 Task: Create custom labels for message previews related to specific projects.
Action: Mouse moved to (867, 51)
Screenshot: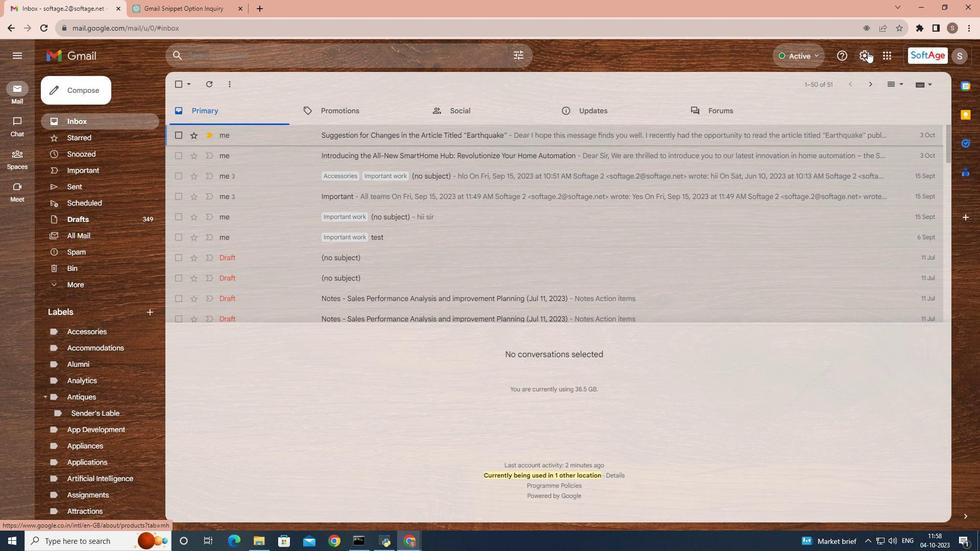 
Action: Mouse pressed left at (867, 51)
Screenshot: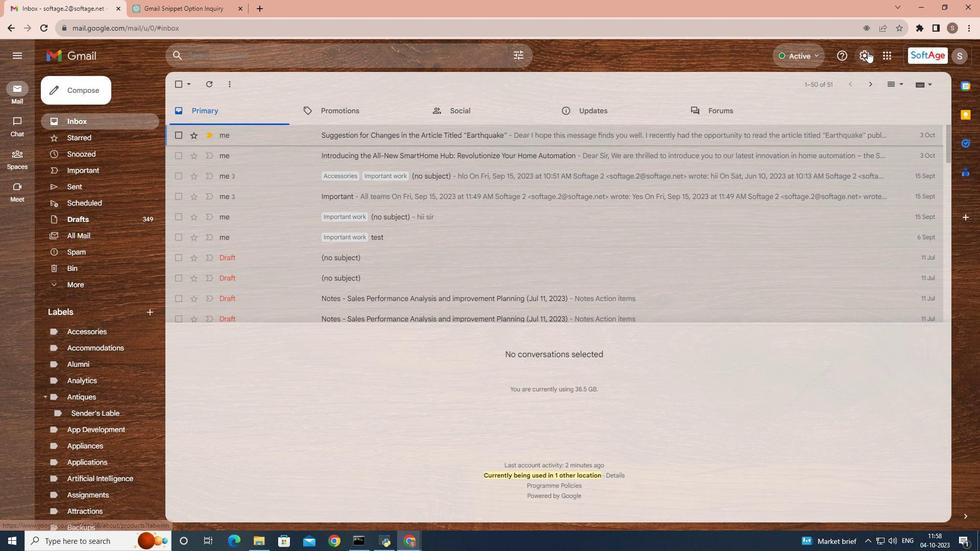 
Action: Mouse moved to (845, 106)
Screenshot: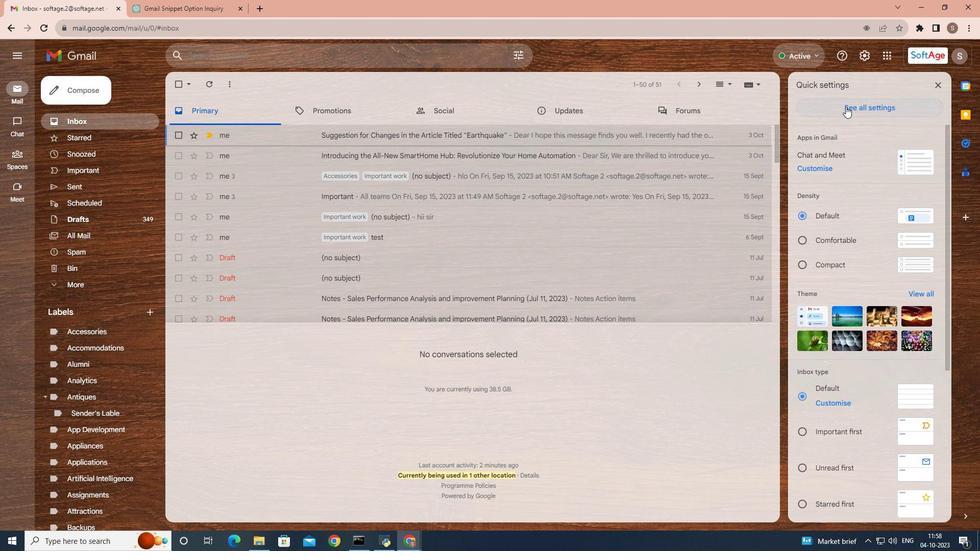 
Action: Mouse pressed left at (845, 106)
Screenshot: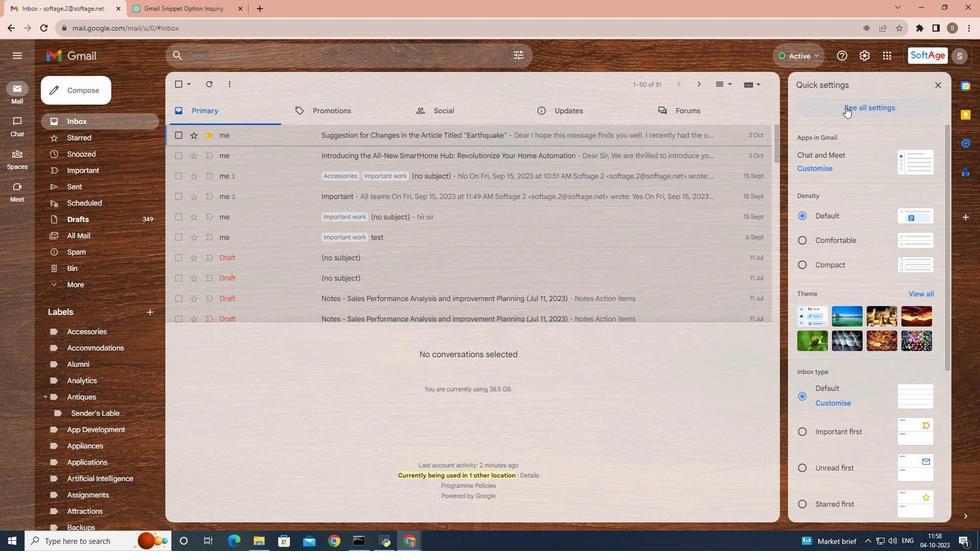
Action: Mouse moved to (228, 104)
Screenshot: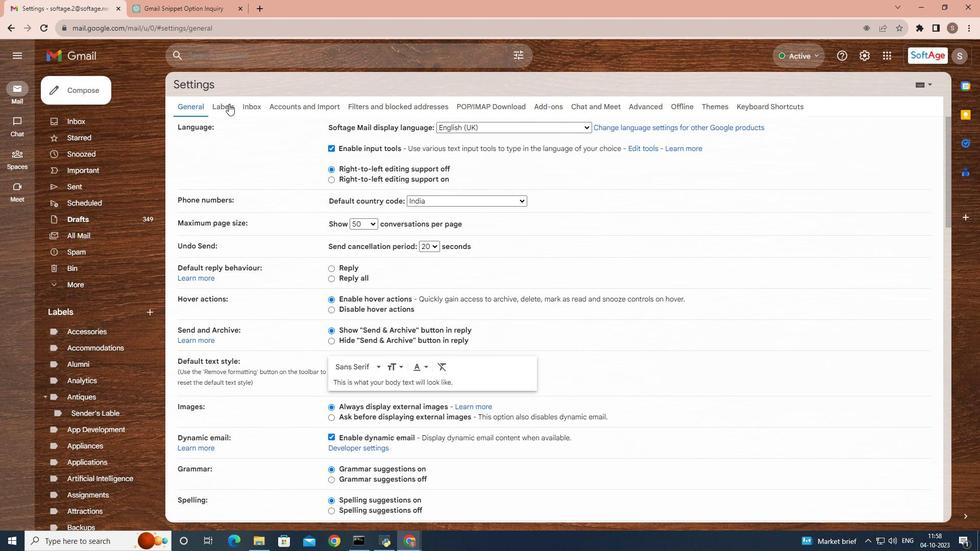 
Action: Mouse pressed left at (228, 104)
Screenshot: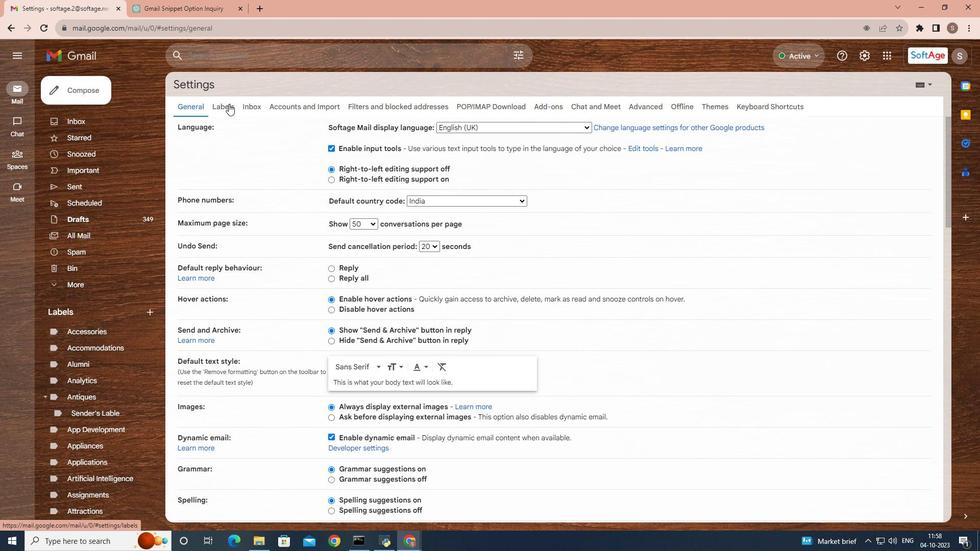 
Action: Mouse moved to (246, 254)
Screenshot: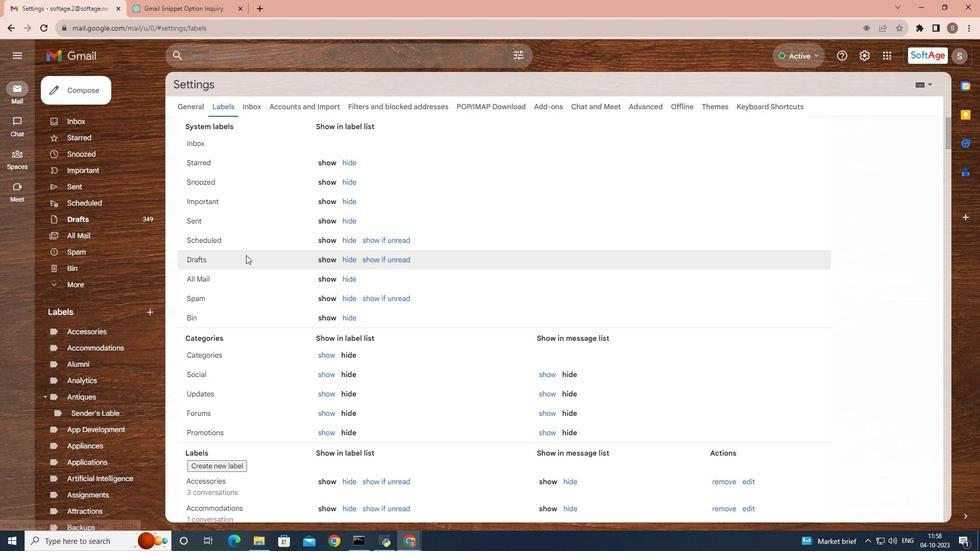 
Action: Mouse scrolled (246, 254) with delta (0, 0)
Screenshot: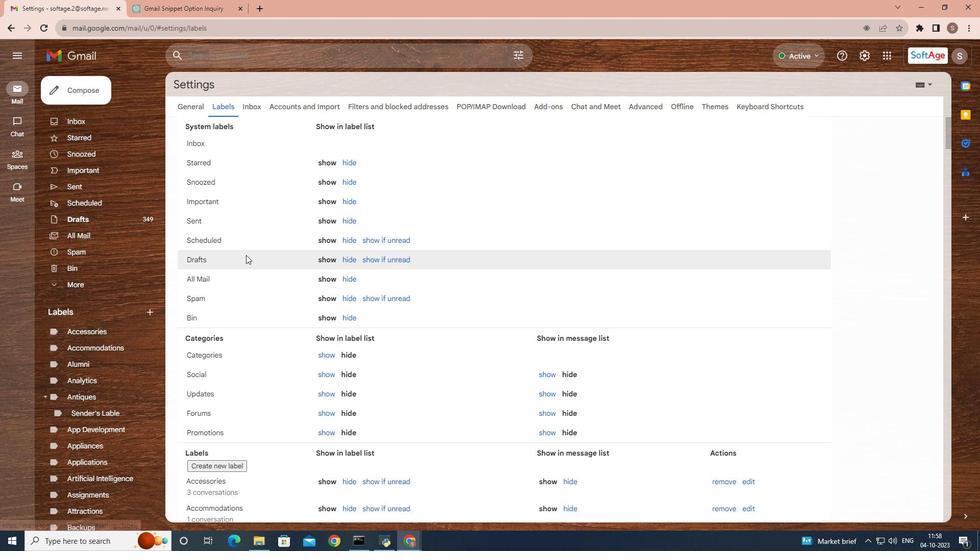 
Action: Mouse moved to (246, 255)
Screenshot: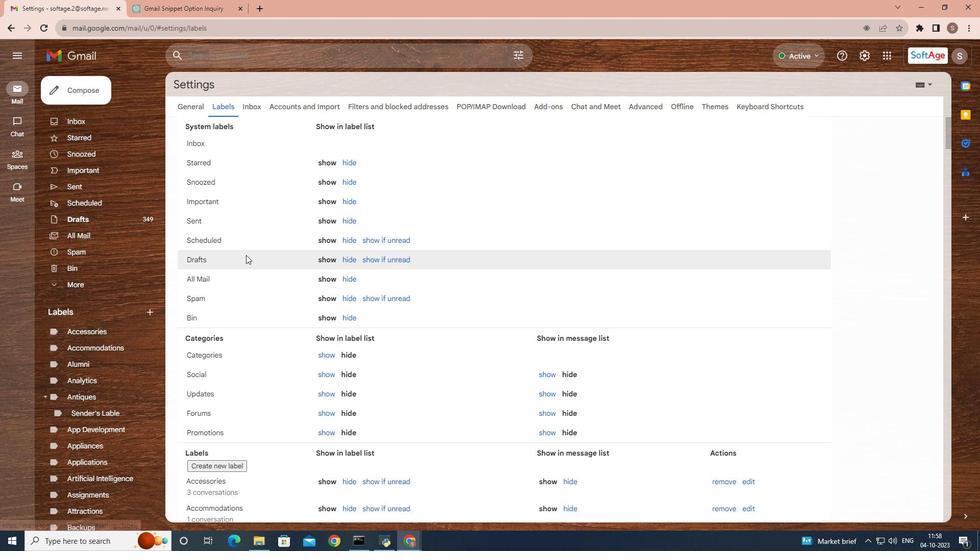 
Action: Mouse scrolled (246, 254) with delta (0, 0)
Screenshot: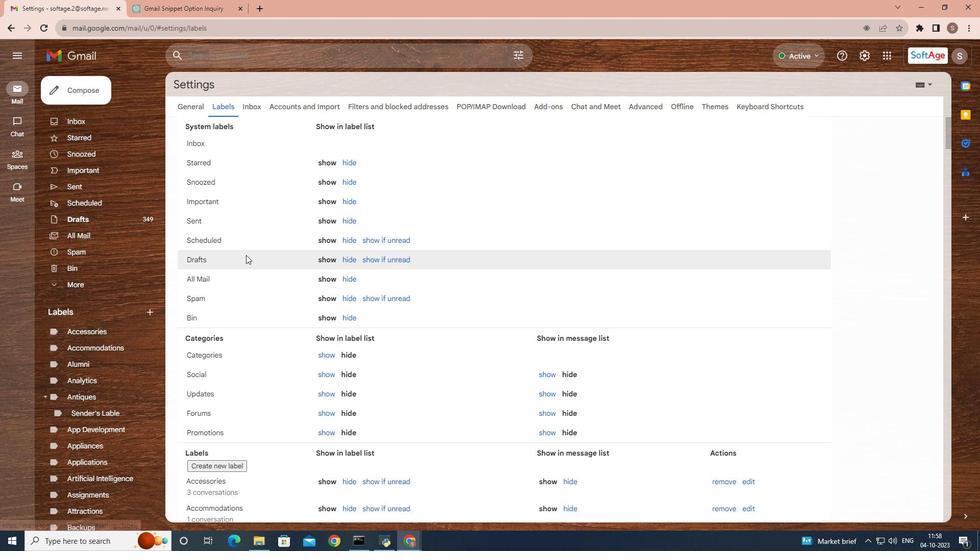 
Action: Mouse moved to (246, 255)
Screenshot: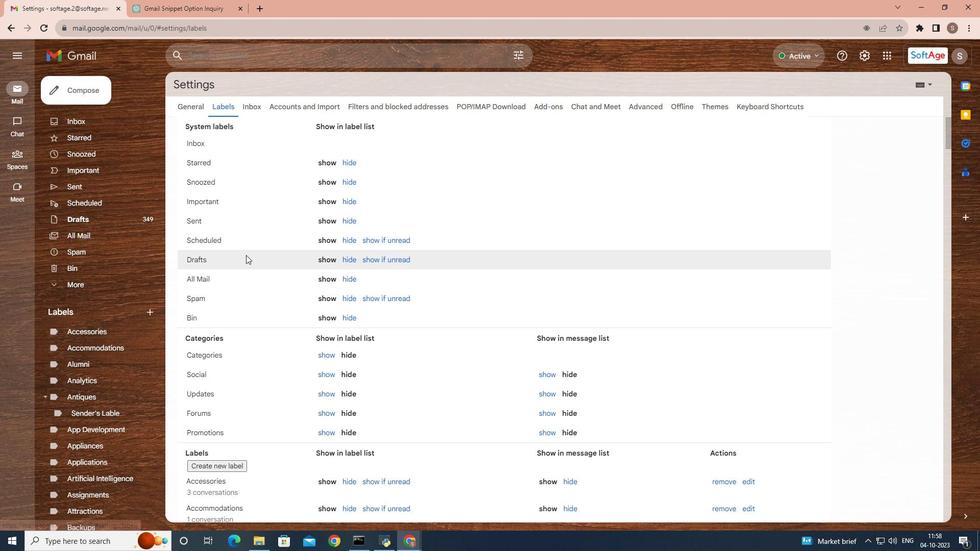 
Action: Mouse scrolled (246, 254) with delta (0, 0)
Screenshot: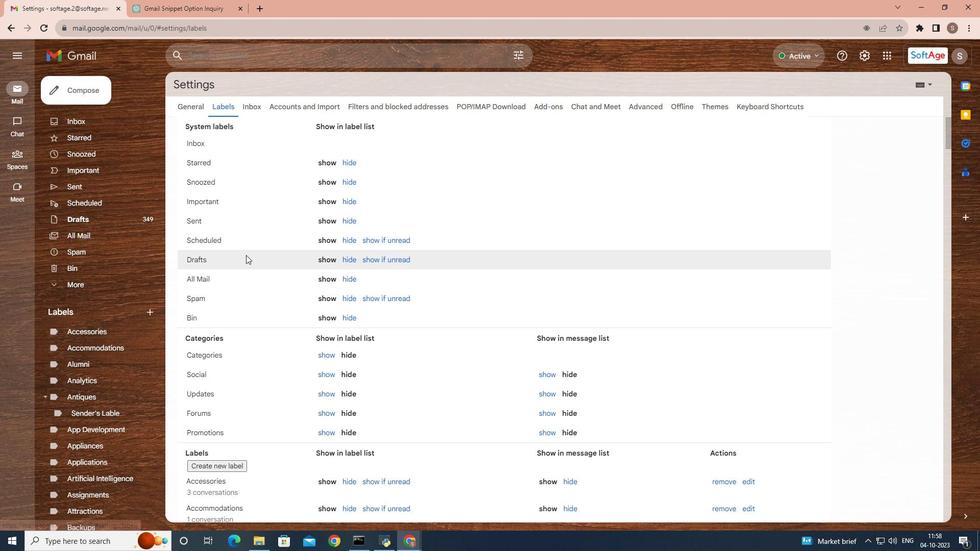 
Action: Mouse scrolled (246, 254) with delta (0, 0)
Screenshot: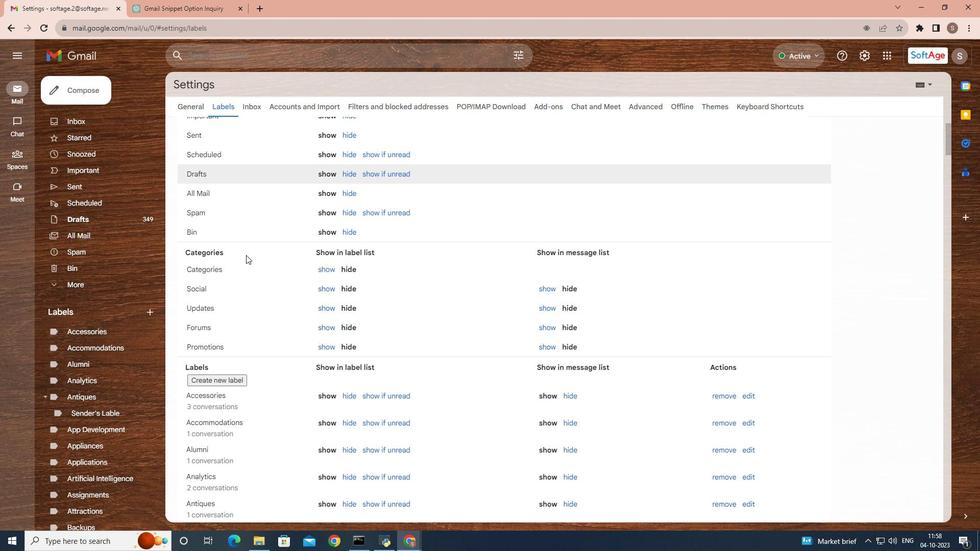 
Action: Mouse scrolled (246, 254) with delta (0, 0)
Screenshot: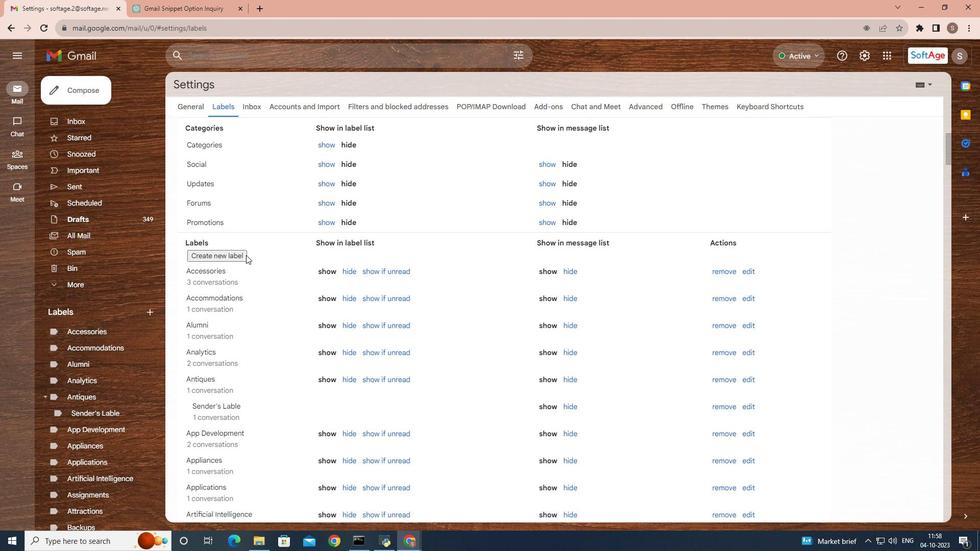 
Action: Mouse scrolled (246, 254) with delta (0, 0)
Screenshot: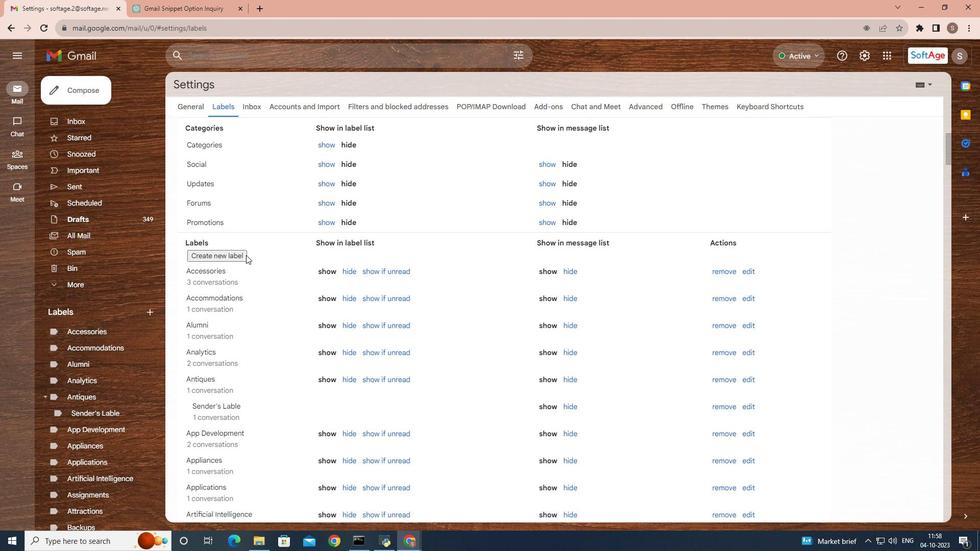 
Action: Mouse scrolled (246, 254) with delta (0, 0)
Screenshot: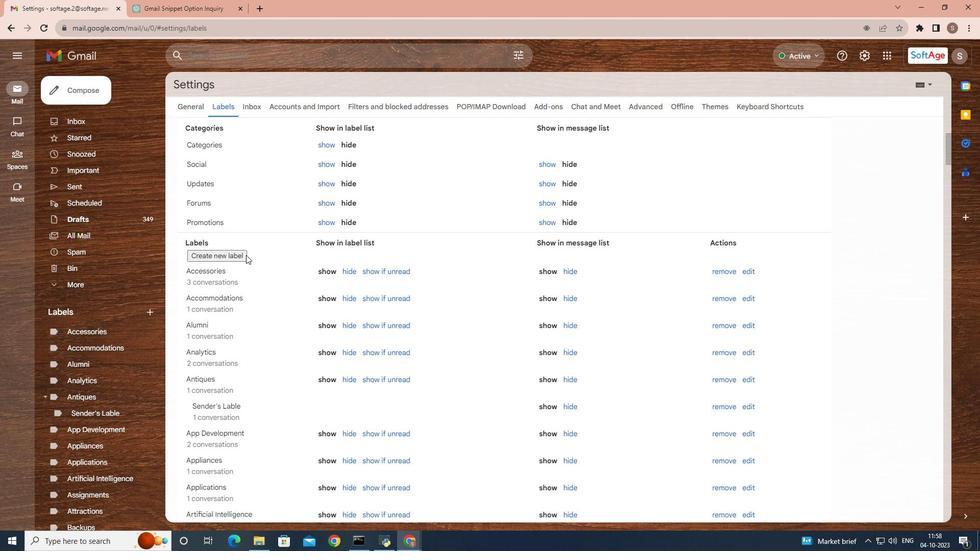 
Action: Mouse scrolled (246, 254) with delta (0, 0)
Screenshot: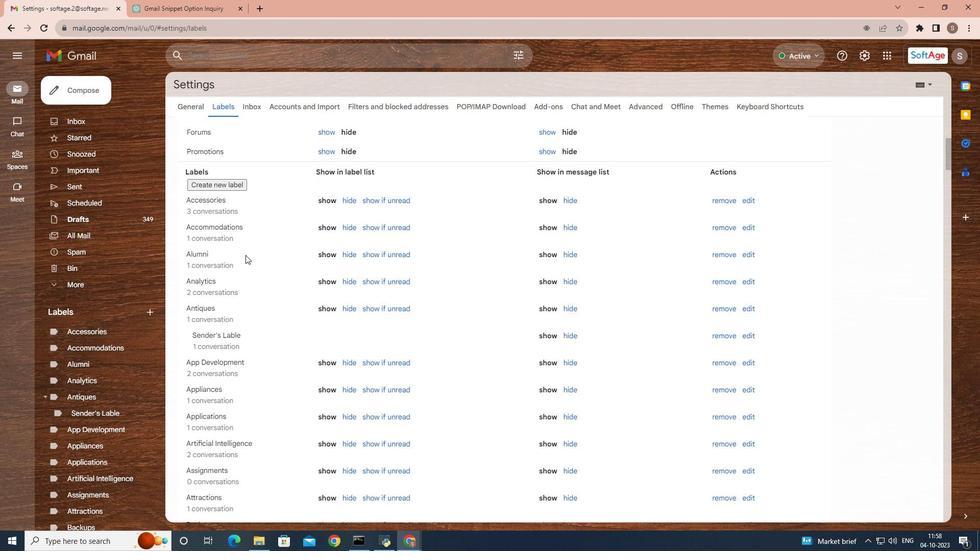 
Action: Mouse scrolled (246, 254) with delta (0, 0)
Screenshot: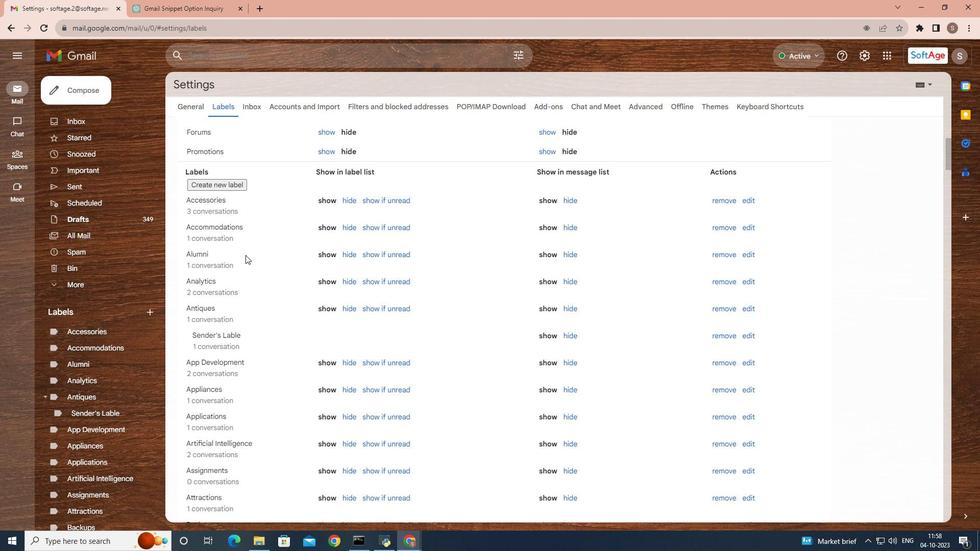 
Action: Mouse moved to (245, 255)
Screenshot: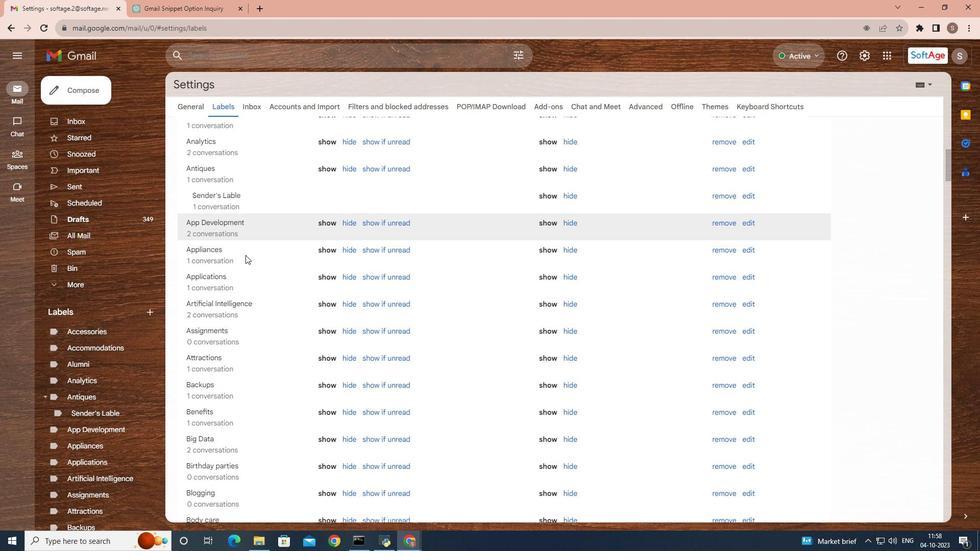 
Action: Mouse scrolled (245, 255) with delta (0, 0)
Screenshot: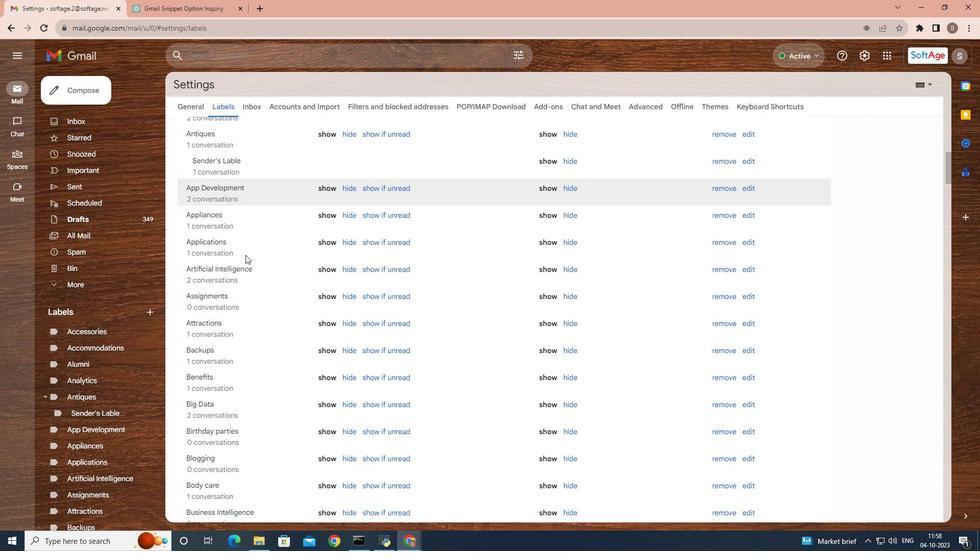 
Action: Mouse scrolled (245, 255) with delta (0, 0)
Screenshot: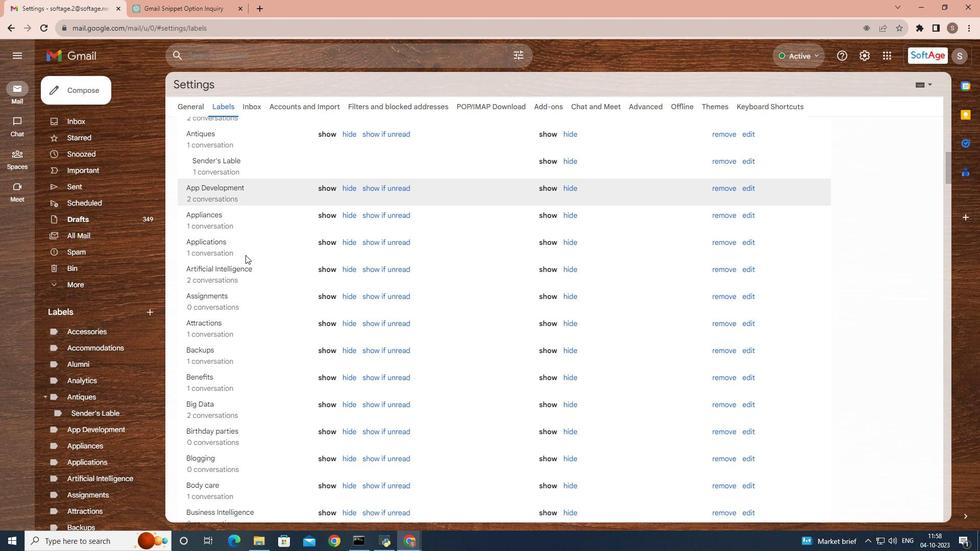
Action: Mouse scrolled (245, 255) with delta (0, 0)
Screenshot: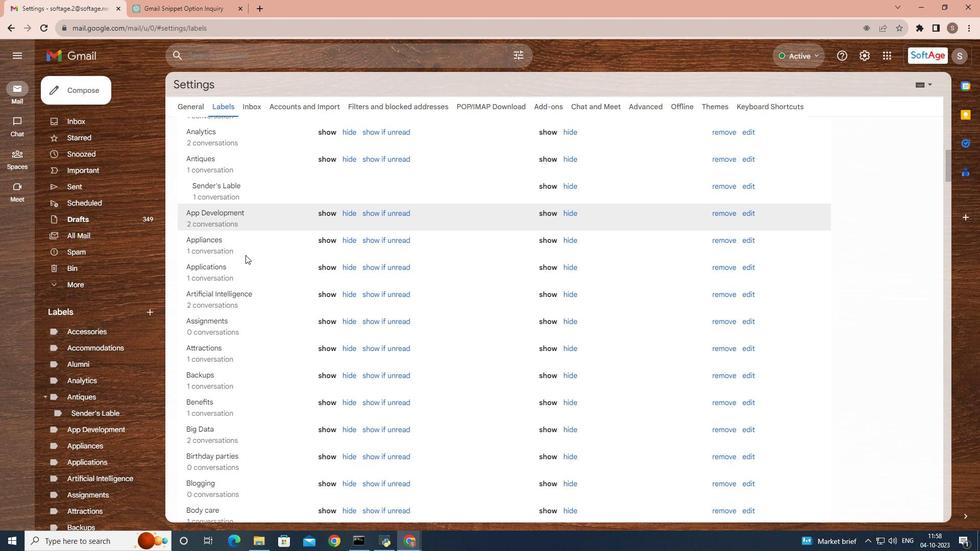 
Action: Mouse scrolled (245, 255) with delta (0, 0)
Screenshot: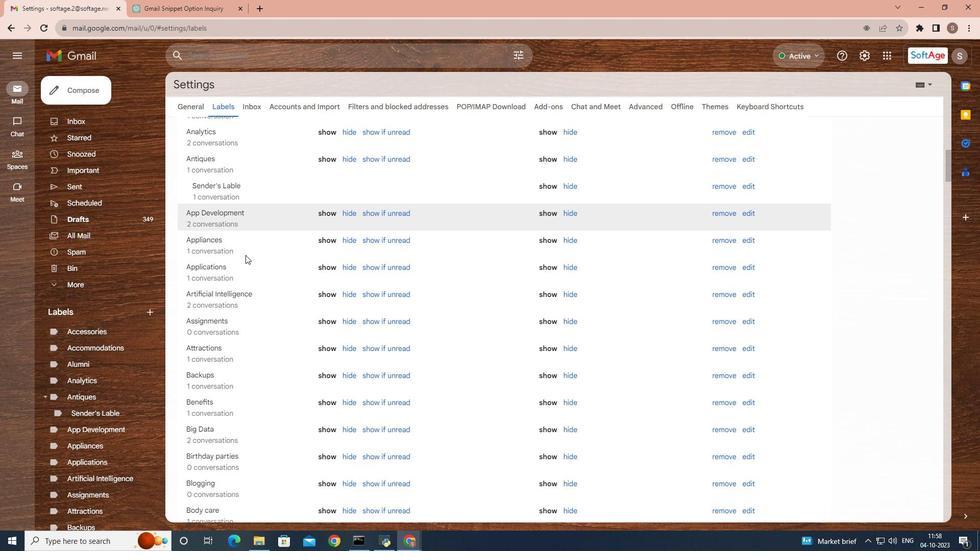 
Action: Mouse moved to (229, 206)
Screenshot: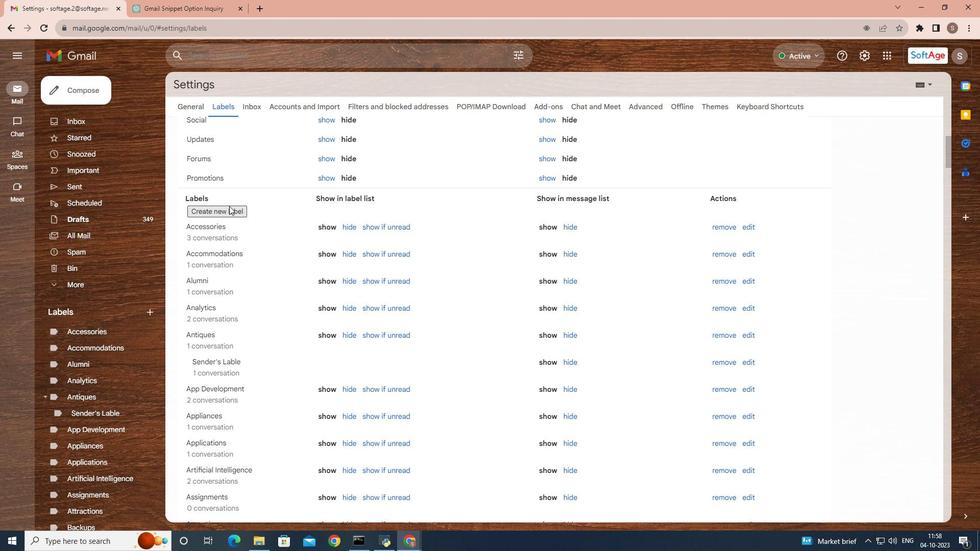 
Action: Mouse pressed left at (229, 206)
Screenshot: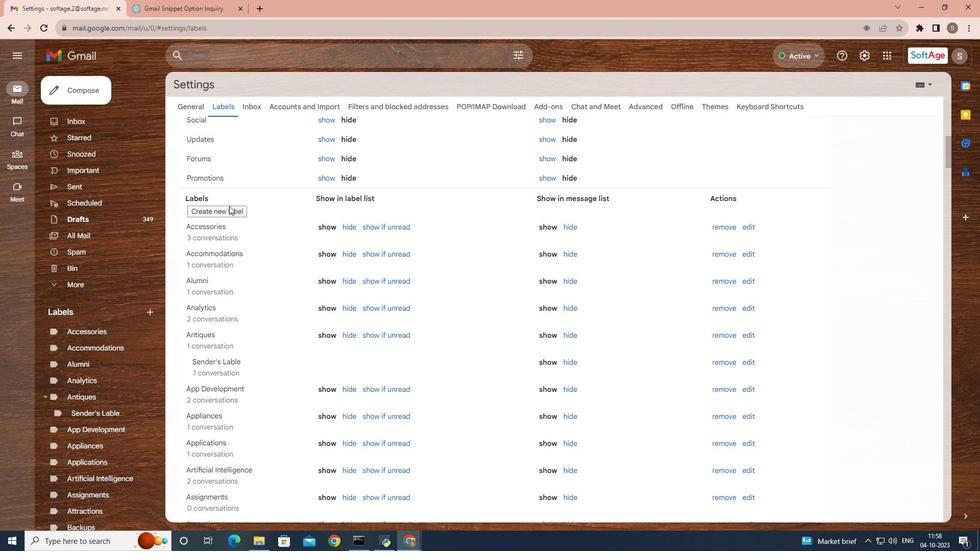 
Action: Mouse moved to (441, 274)
Screenshot: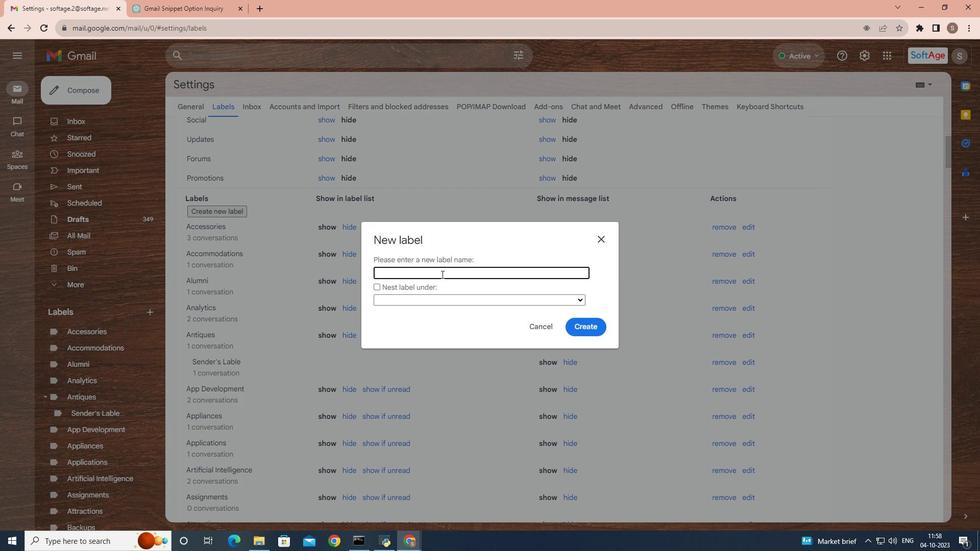 
Action: Key pressed <Key.caps_lock>P<Key.caps_lock>roject<Key.space><Key.caps_lock>W<Key.caps_lock>ork<Key.space>
Screenshot: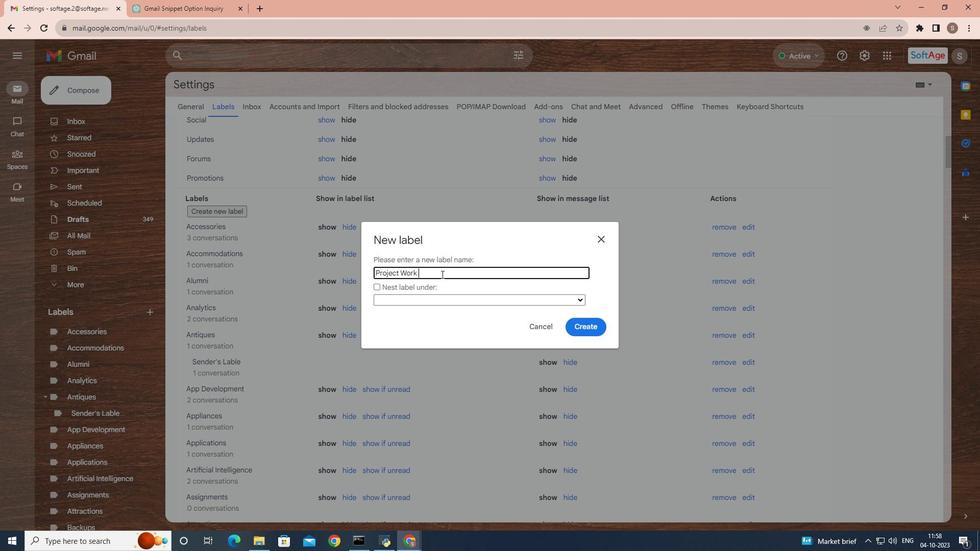 
Action: Mouse moved to (403, 285)
Screenshot: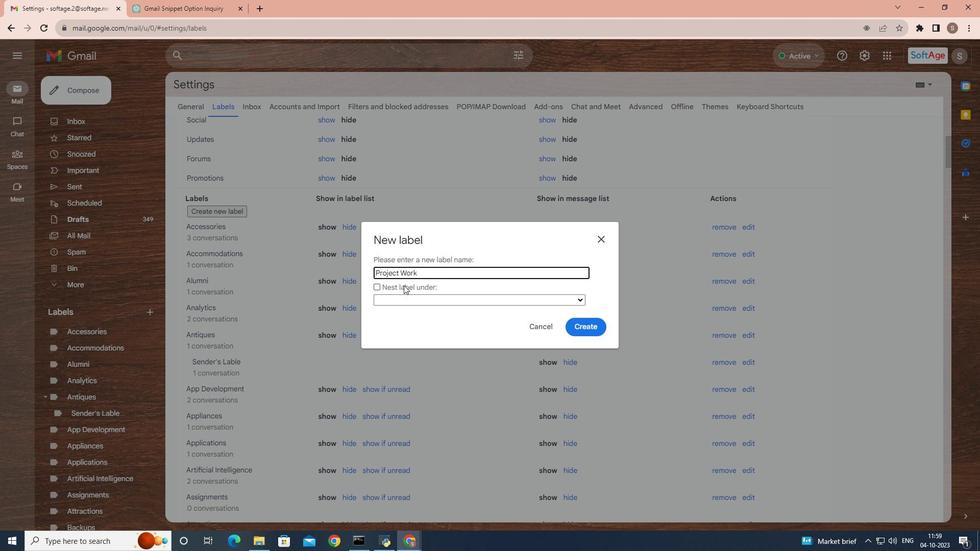 
Action: Mouse pressed left at (403, 285)
Screenshot: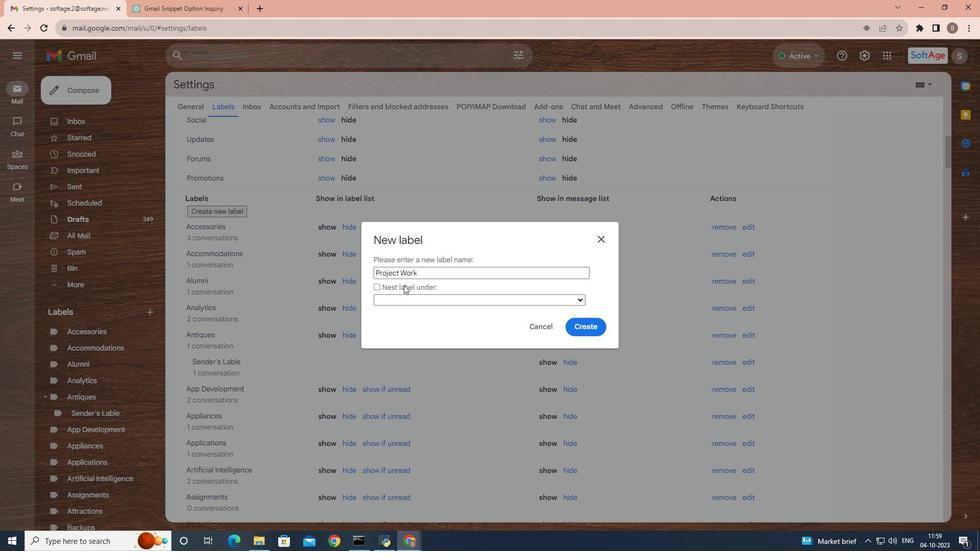 
Action: Mouse moved to (398, 301)
Screenshot: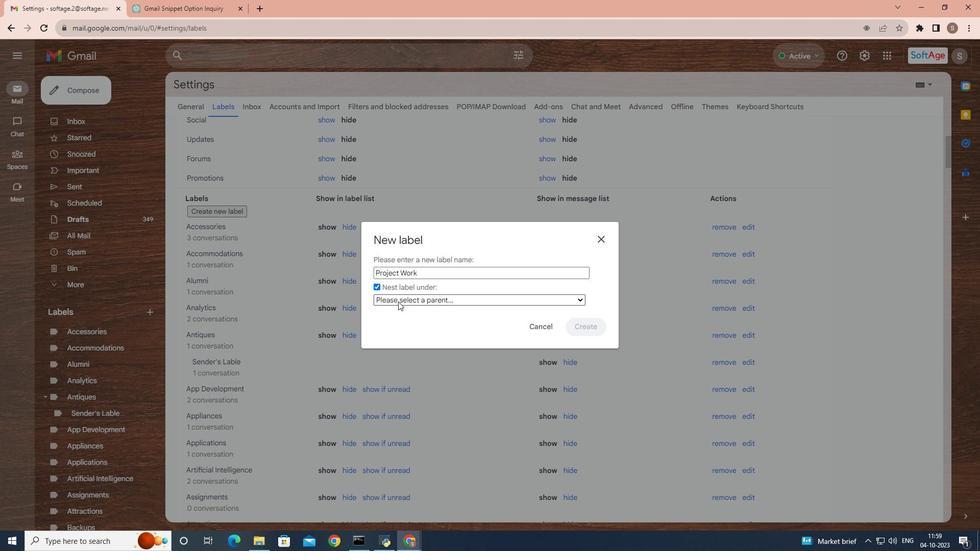 
Action: Mouse pressed left at (398, 301)
Screenshot: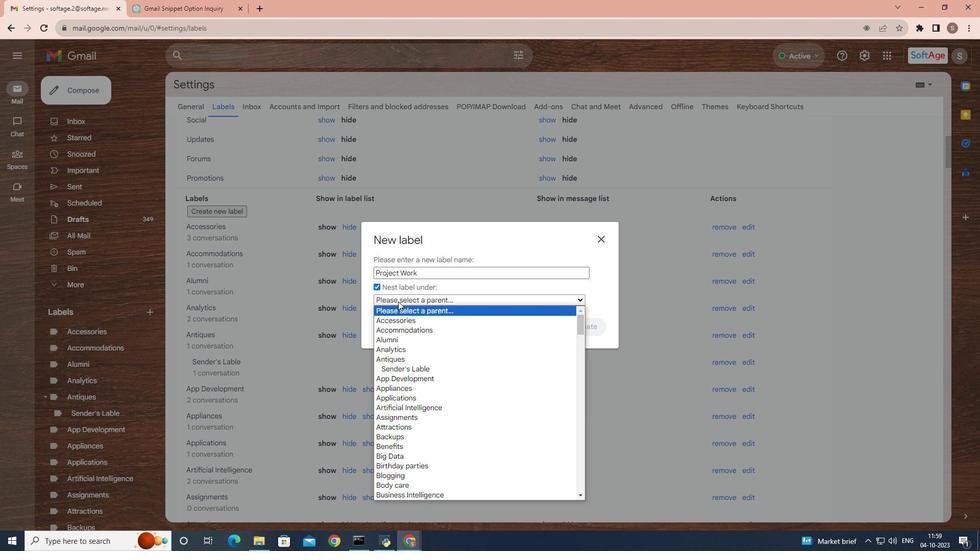 
Action: Mouse moved to (386, 395)
Screenshot: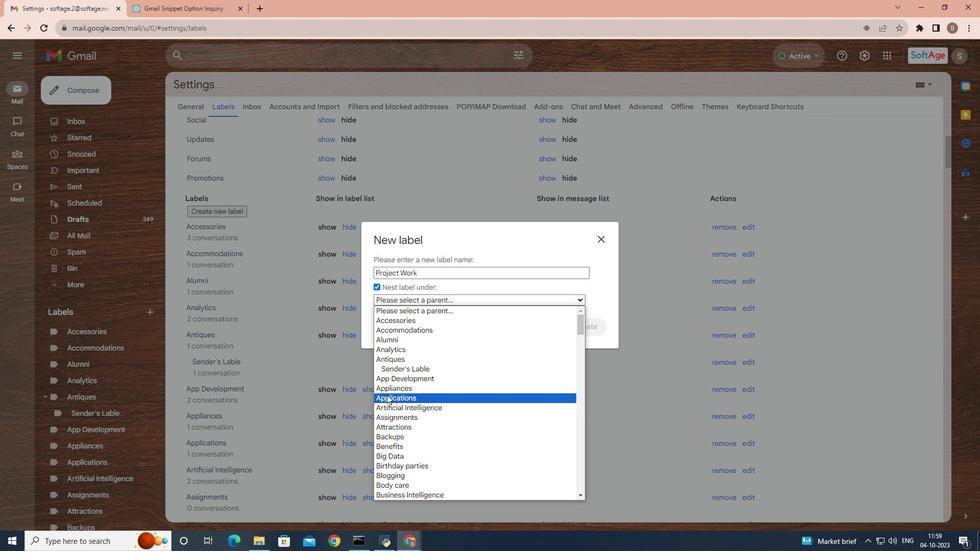 
Action: Mouse scrolled (386, 394) with delta (0, 0)
Screenshot: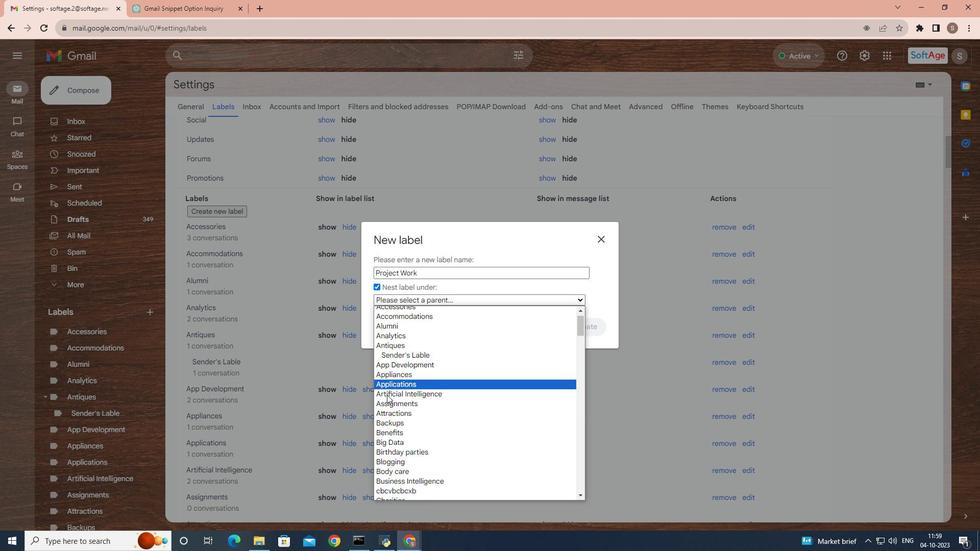 
Action: Mouse scrolled (386, 394) with delta (0, 0)
Screenshot: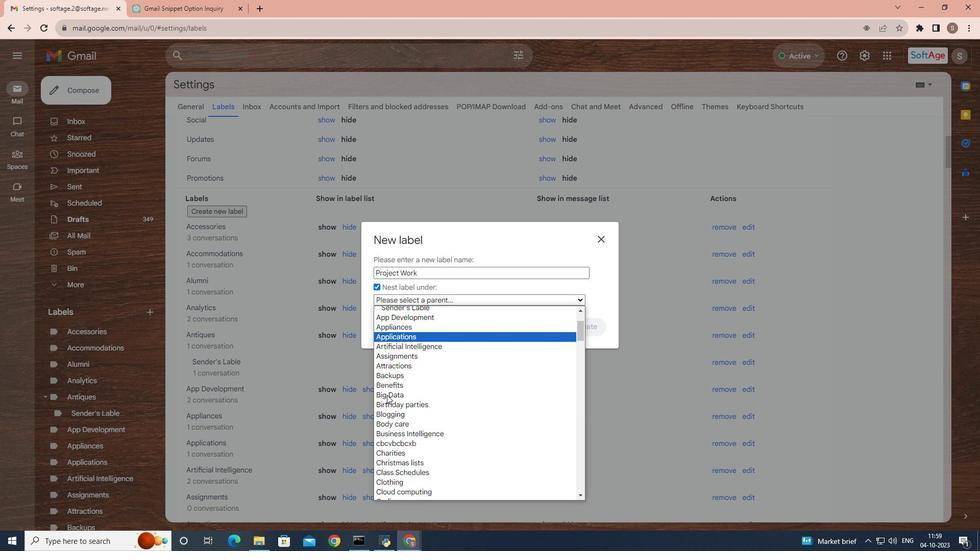 
Action: Mouse moved to (390, 382)
Screenshot: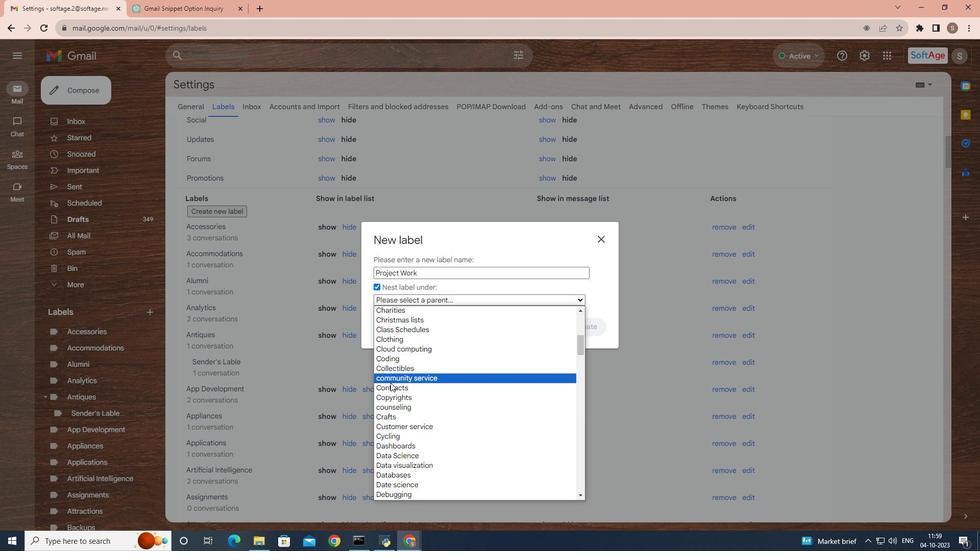 
Action: Mouse scrolled (390, 383) with delta (0, 0)
Screenshot: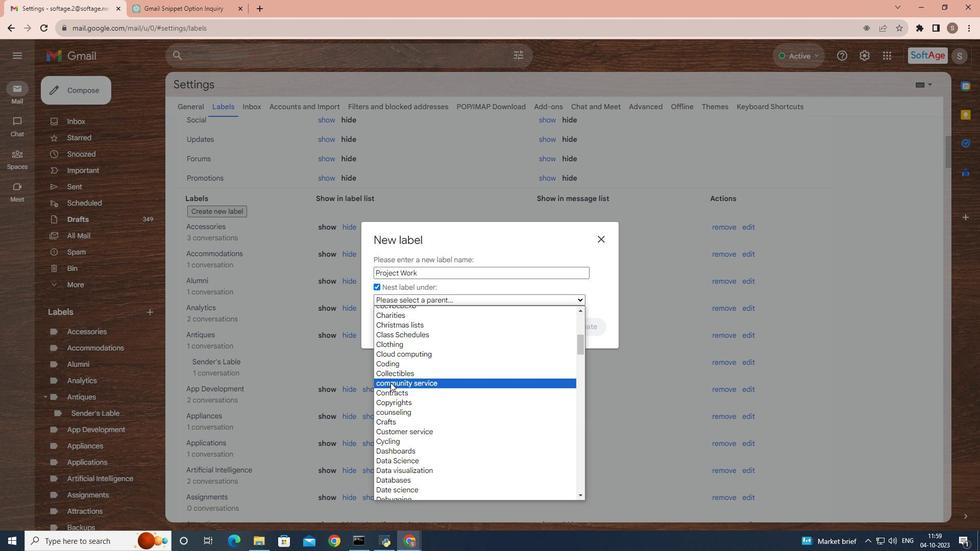
Action: Mouse moved to (377, 434)
Screenshot: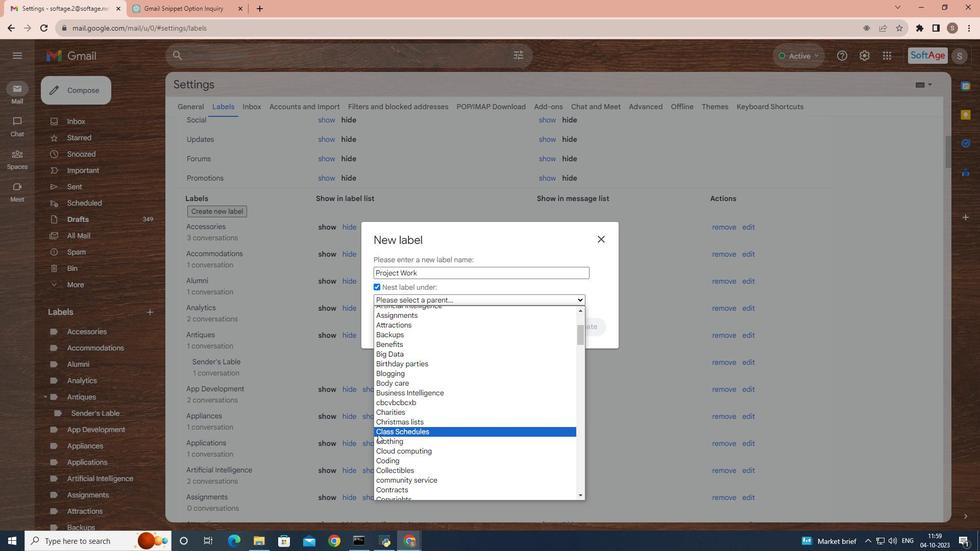 
Action: Mouse pressed left at (377, 434)
Screenshot: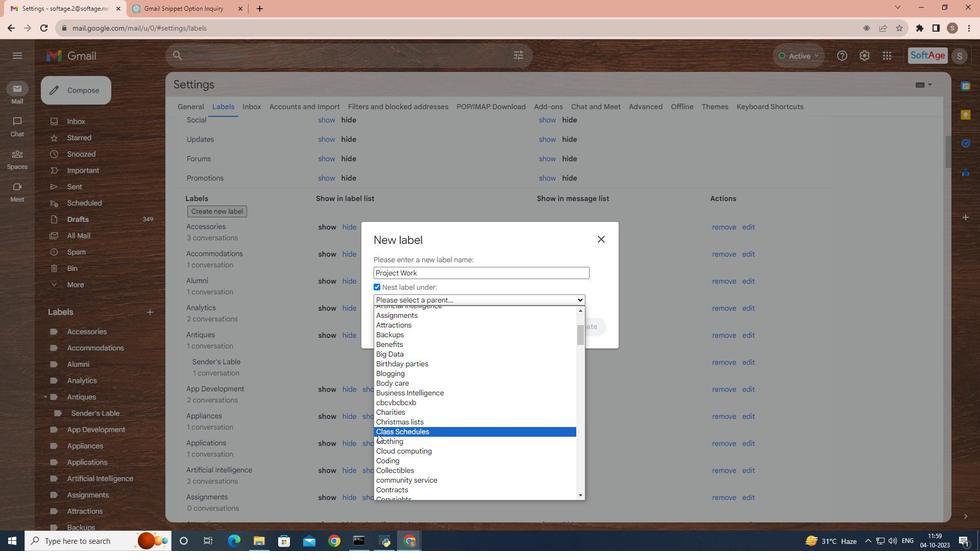 
Action: Mouse moved to (591, 328)
Screenshot: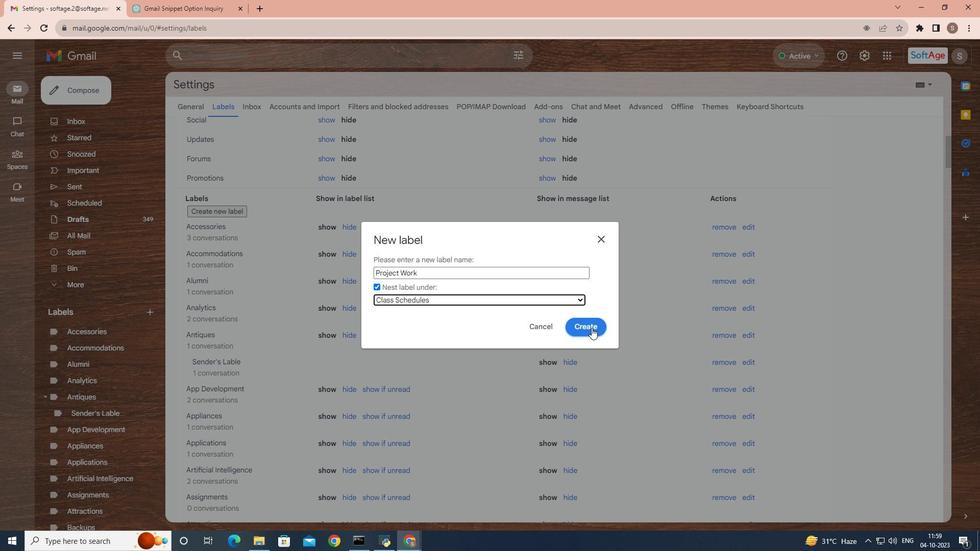 
Action: Mouse pressed left at (591, 328)
Screenshot: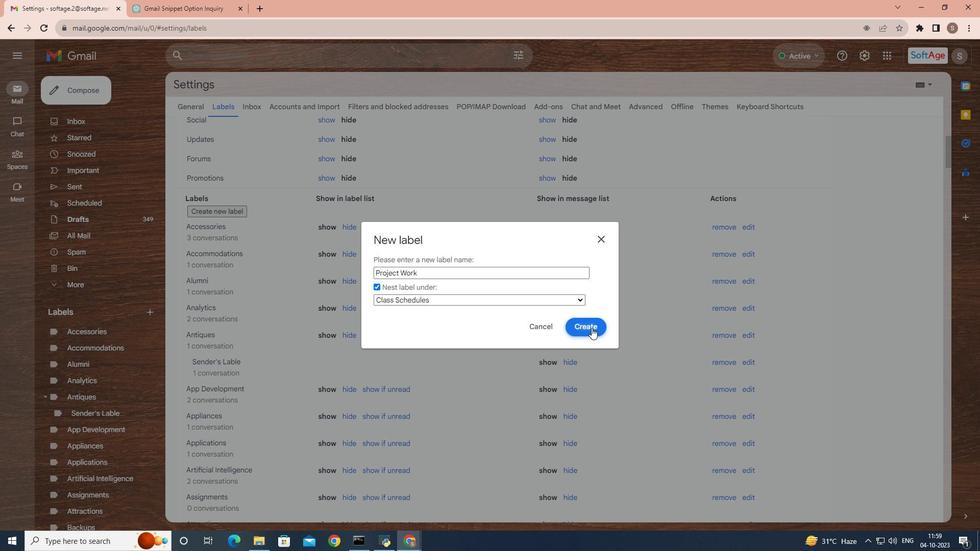 
Action: Mouse moved to (233, 210)
Screenshot: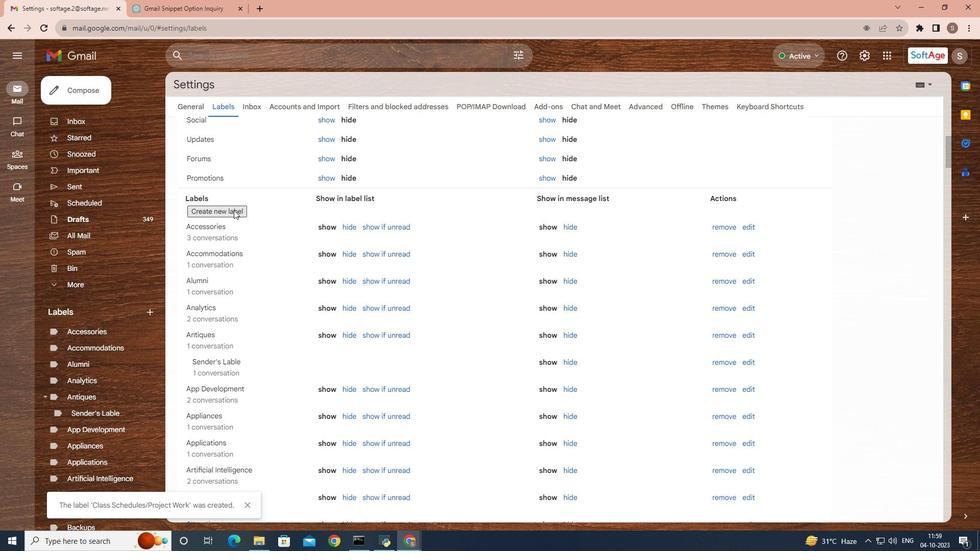 
Action: Mouse pressed left at (233, 210)
Screenshot: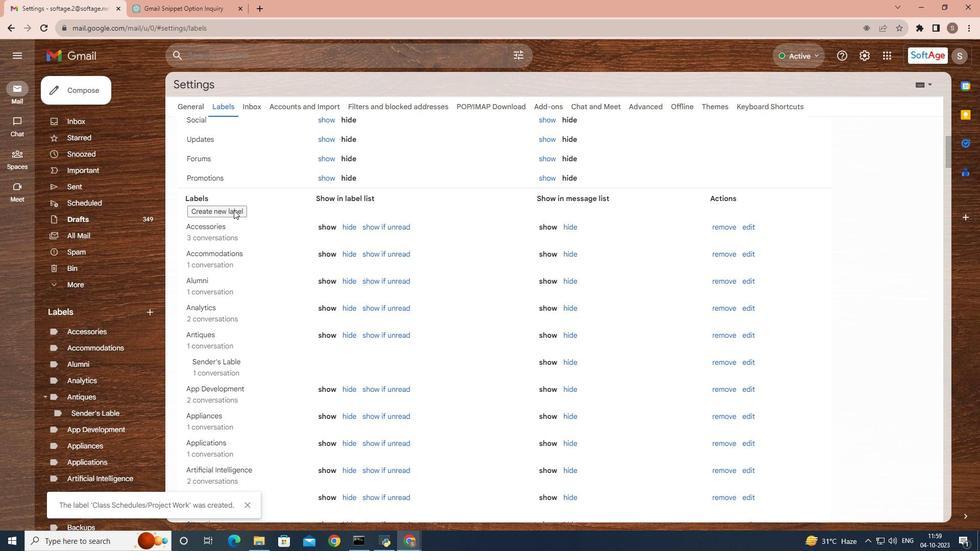 
Action: Mouse moved to (417, 266)
Screenshot: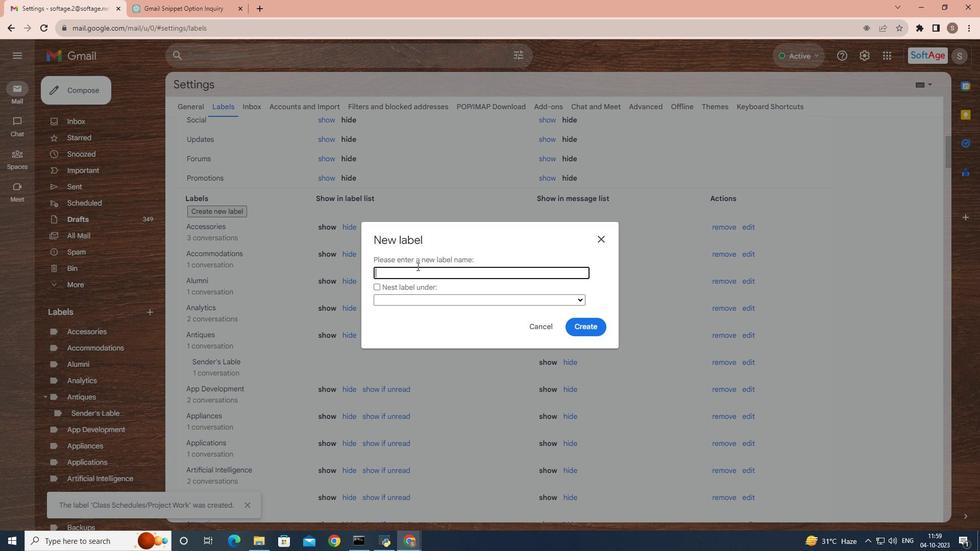 
Action: Key pressed <Key.caps_lock>E<Key.caps_lock>xam<Key.space><Key.caps_lock>S<Key.caps_lock>chedules
Screenshot: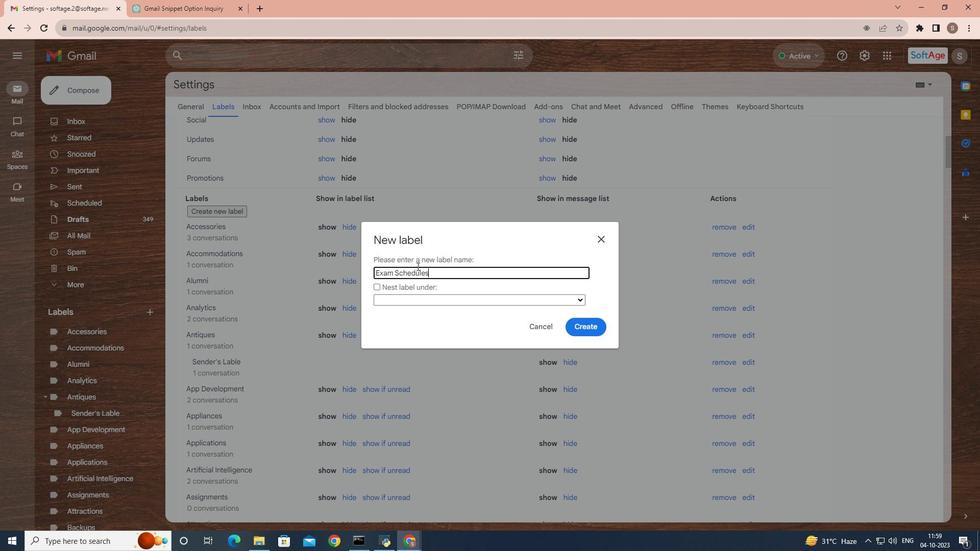 
Action: Mouse moved to (409, 284)
Screenshot: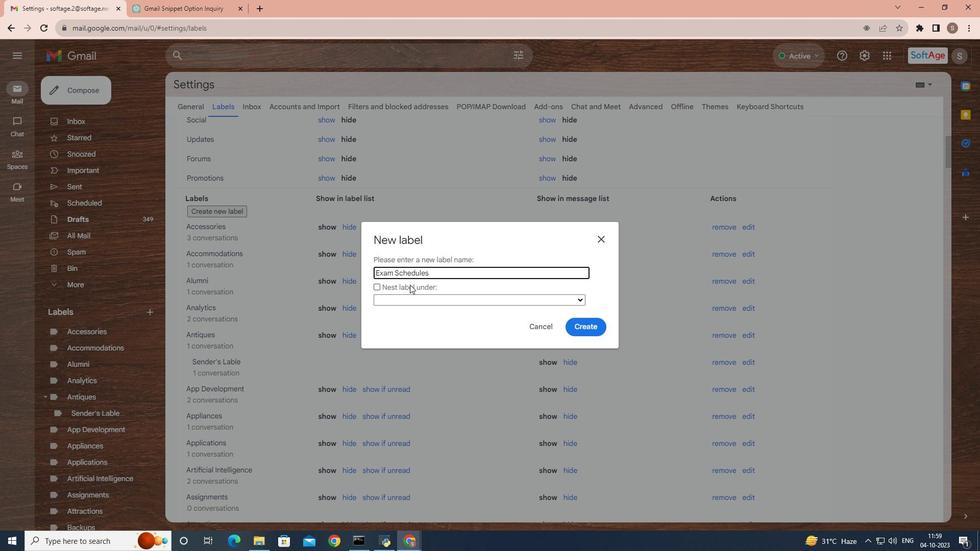 
Action: Mouse pressed left at (409, 284)
Screenshot: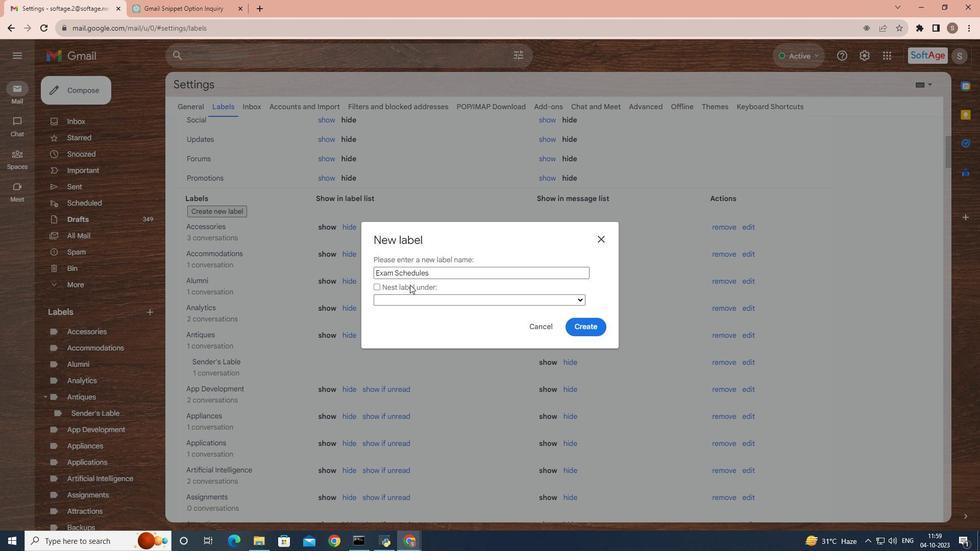 
Action: Mouse moved to (405, 298)
Screenshot: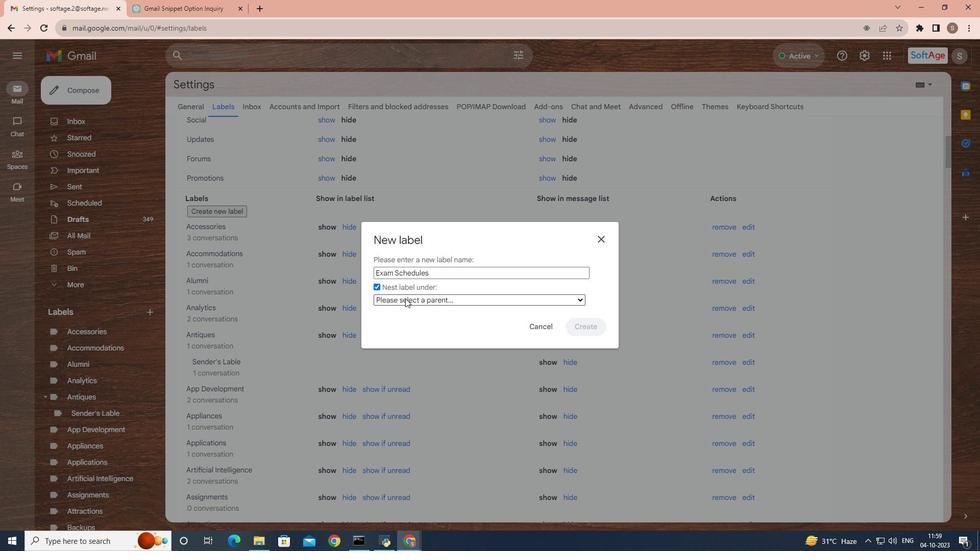 
Action: Mouse pressed left at (405, 298)
Screenshot: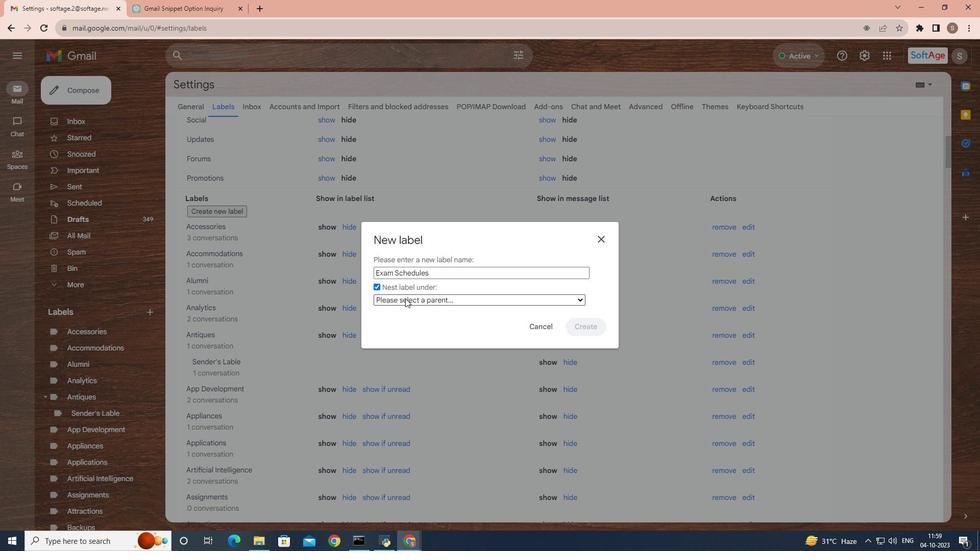 
Action: Mouse moved to (409, 427)
Screenshot: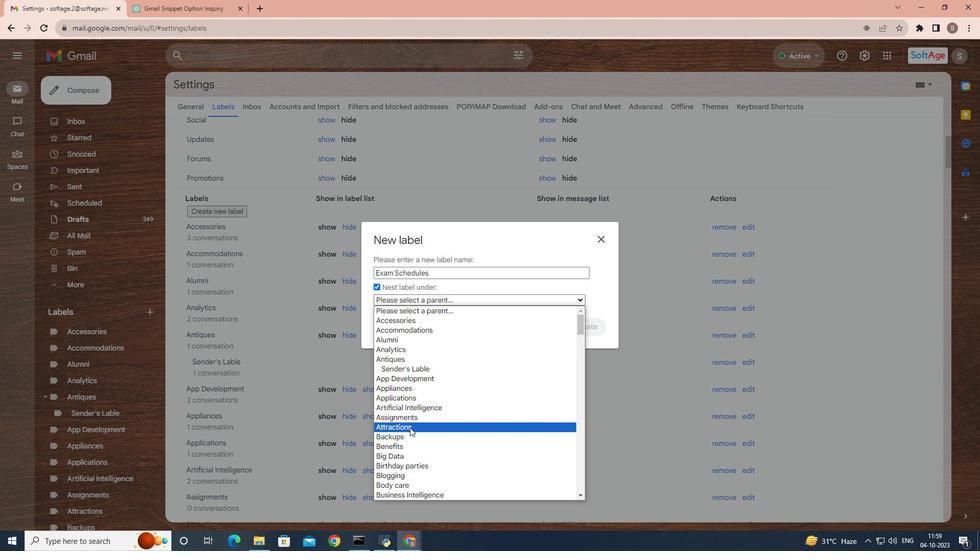 
Action: Mouse scrolled (409, 427) with delta (0, 0)
Screenshot: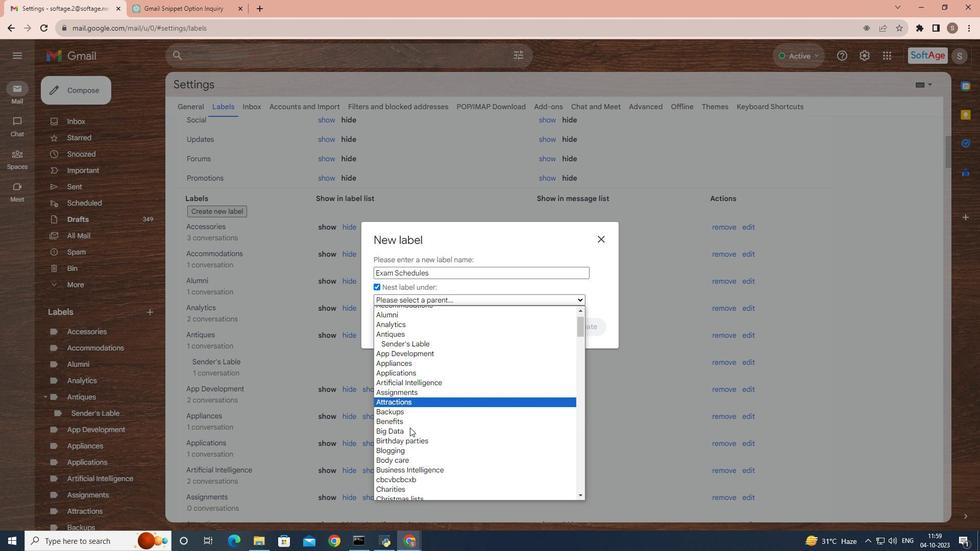 
Action: Mouse moved to (410, 428)
Screenshot: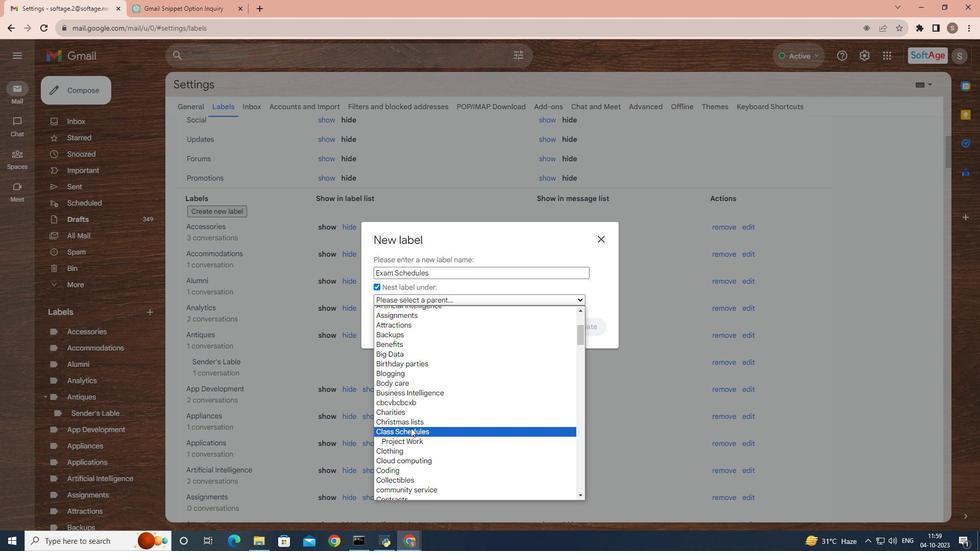 
Action: Mouse pressed left at (410, 428)
Screenshot: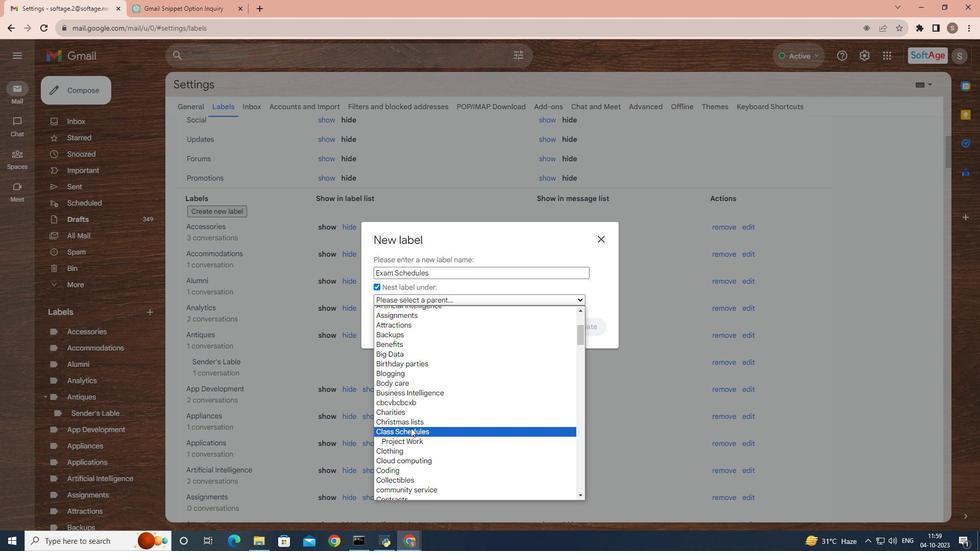 
Action: Mouse moved to (592, 329)
Screenshot: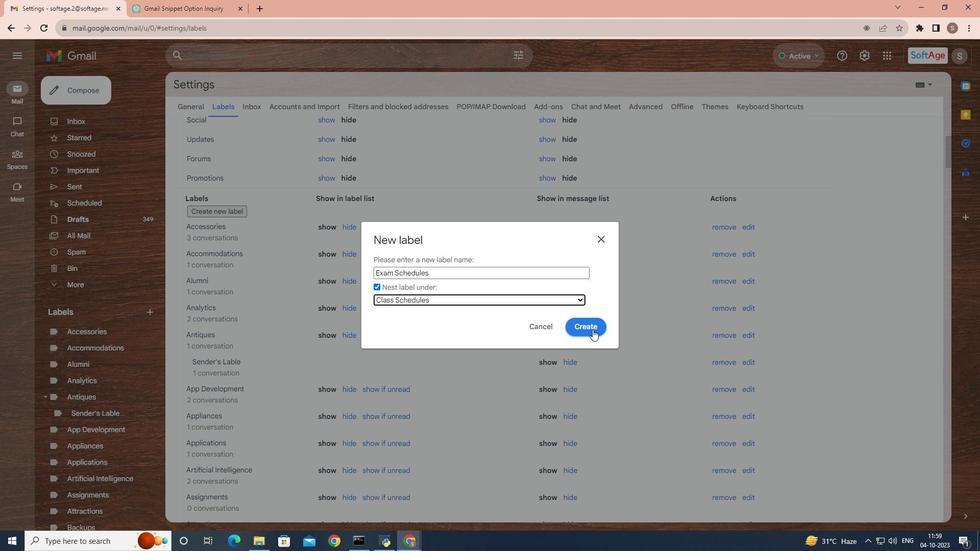 
Action: Mouse pressed left at (592, 329)
Screenshot: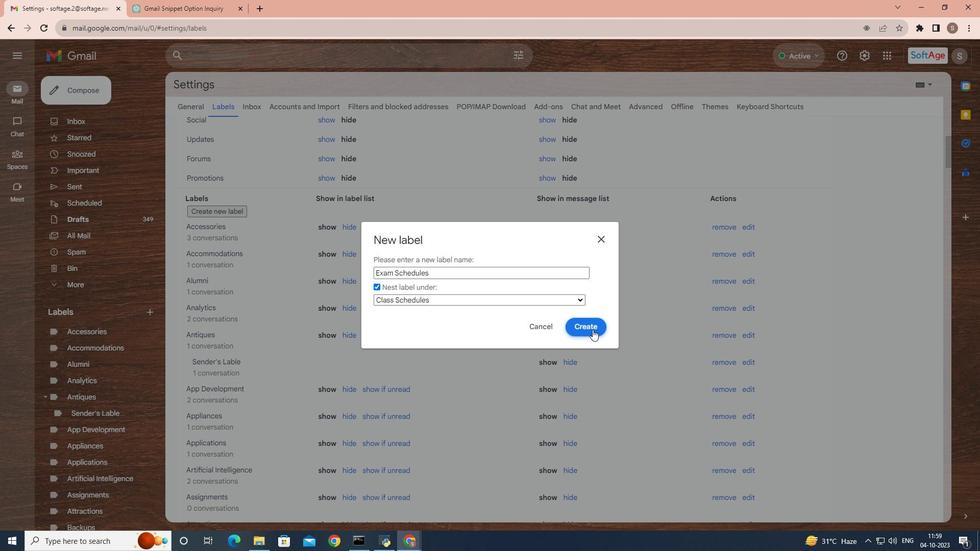 
Action: Mouse moved to (209, 214)
Screenshot: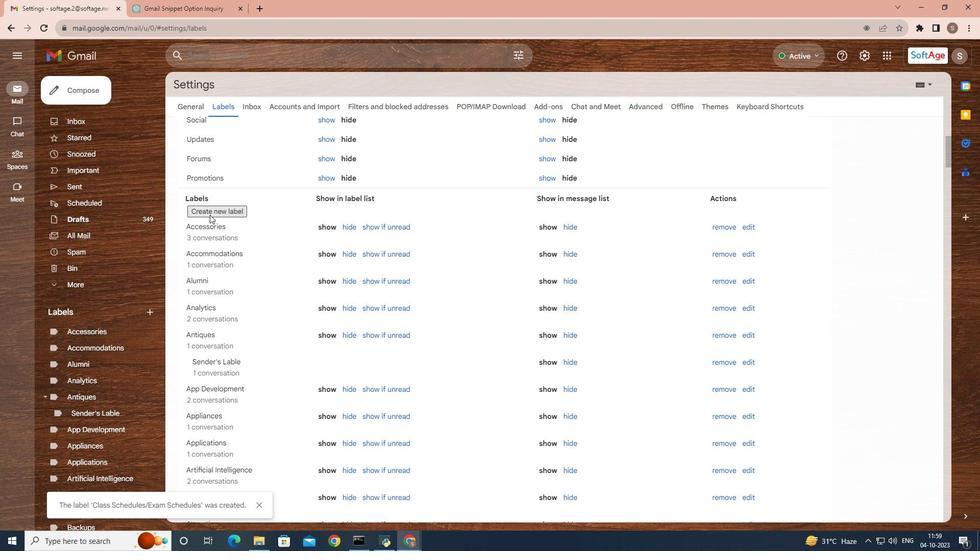 
Action: Mouse pressed left at (209, 214)
Screenshot: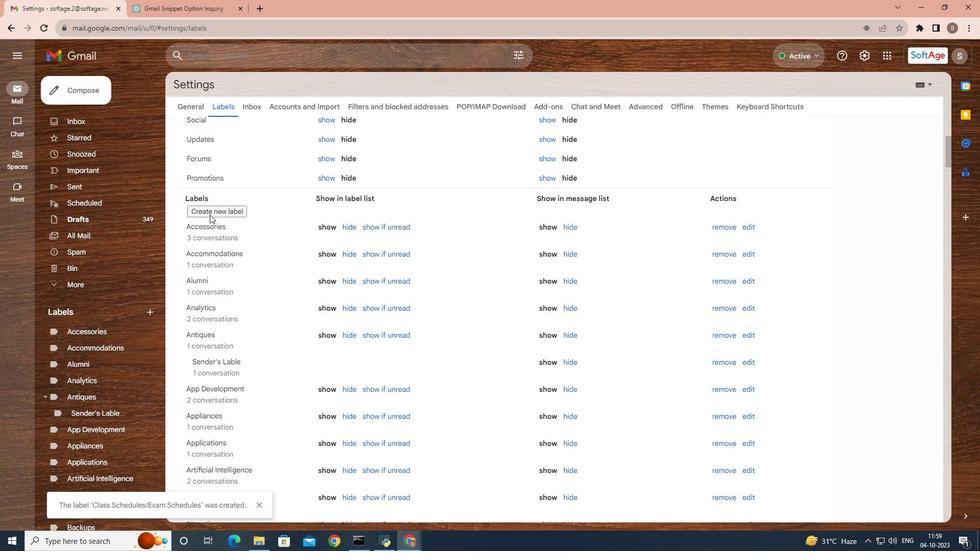 
Action: Mouse moved to (461, 276)
Screenshot: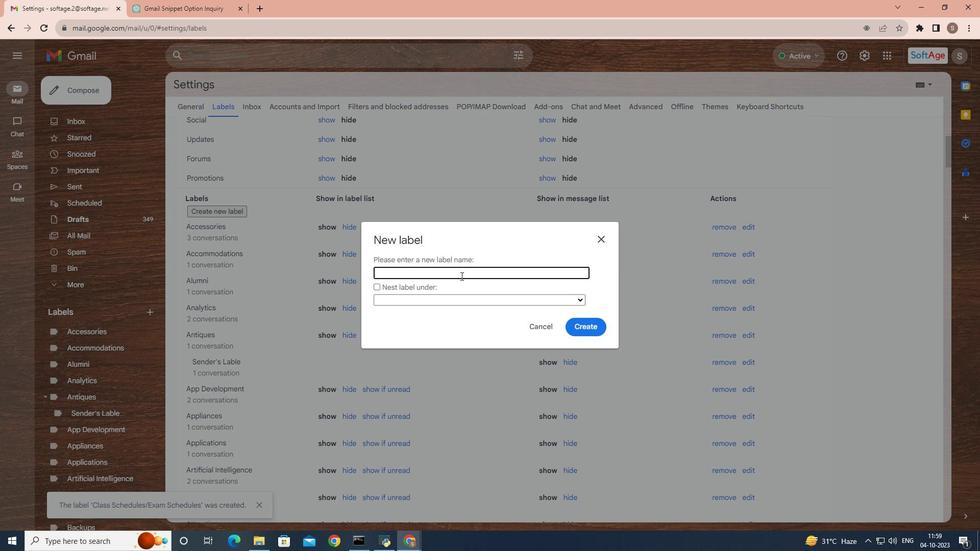 
Action: Key pressed <Key.caps_lock>M<Key.caps_lock>ar<Key.backspace><Key.backspace><Key.backspace><Key.backspace><Key.caps_lock>L<Key.caps_lock>ists<Key.space>of<Key.space><Key.caps_lock>M<Key.caps_lock>arks
Screenshot: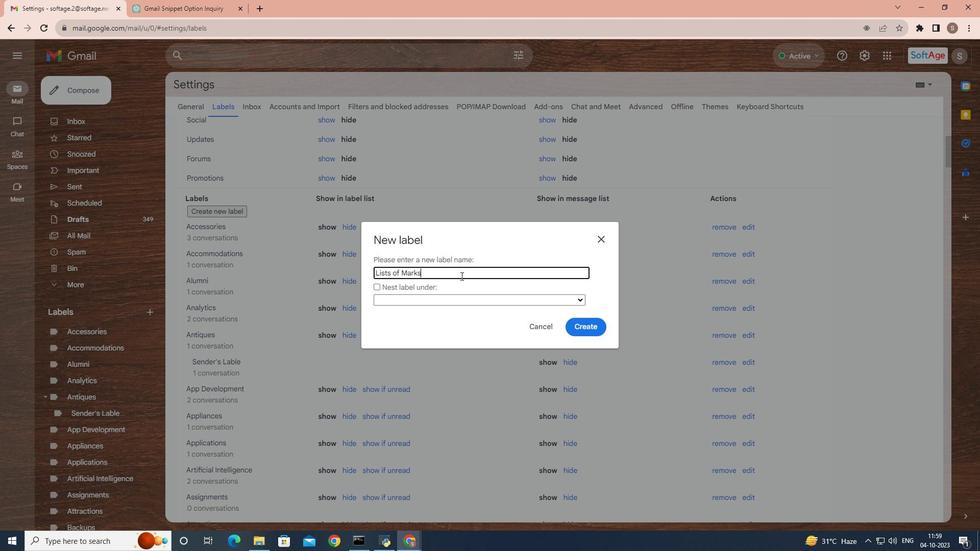 
Action: Mouse moved to (408, 288)
Screenshot: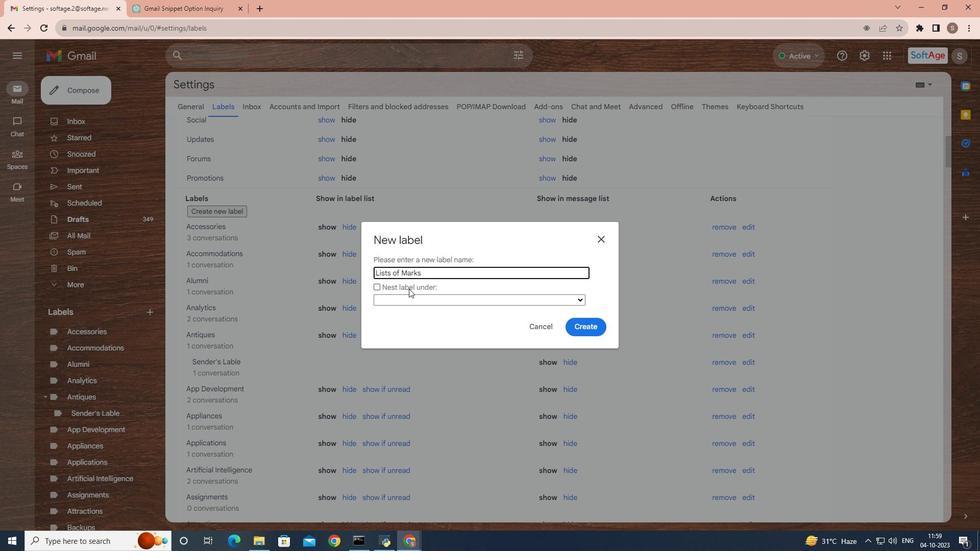 
Action: Mouse pressed left at (408, 288)
Screenshot: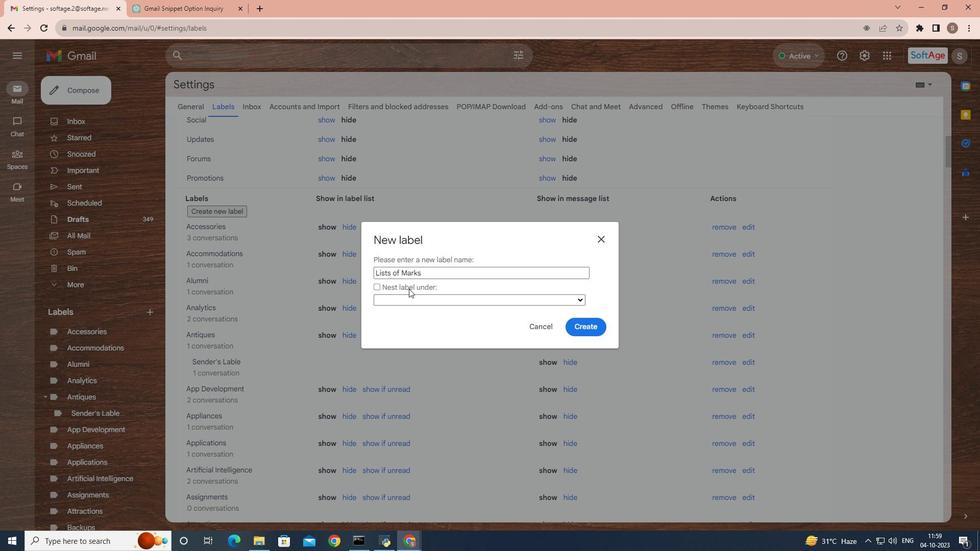 
Action: Mouse moved to (408, 300)
Screenshot: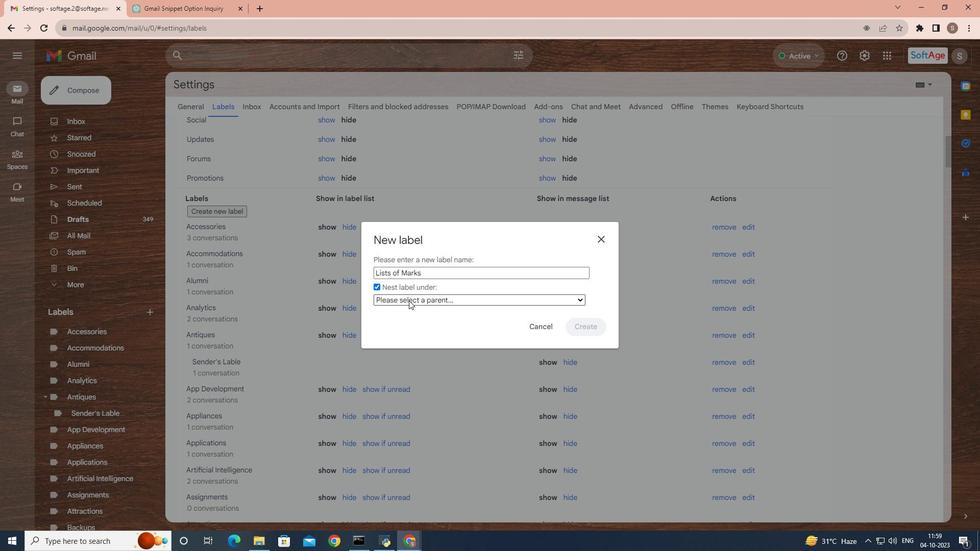 
Action: Mouse pressed left at (408, 300)
Screenshot: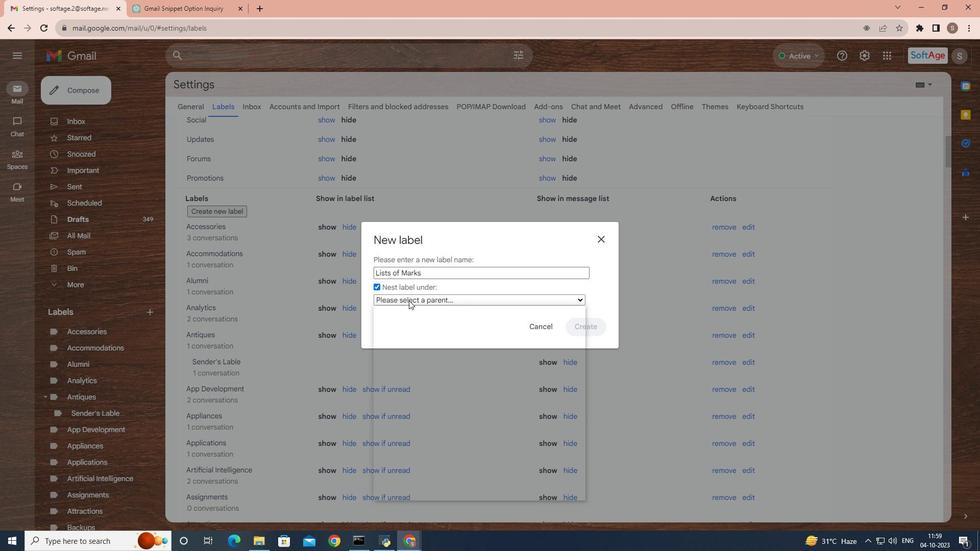 
Action: Mouse moved to (395, 408)
Screenshot: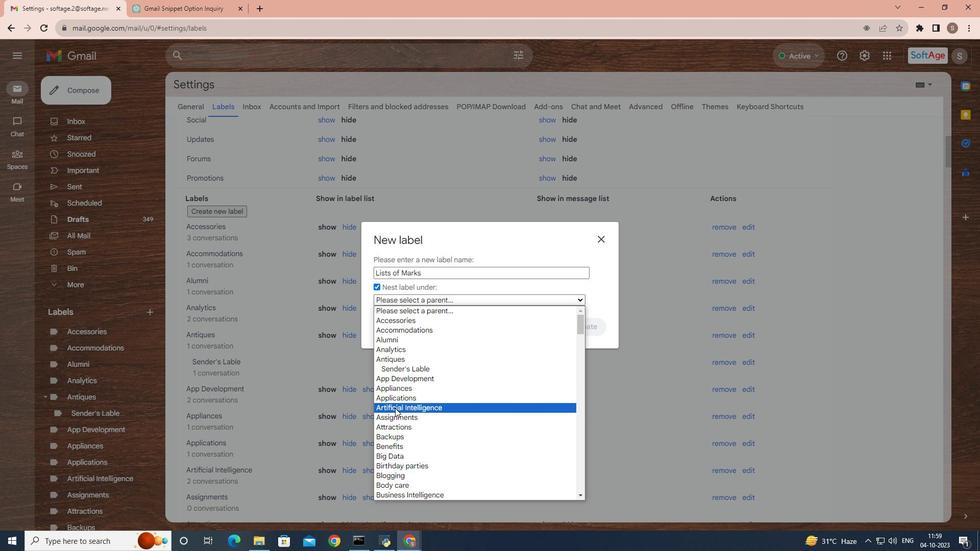 
Action: Mouse scrolled (395, 407) with delta (0, 0)
Screenshot: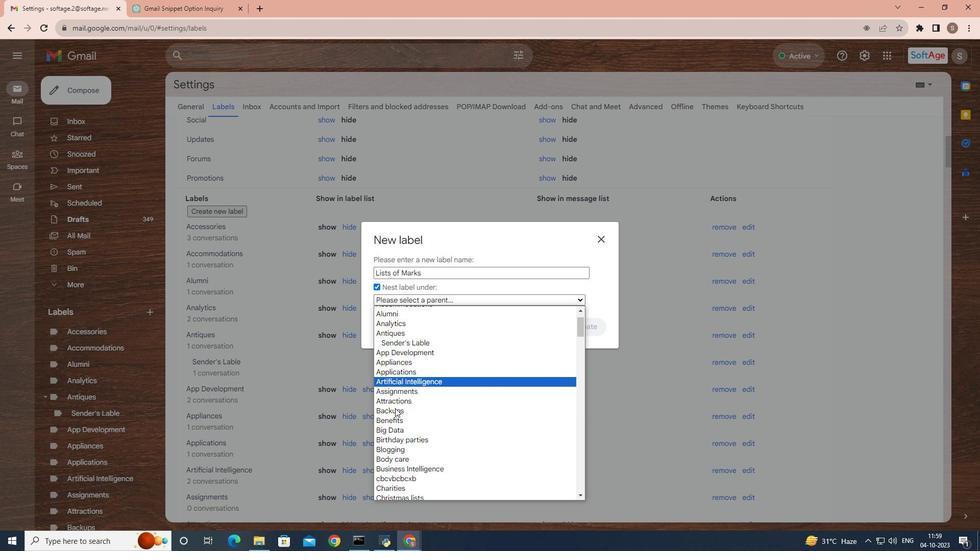 
Action: Mouse scrolled (395, 407) with delta (0, 0)
Screenshot: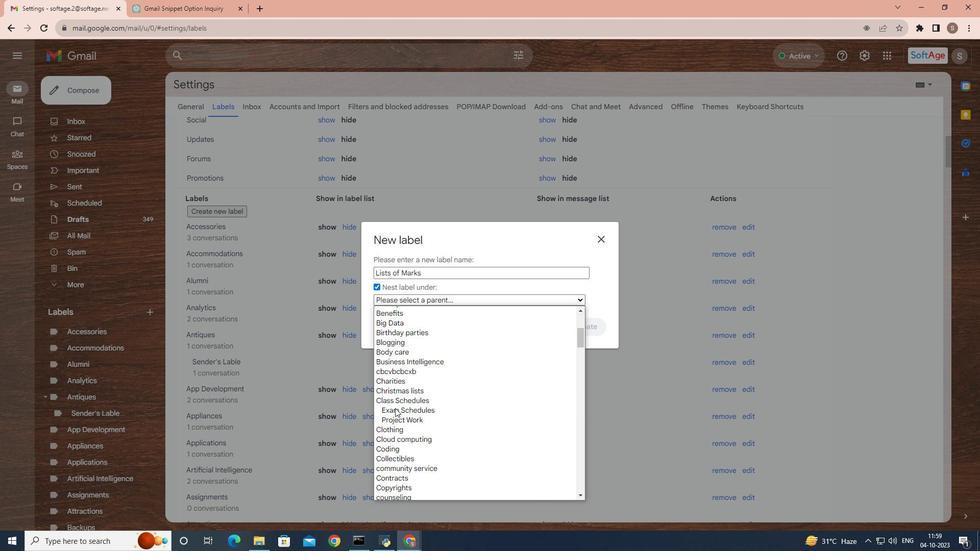 
Action: Mouse scrolled (395, 407) with delta (0, 0)
Screenshot: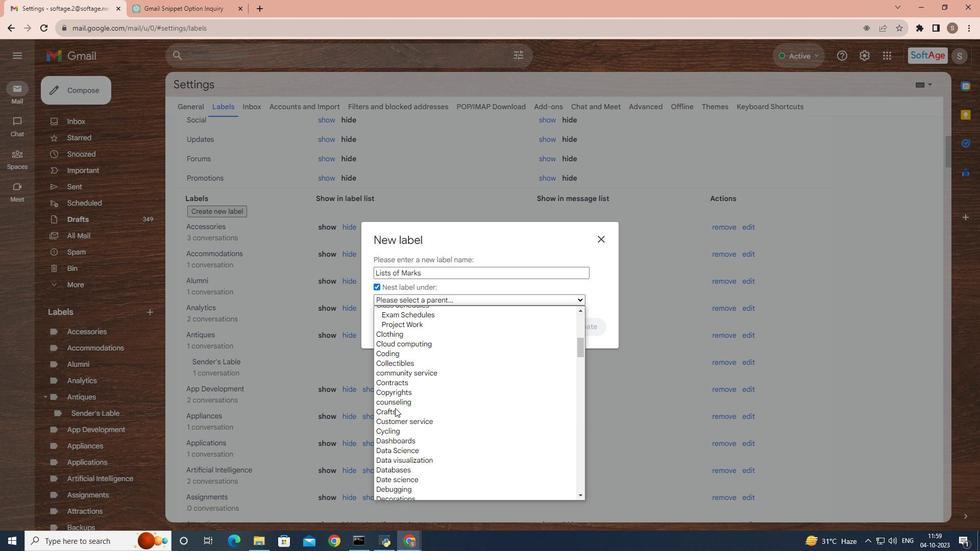 
Action: Mouse scrolled (395, 408) with delta (0, 0)
Screenshot: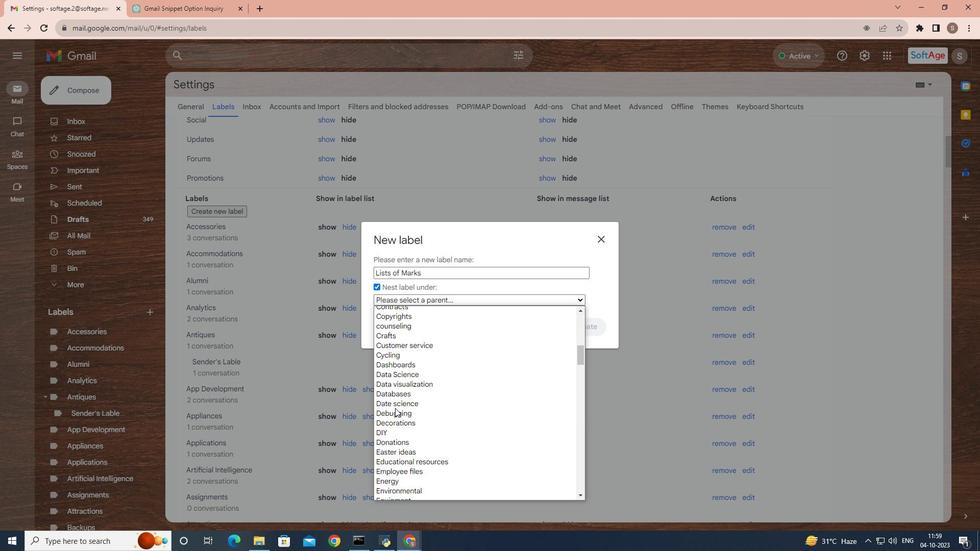 
Action: Mouse scrolled (395, 408) with delta (0, 0)
Screenshot: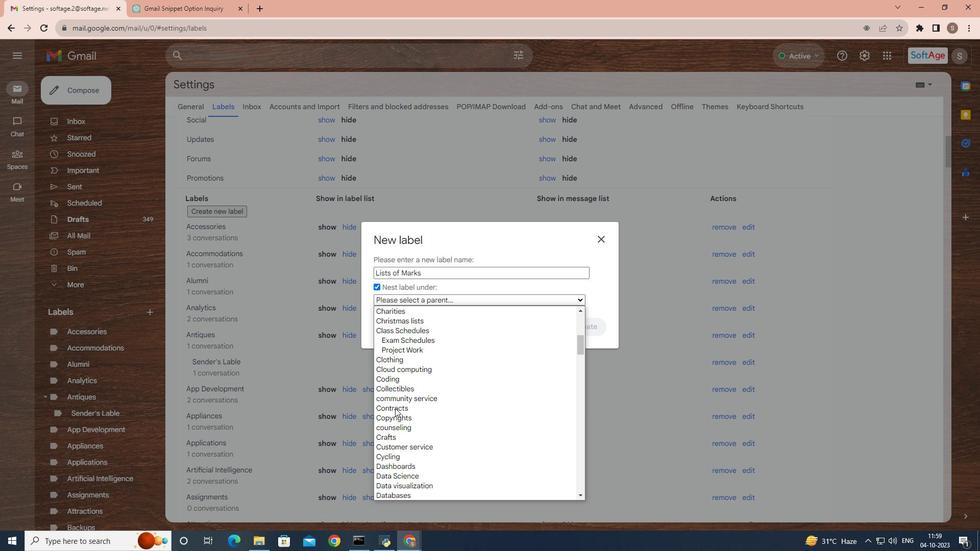 
Action: Mouse moved to (395, 407)
Screenshot: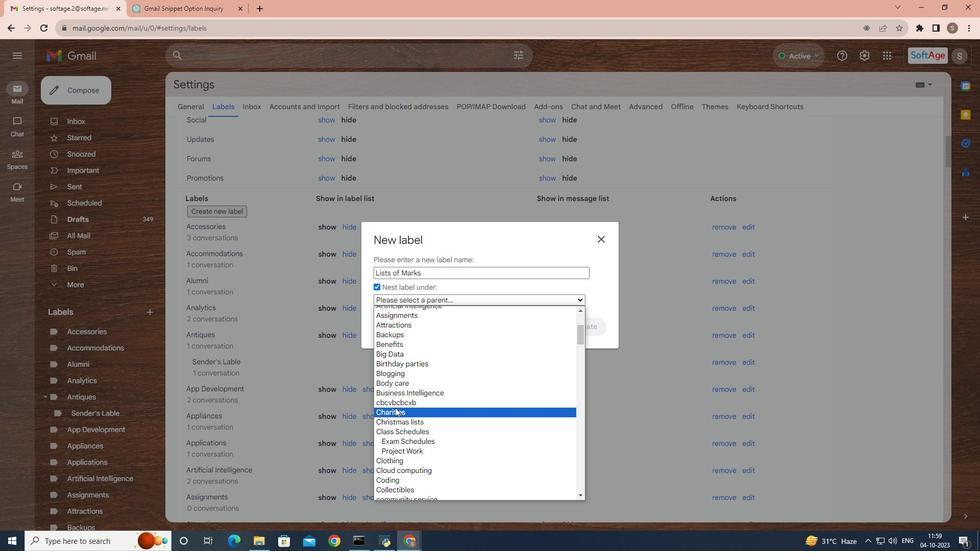 
Action: Mouse scrolled (395, 407) with delta (0, 0)
Screenshot: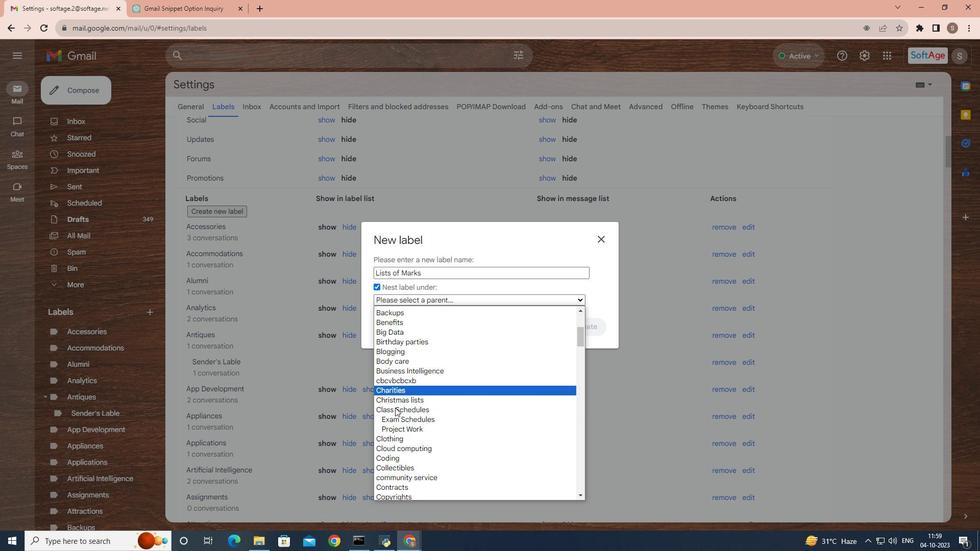 
Action: Mouse moved to (406, 328)
Screenshot: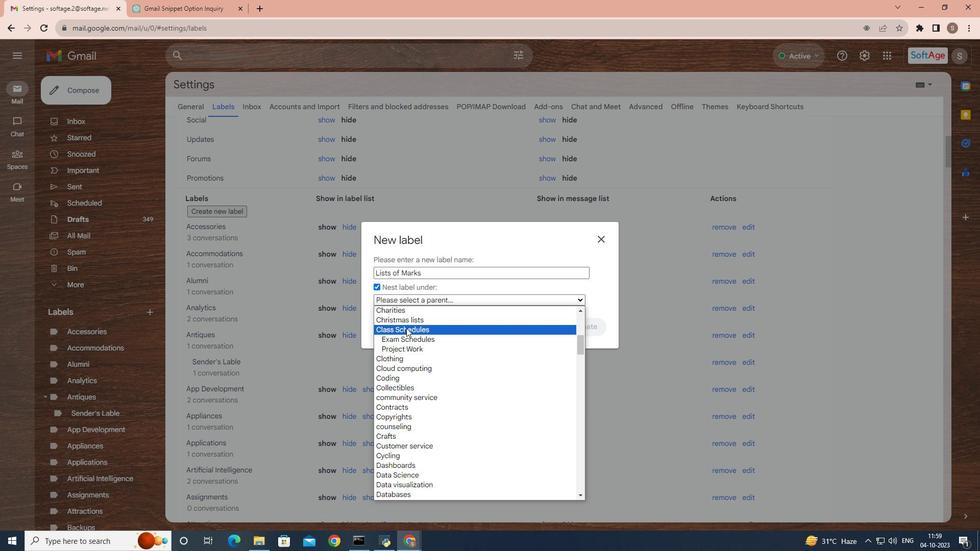 
Action: Mouse pressed left at (406, 328)
Screenshot: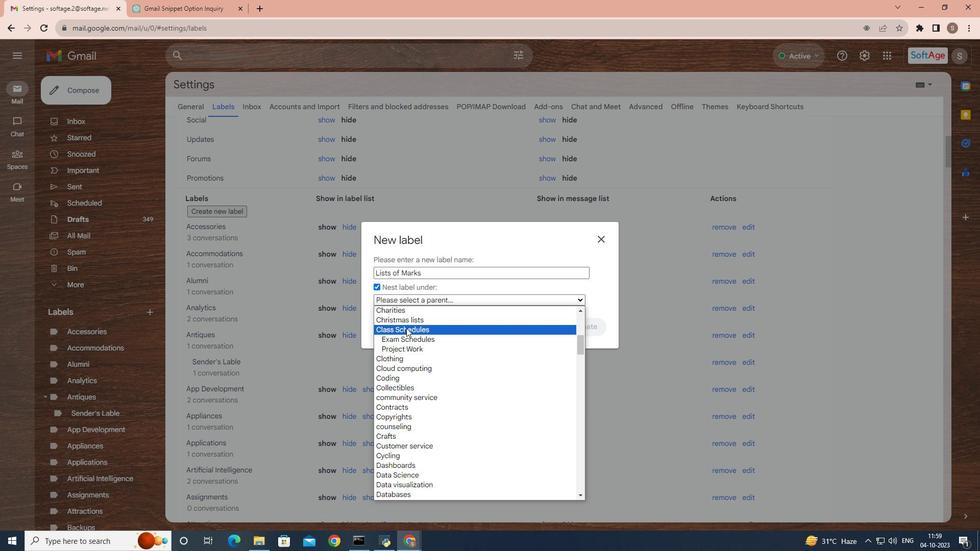 
Action: Mouse moved to (594, 320)
Screenshot: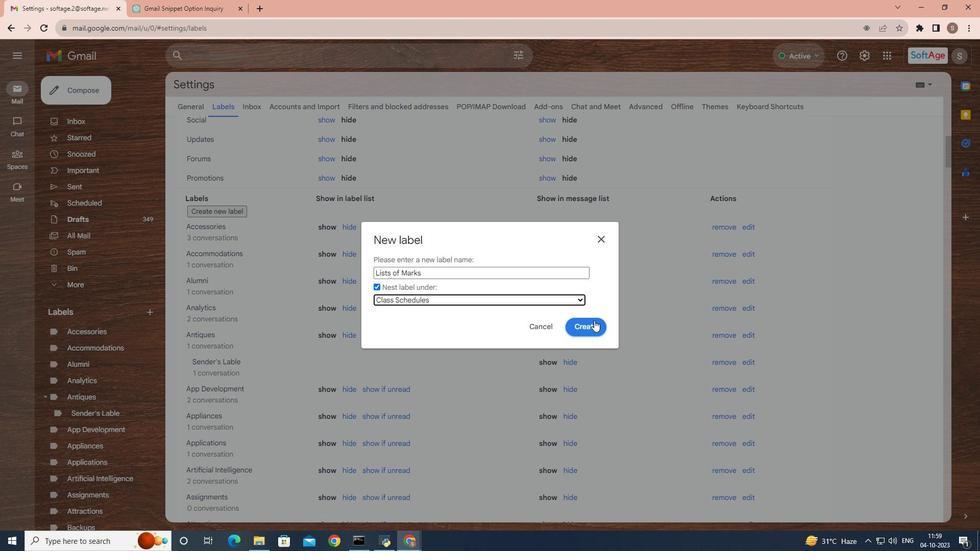 
Action: Mouse pressed left at (594, 320)
Screenshot: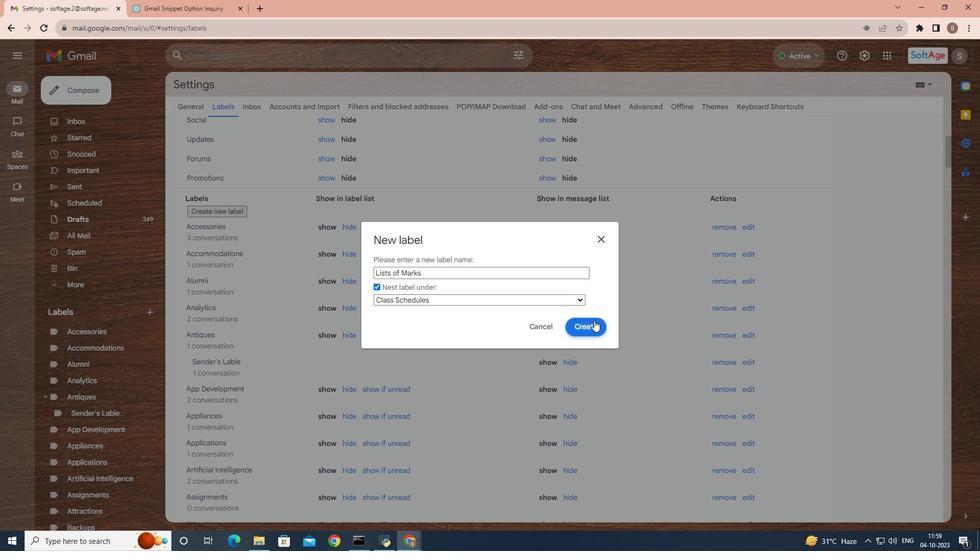 
Action: Mouse moved to (220, 210)
Screenshot: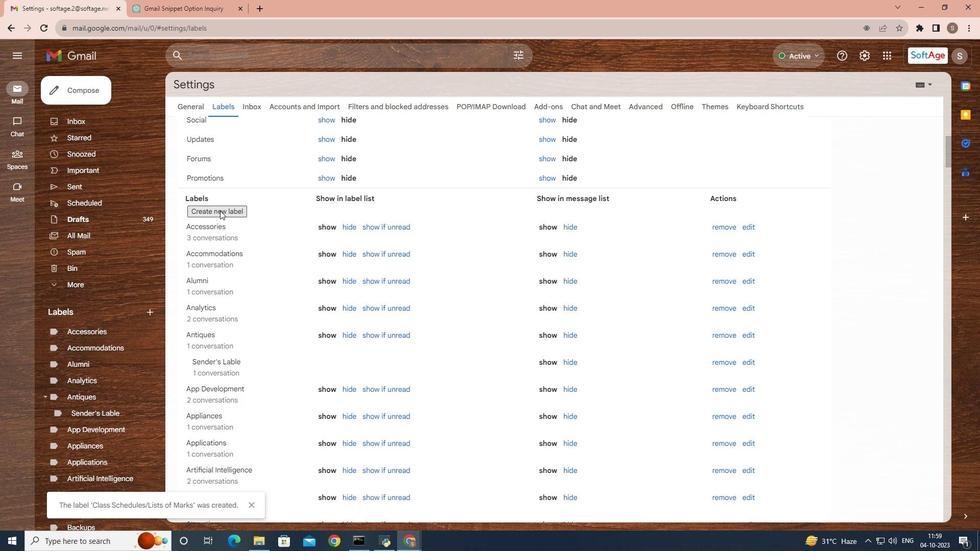 
Action: Mouse pressed left at (220, 210)
Screenshot: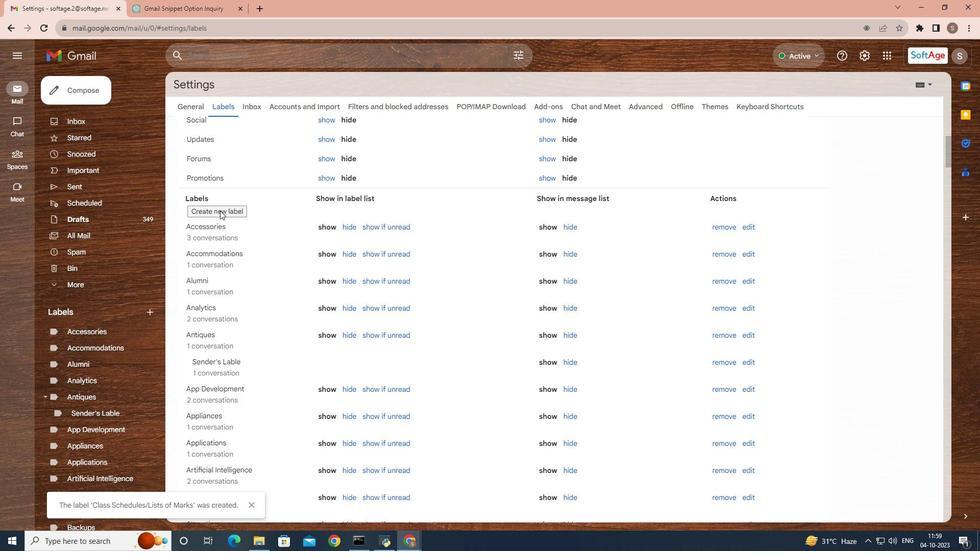 
Action: Mouse moved to (384, 267)
Screenshot: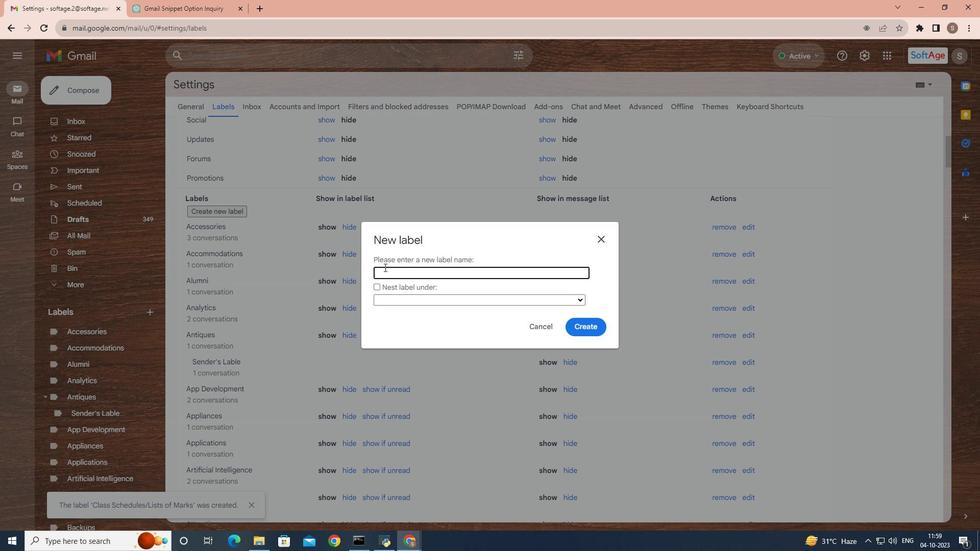 
Action: Key pressed <Key.caps_lock>R<Key.caps_lock>eport<Key.space>by<Key.space>the<Key.space><Key.caps_lock>C<Key.caps_lock>lass<Key.space><Key.caps_lock>T<Key.caps_lock>eacher
Screenshot: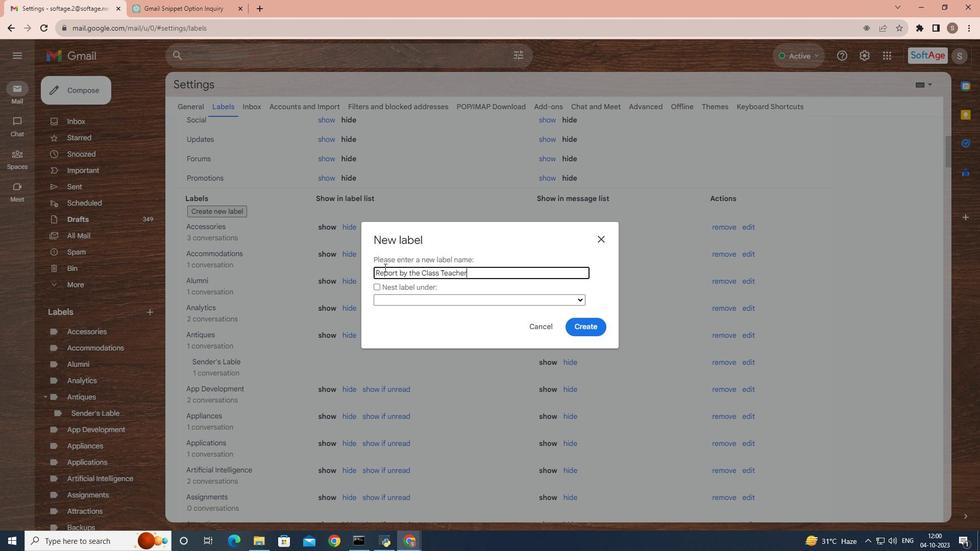 
Action: Mouse moved to (380, 286)
Screenshot: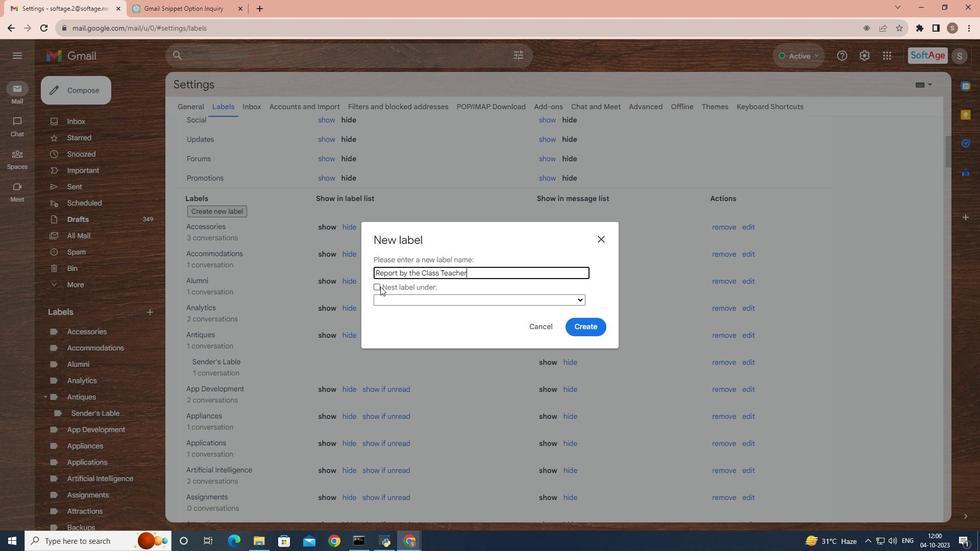 
Action: Mouse pressed left at (380, 286)
Screenshot: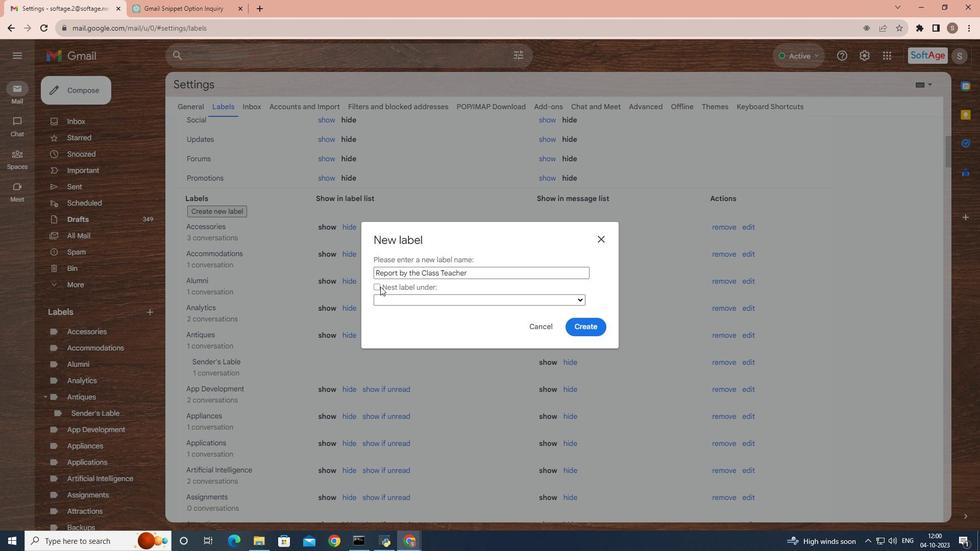
Action: Mouse moved to (384, 299)
Screenshot: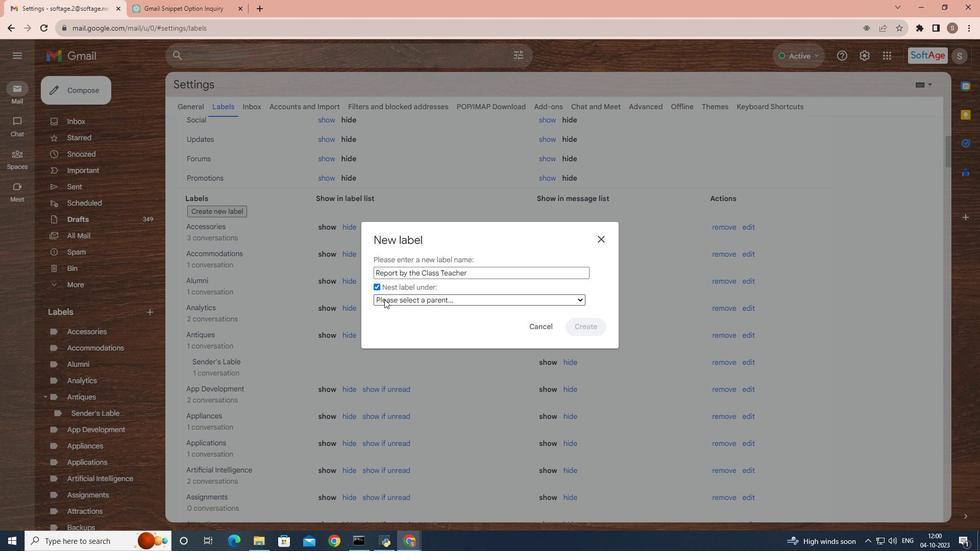 
Action: Mouse pressed left at (384, 299)
Screenshot: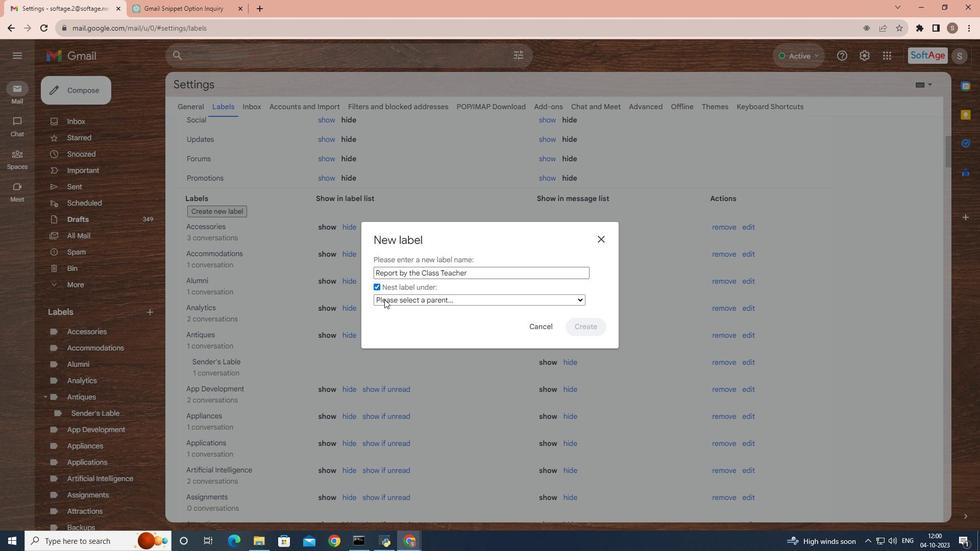 
Action: Mouse moved to (393, 407)
Screenshot: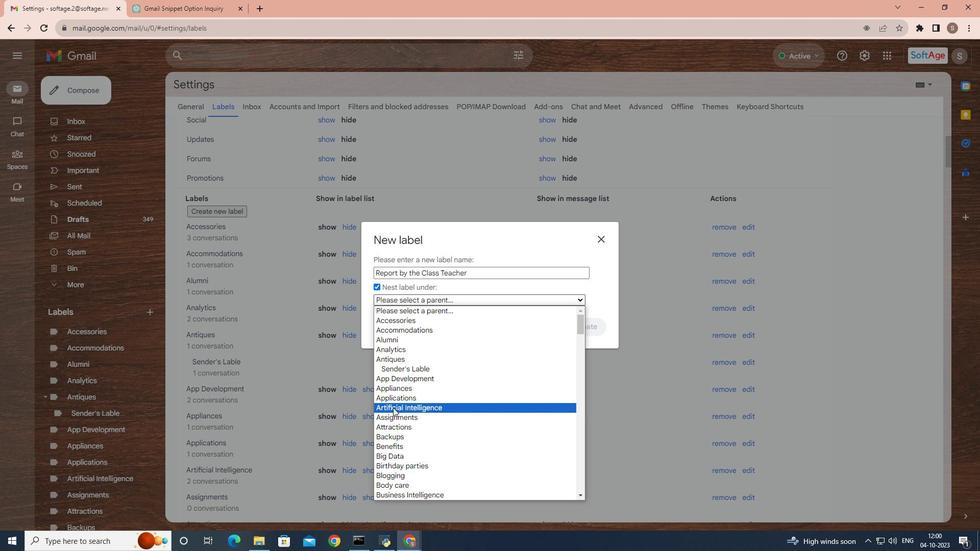 
Action: Mouse scrolled (393, 407) with delta (0, 0)
Screenshot: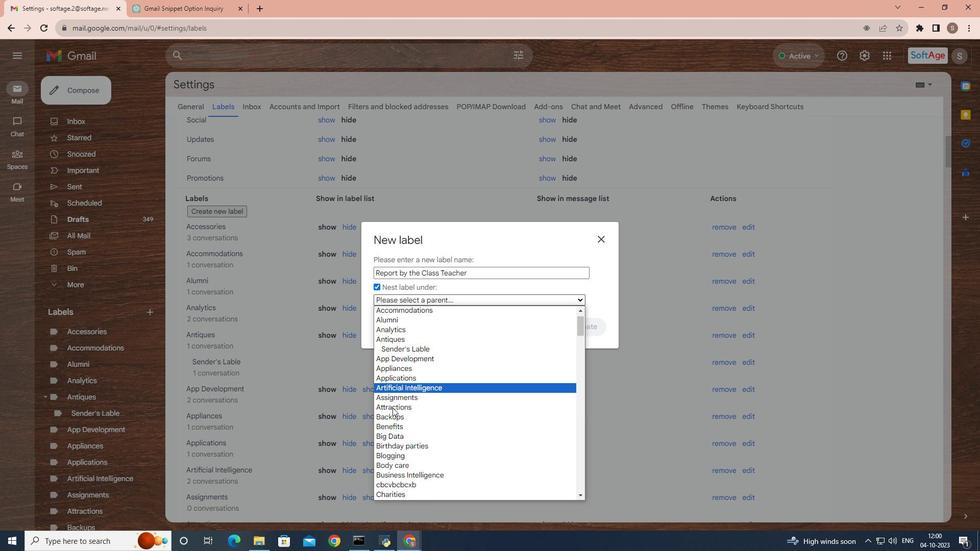 
Action: Mouse moved to (382, 427)
Screenshot: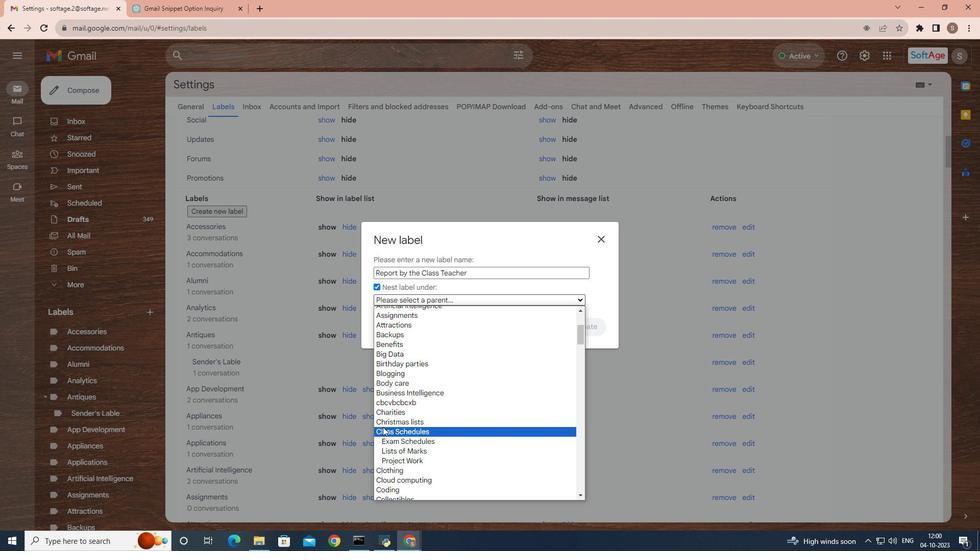 
Action: Mouse pressed left at (382, 427)
Screenshot: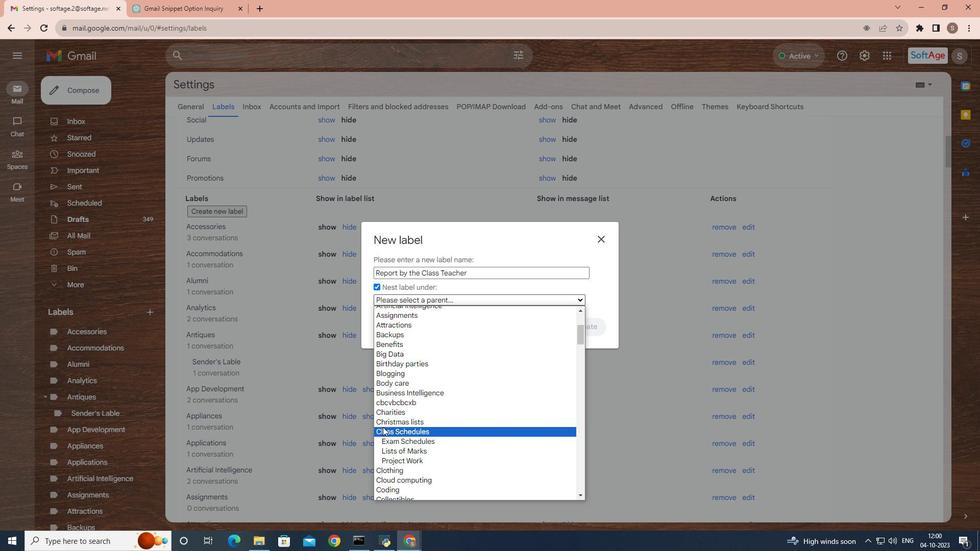 
Action: Mouse moved to (593, 322)
Screenshot: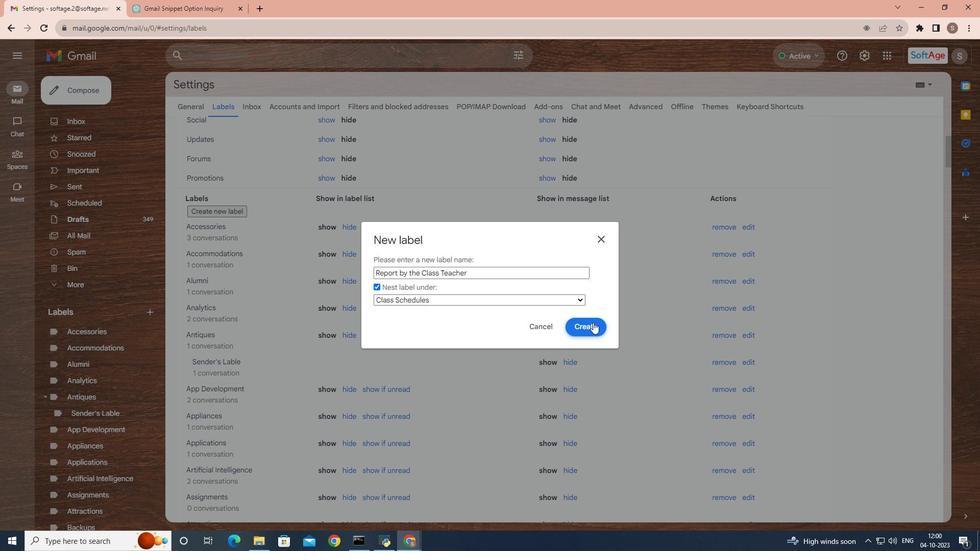
Action: Mouse pressed left at (593, 322)
Screenshot: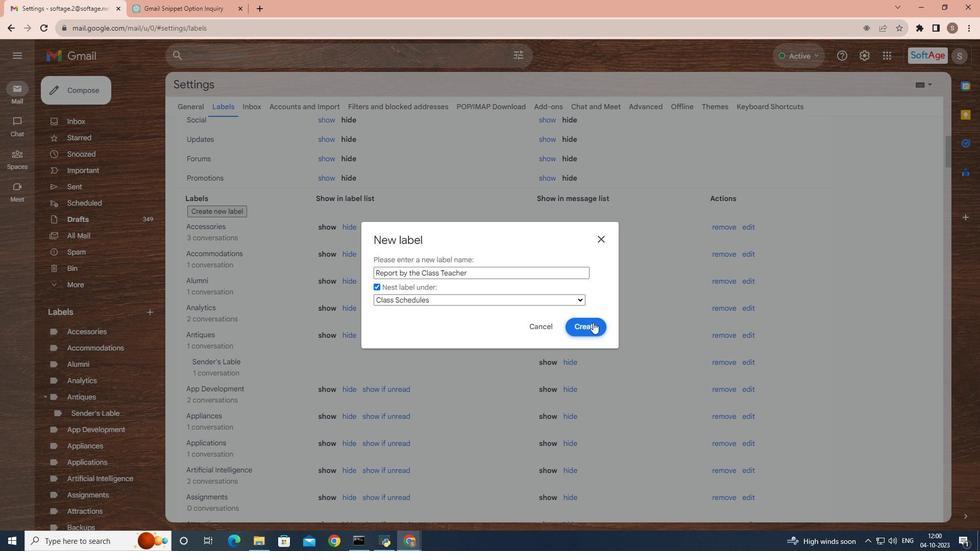 
Action: Mouse moved to (160, 404)
Screenshot: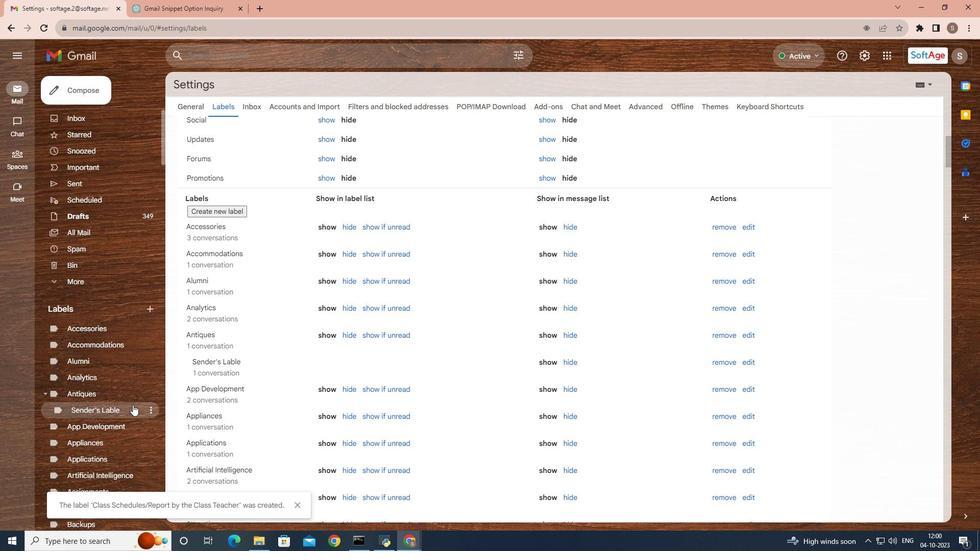 
Action: Mouse scrolled (160, 404) with delta (0, 0)
Screenshot: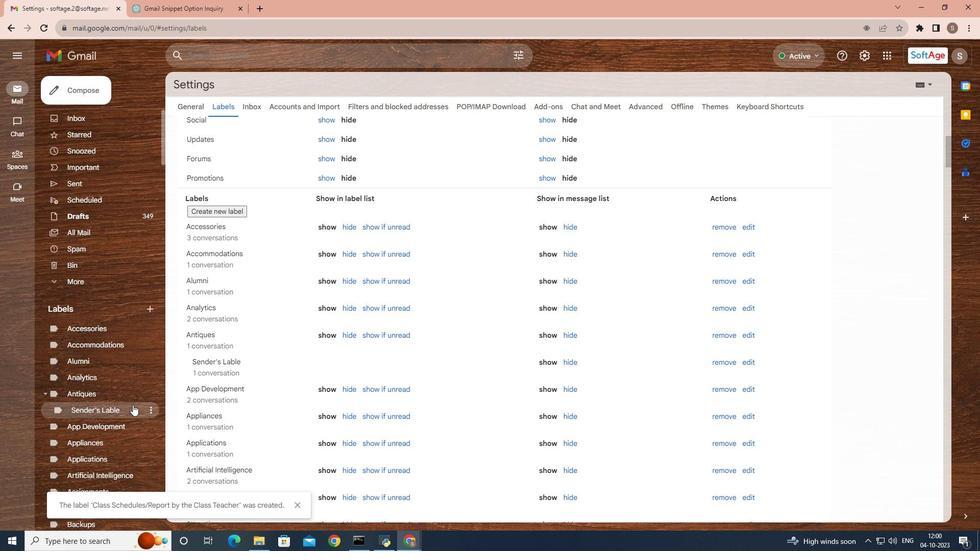 
Action: Mouse moved to (110, 401)
Screenshot: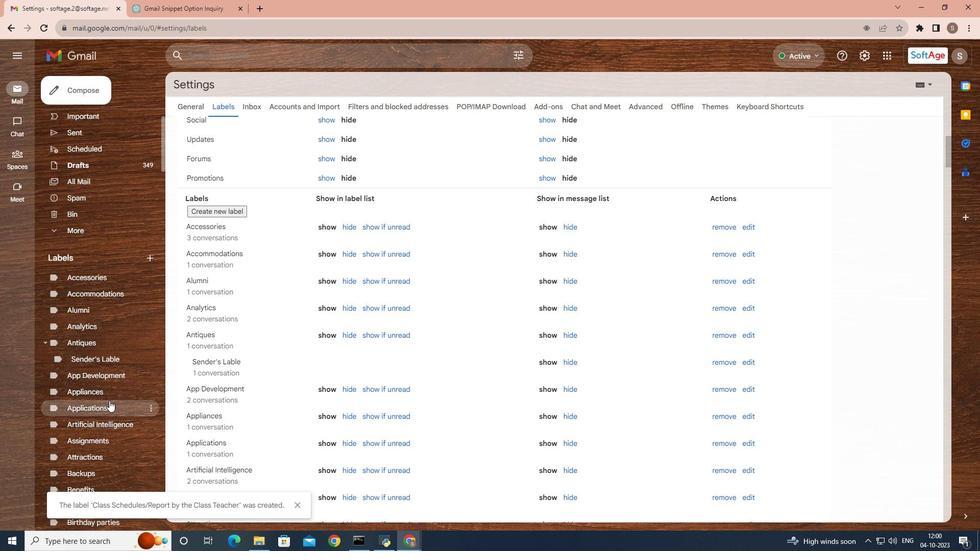 
Action: Mouse scrolled (110, 401) with delta (0, 0)
Screenshot: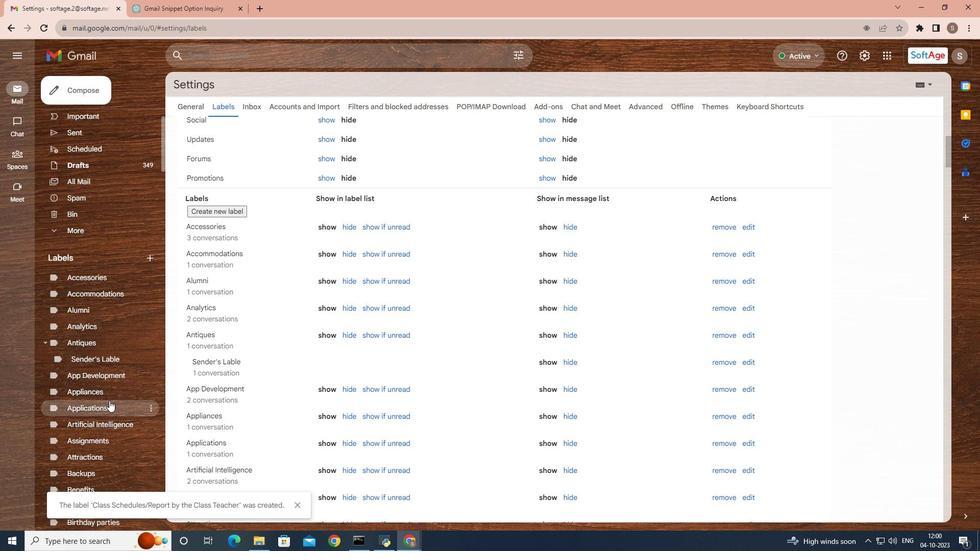 
Action: Mouse moved to (109, 400)
Screenshot: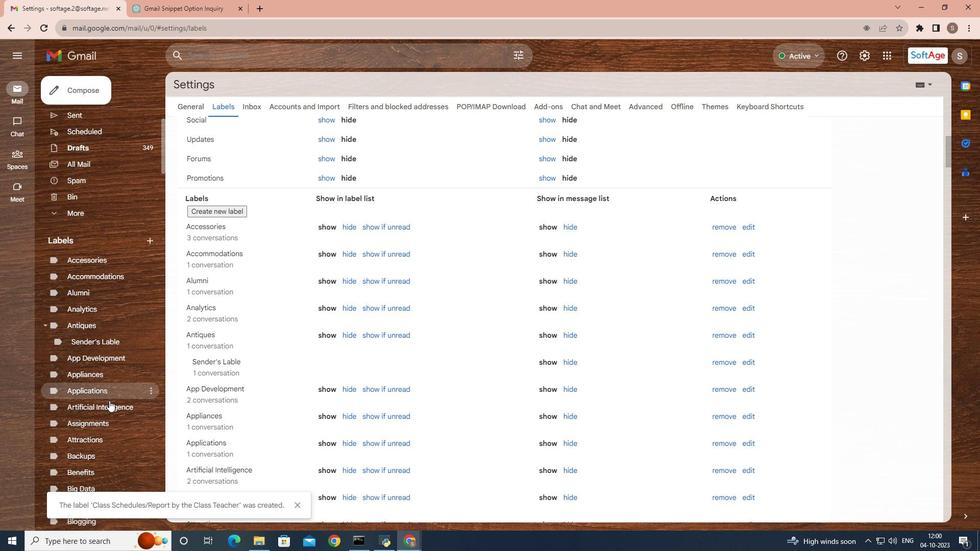 
Action: Mouse scrolled (109, 400) with delta (0, 0)
Screenshot: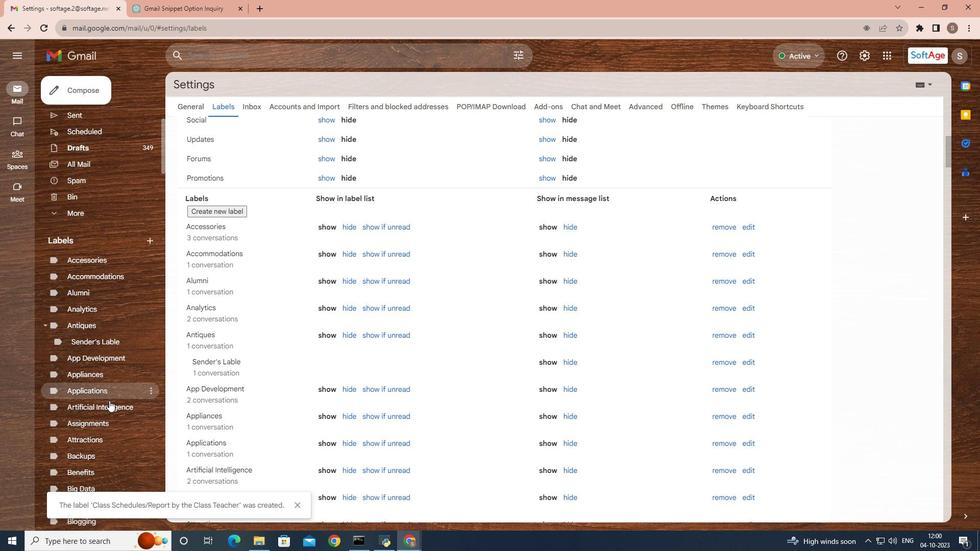 
Action: Mouse moved to (108, 398)
Screenshot: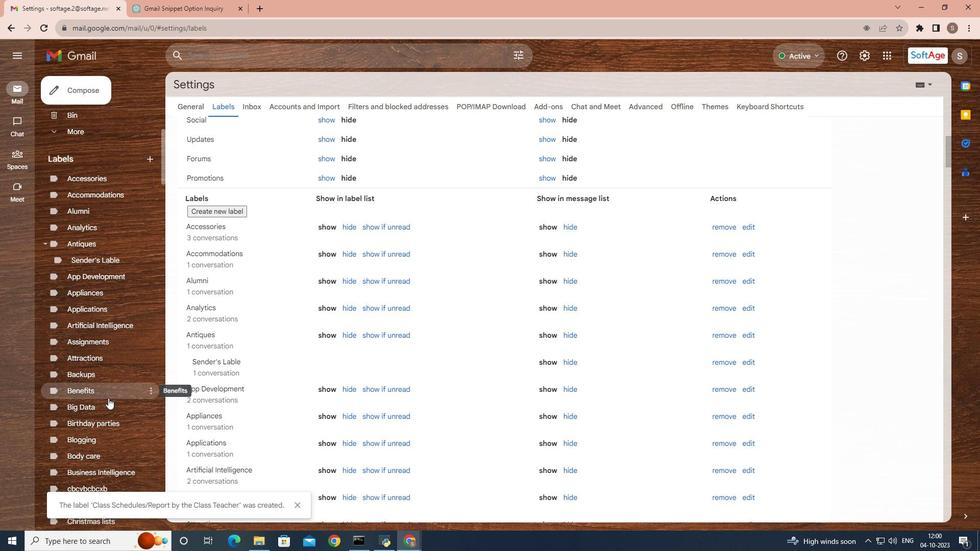 
Action: Mouse scrolled (108, 397) with delta (0, 0)
Screenshot: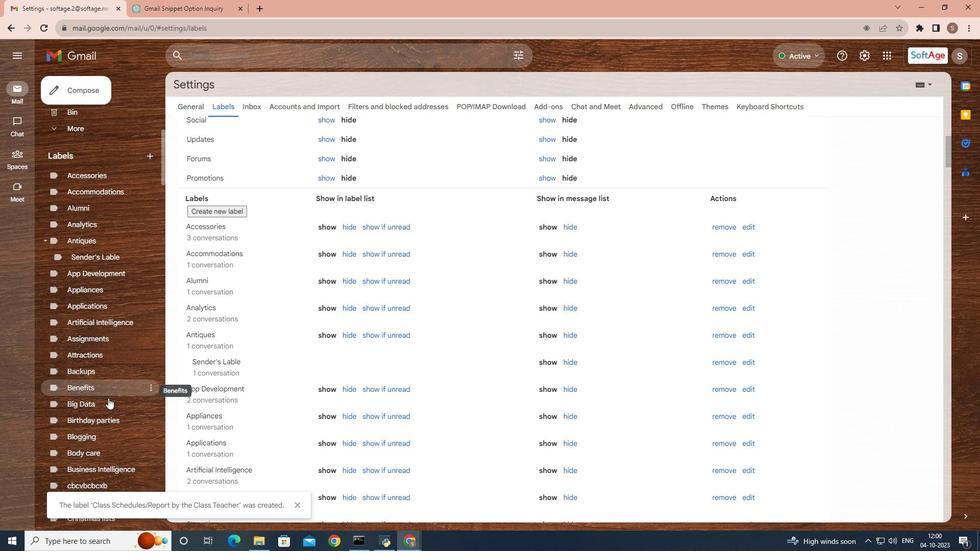 
Action: Mouse scrolled (108, 397) with delta (0, 0)
Screenshot: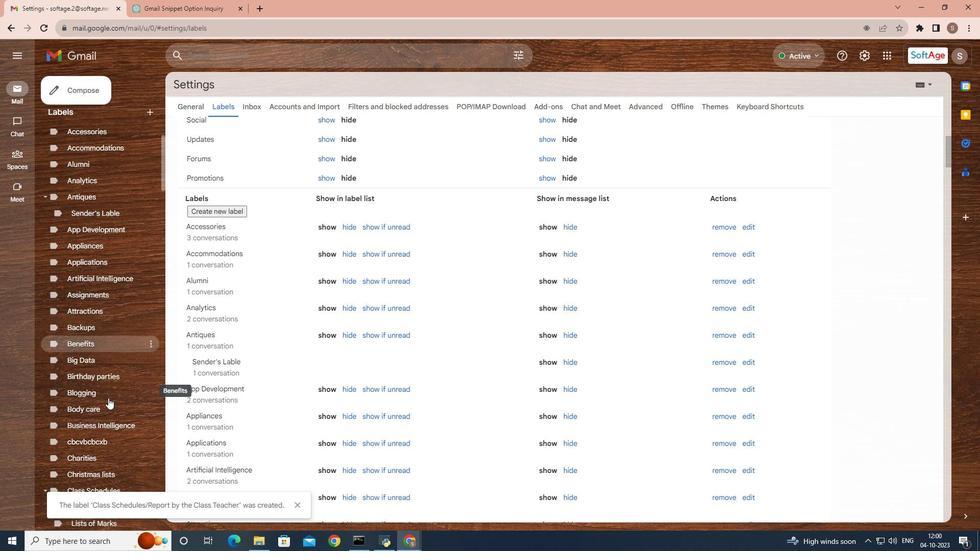 
Action: Mouse scrolled (108, 397) with delta (0, 0)
Screenshot: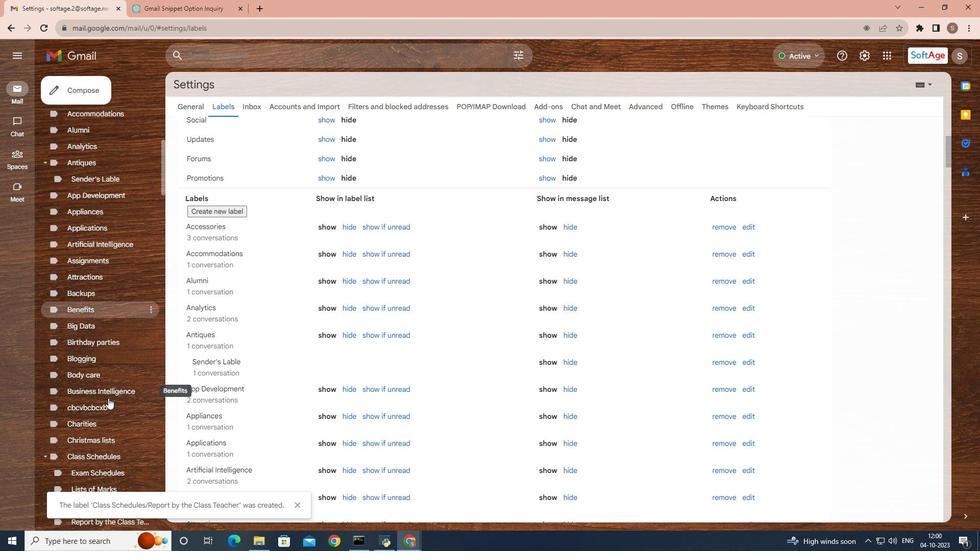 
Action: Mouse scrolled (108, 398) with delta (0, 0)
Screenshot: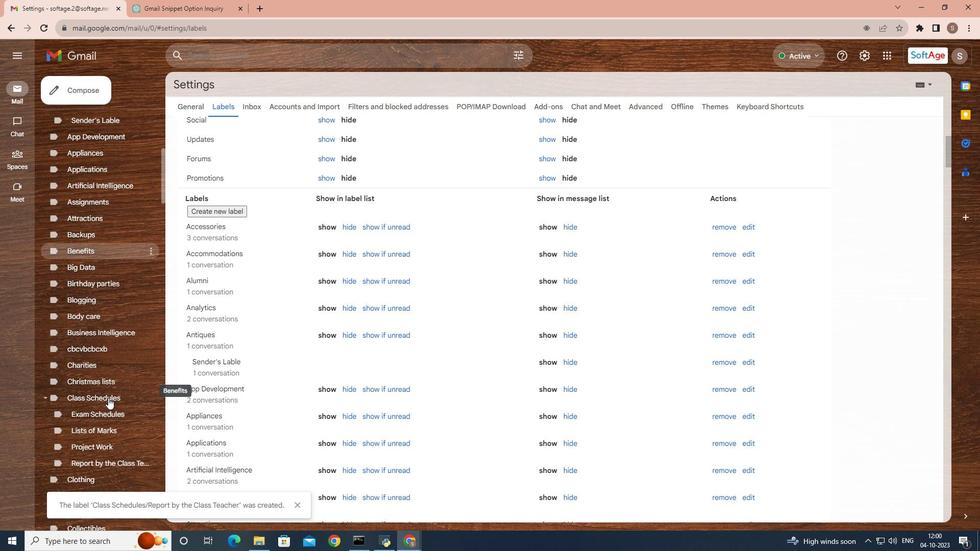 
Action: Mouse moved to (128, 391)
Screenshot: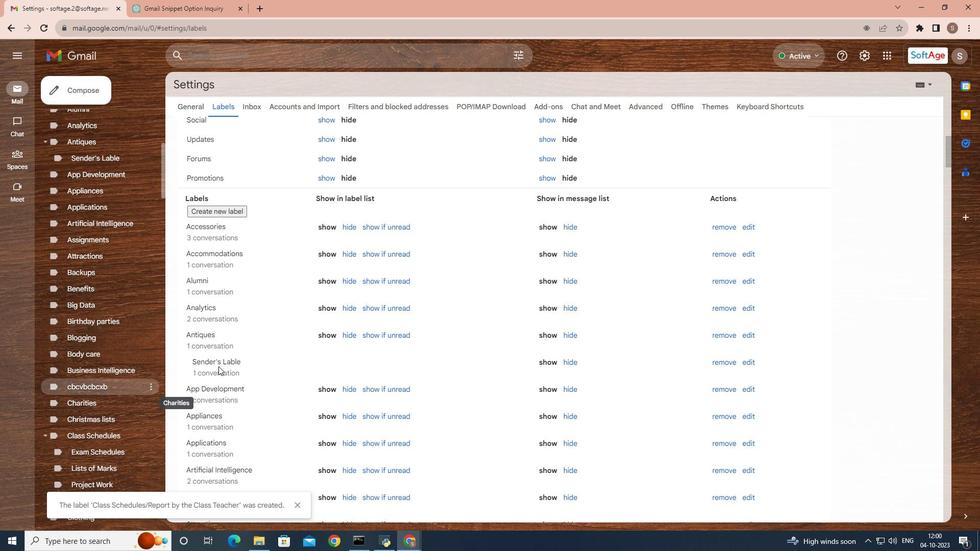 
Action: Mouse scrolled (128, 390) with delta (0, 0)
Screenshot: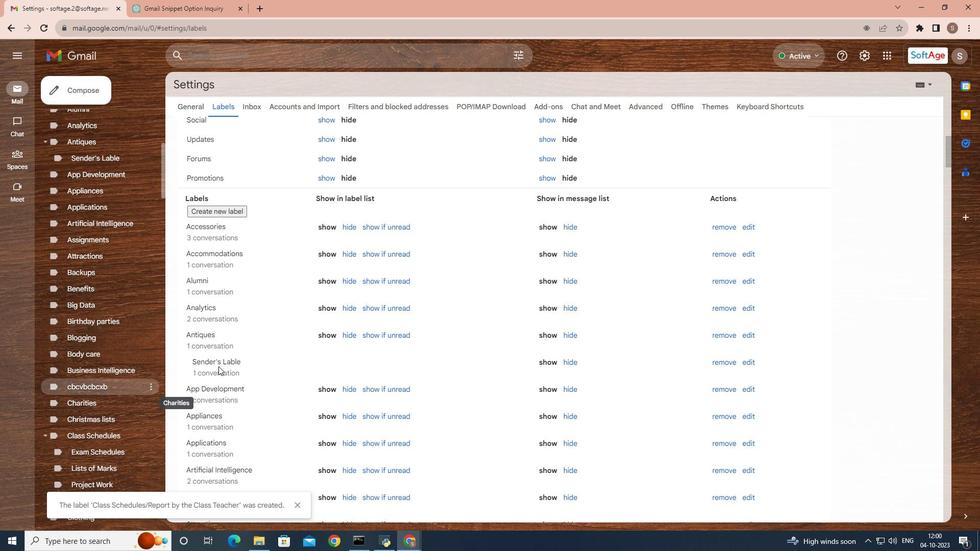 
Action: Mouse moved to (85, 336)
Screenshot: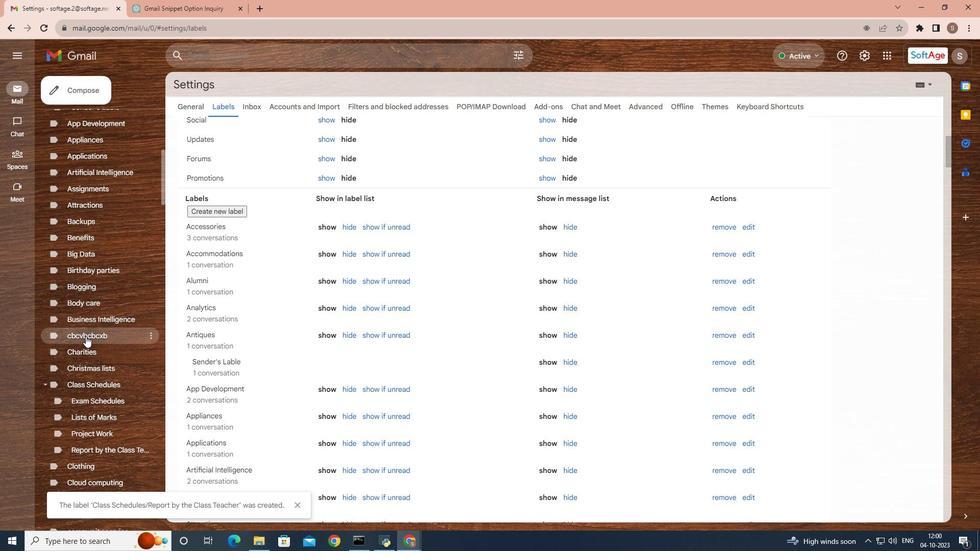 
Action: Mouse scrolled (85, 335) with delta (0, 0)
Screenshot: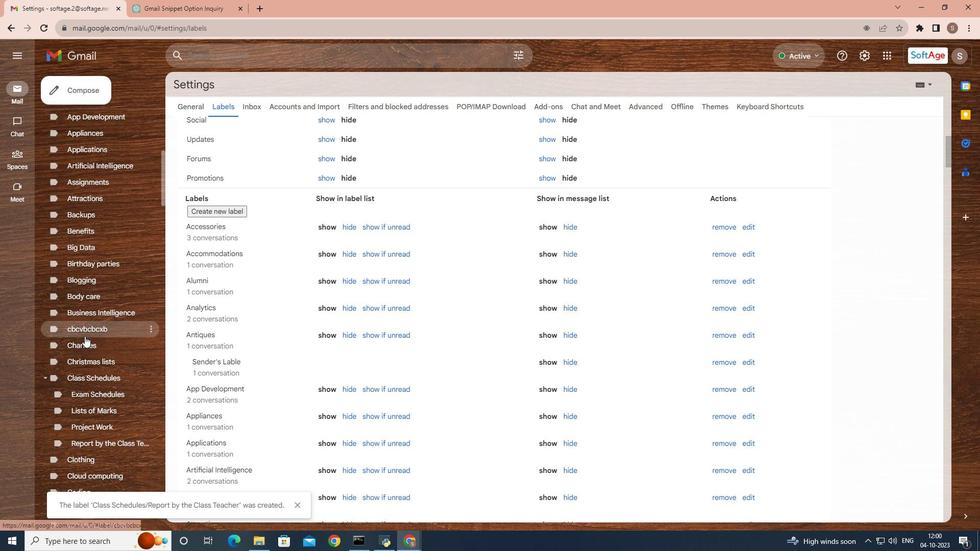 
Action: Mouse moved to (85, 336)
Screenshot: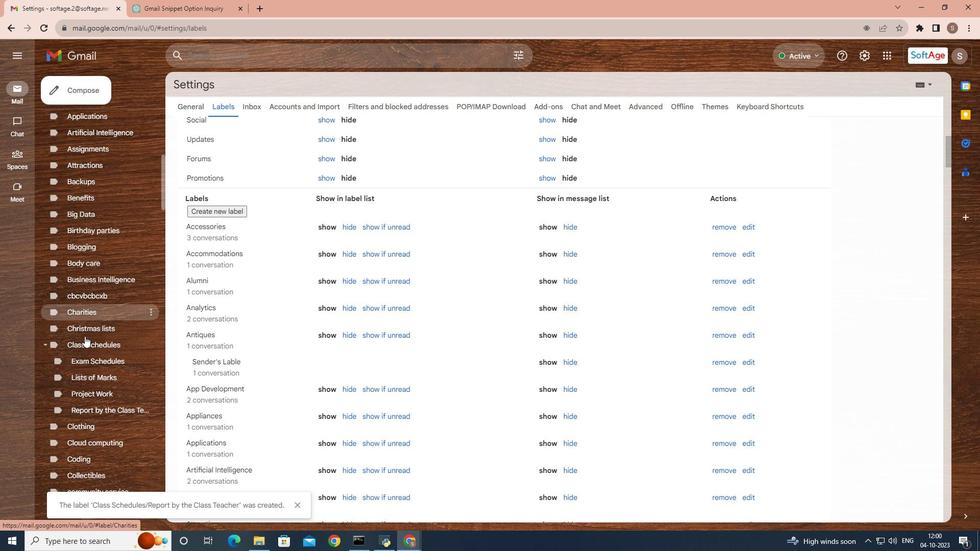 
Action: Mouse scrolled (85, 335) with delta (0, 0)
Screenshot: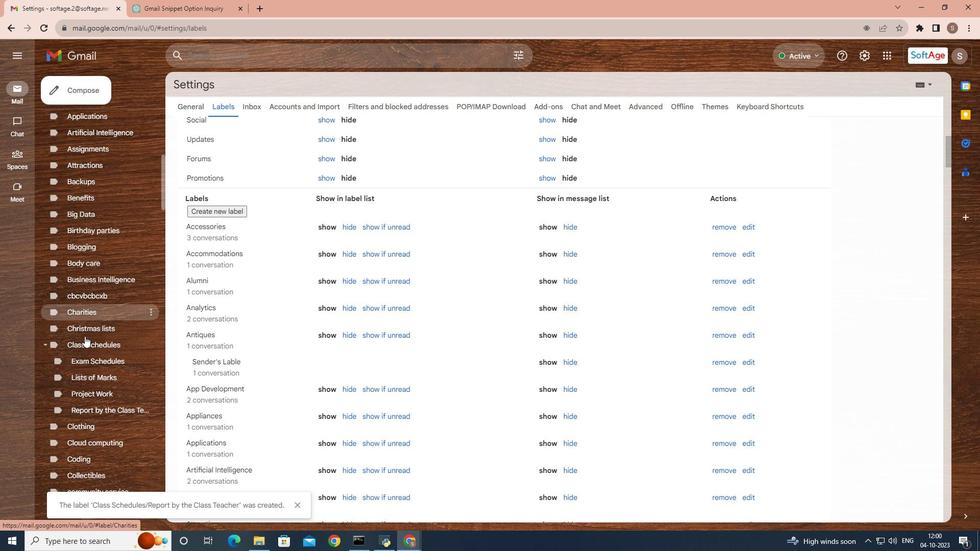 
Action: Mouse moved to (84, 336)
Screenshot: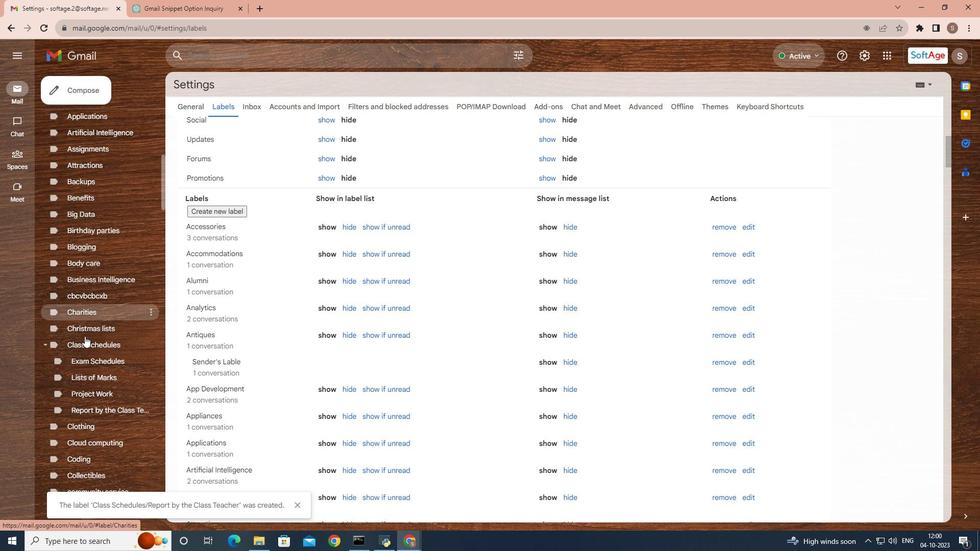 
Action: Mouse scrolled (84, 336) with delta (0, 0)
Screenshot: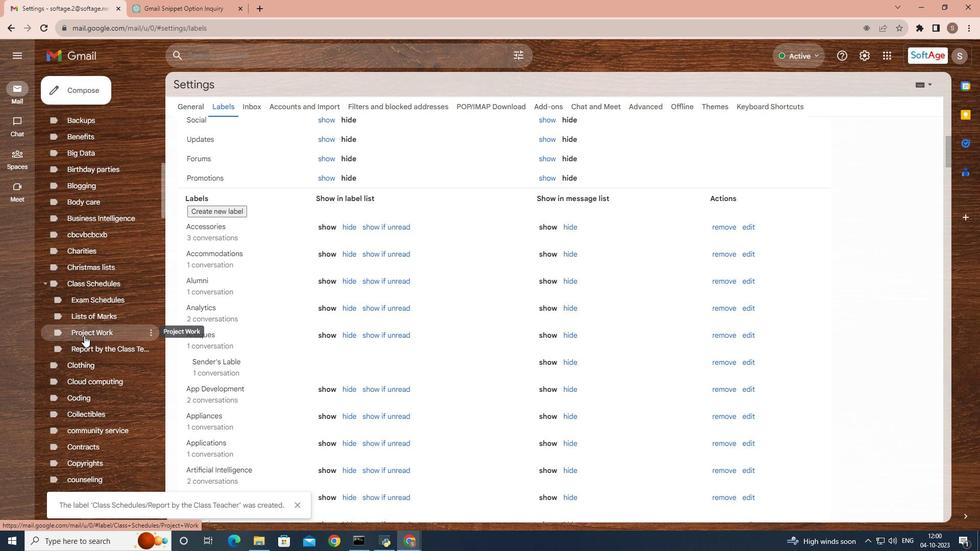 
Action: Mouse moved to (693, 327)
Screenshot: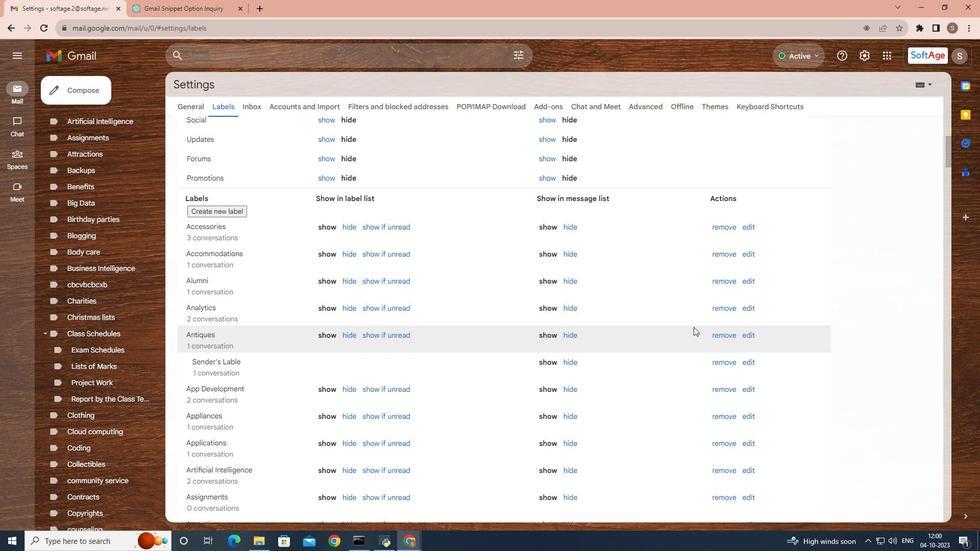 
Action: Mouse scrolled (693, 326) with delta (0, 0)
Screenshot: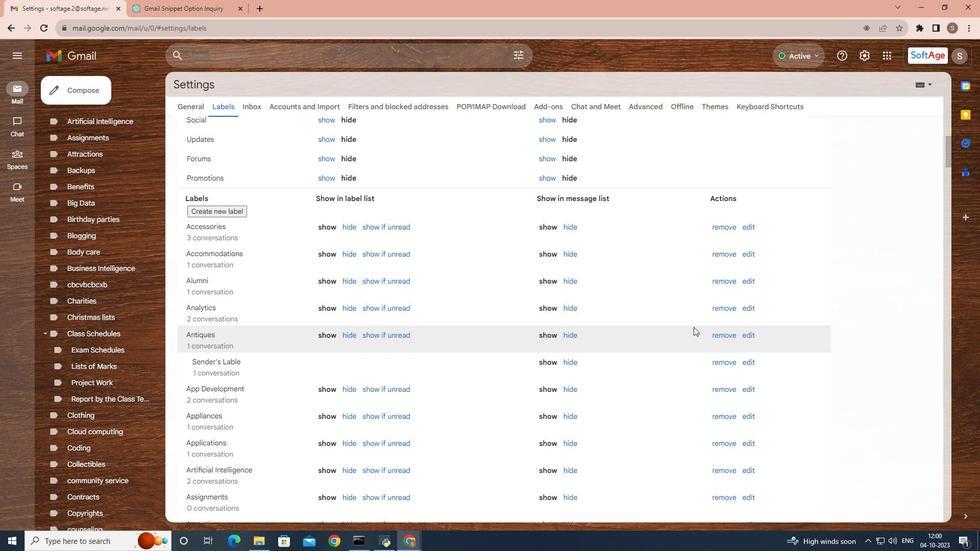 
Action: Mouse scrolled (693, 326) with delta (0, 0)
Screenshot: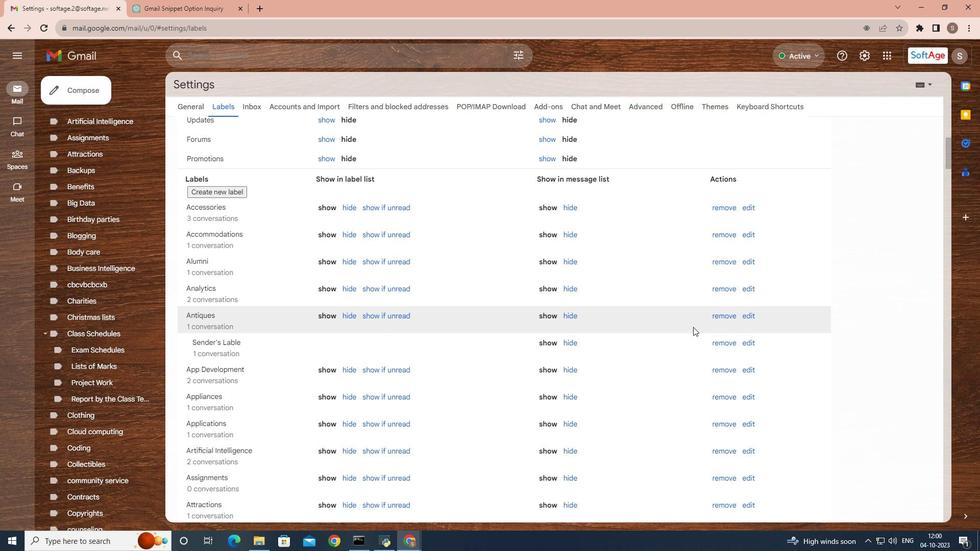 
Action: Mouse scrolled (693, 326) with delta (0, 0)
Screenshot: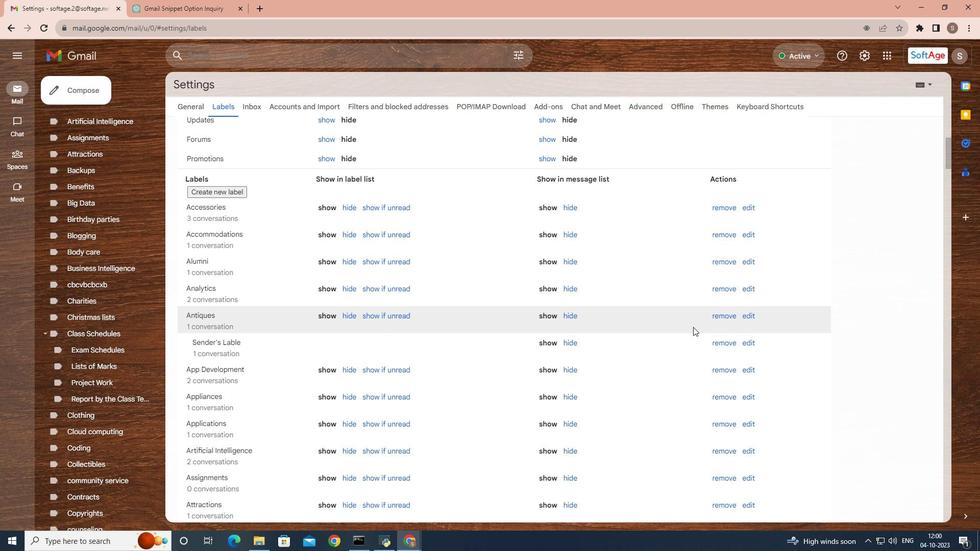 
Action: Mouse moved to (693, 327)
Screenshot: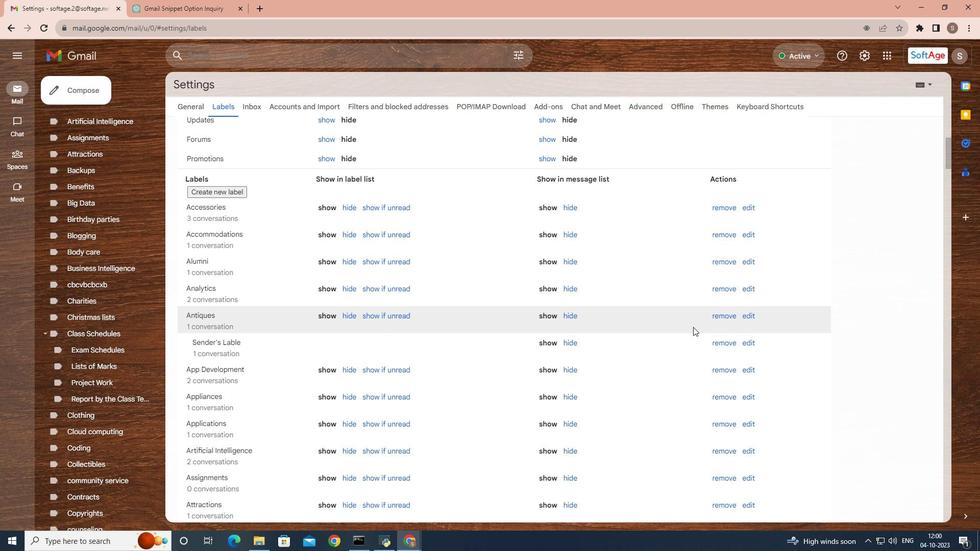 
Action: Mouse scrolled (693, 326) with delta (0, 0)
Screenshot: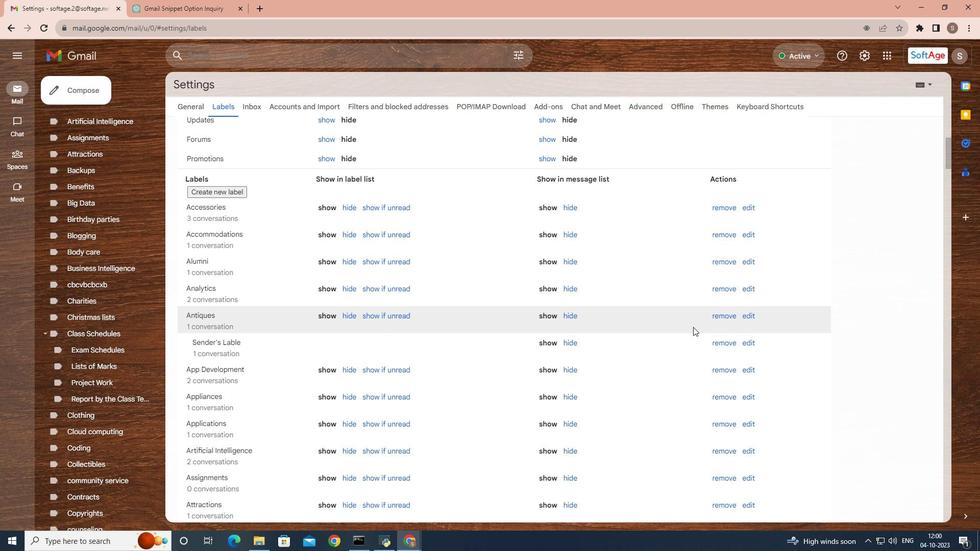 
Action: Mouse scrolled (693, 326) with delta (0, 0)
Screenshot: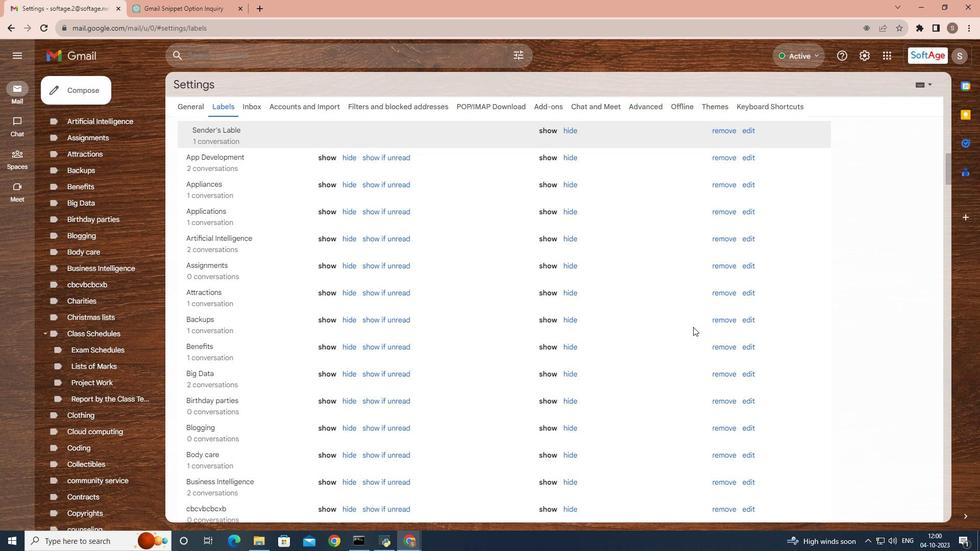 
Action: Mouse moved to (693, 327)
Screenshot: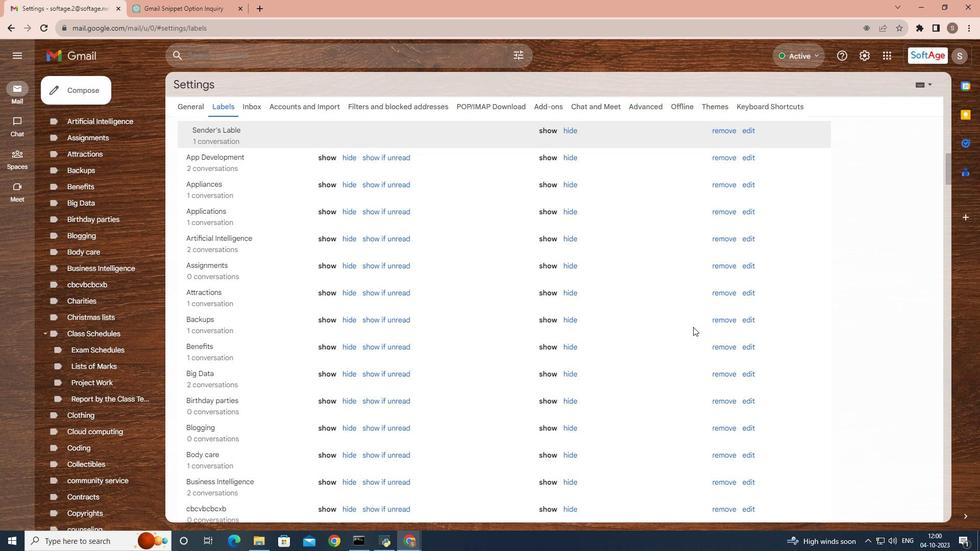 
Action: Mouse scrolled (693, 326) with delta (0, 0)
Screenshot: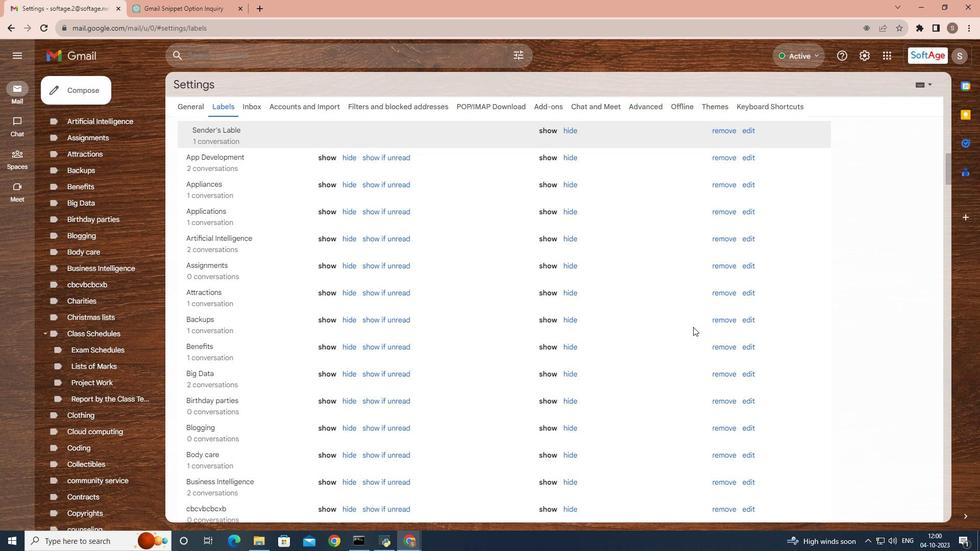 
Action: Mouse scrolled (693, 326) with delta (0, 0)
Screenshot: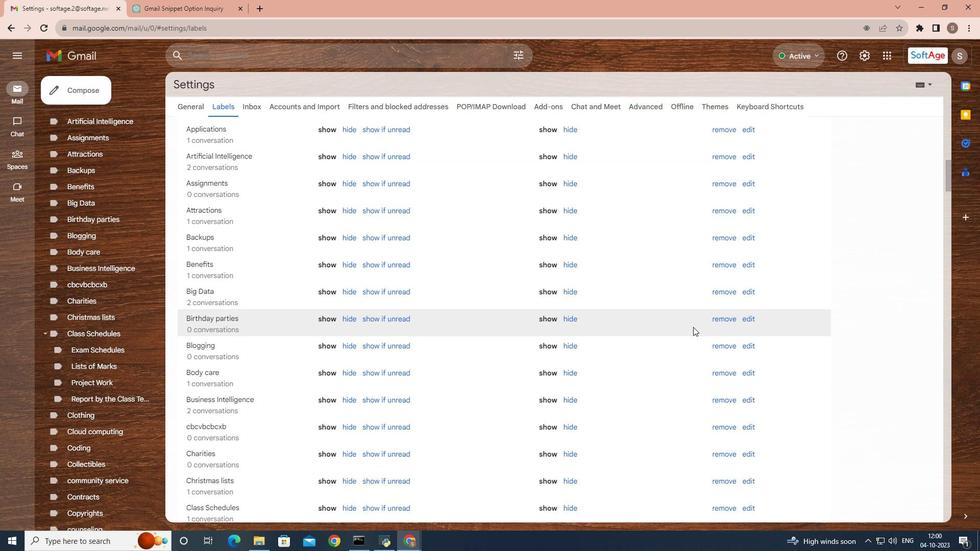 
Action: Mouse scrolled (693, 326) with delta (0, 0)
Screenshot: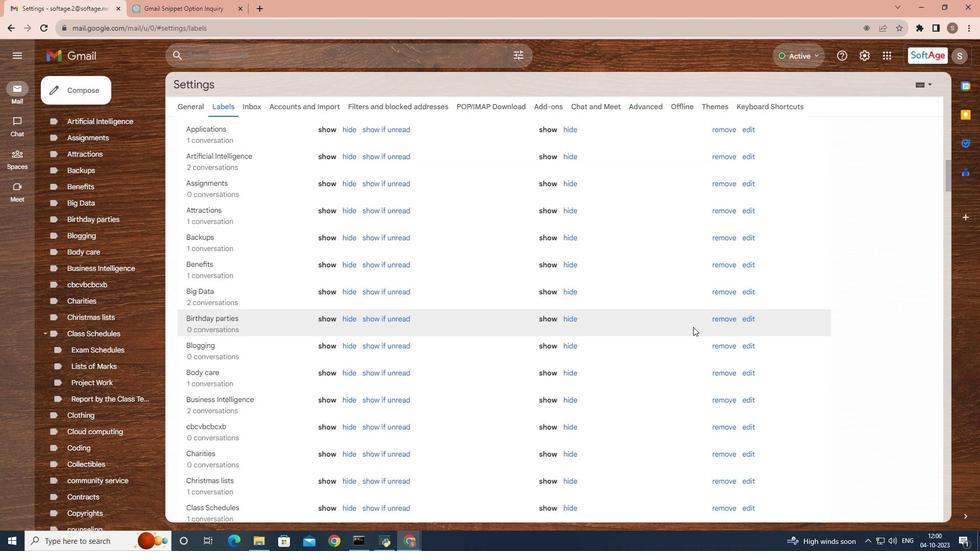 
Action: Mouse scrolled (693, 326) with delta (0, 0)
Screenshot: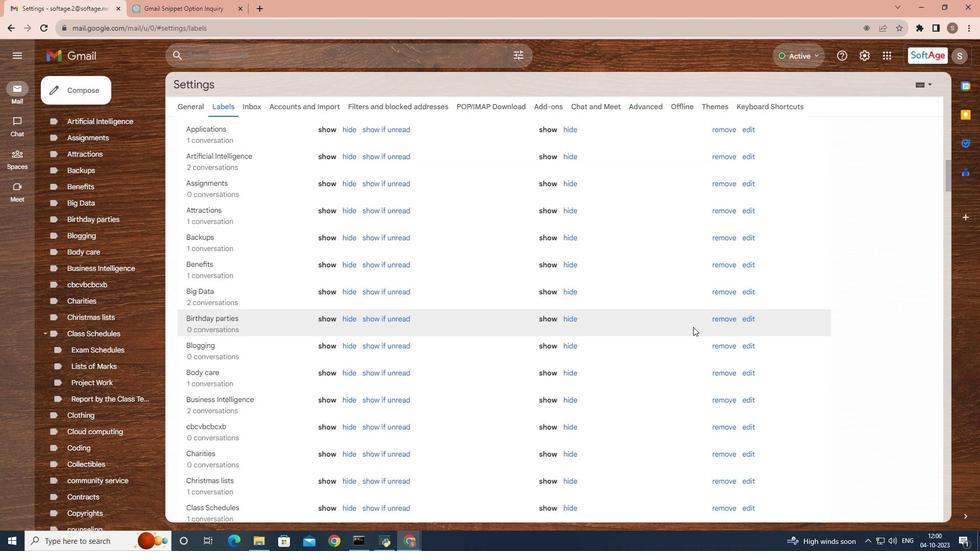
Action: Mouse scrolled (693, 326) with delta (0, 0)
Screenshot: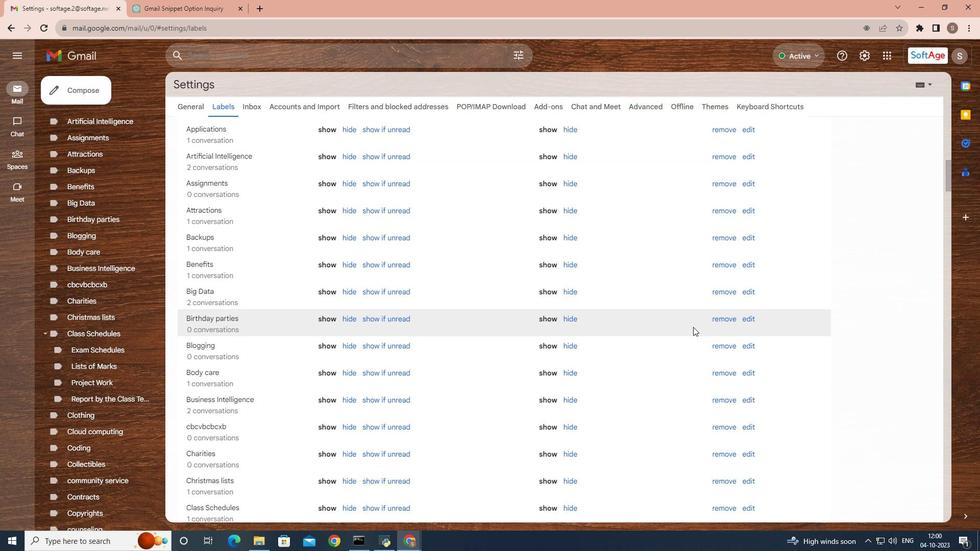 
Action: Mouse scrolled (693, 326) with delta (0, 0)
Screenshot: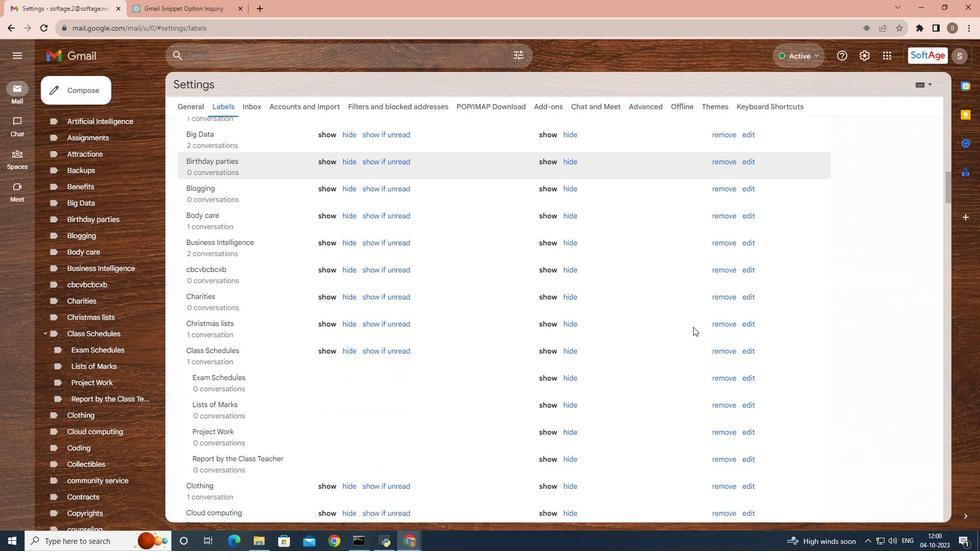 
Action: Mouse scrolled (693, 327) with delta (0, 0)
Screenshot: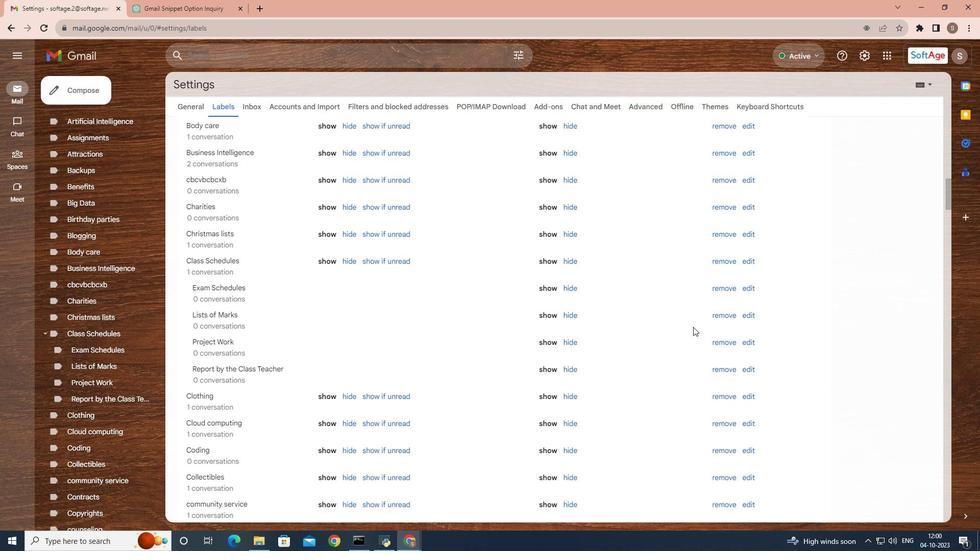 
Action: Mouse scrolled (693, 327) with delta (0, 0)
Screenshot: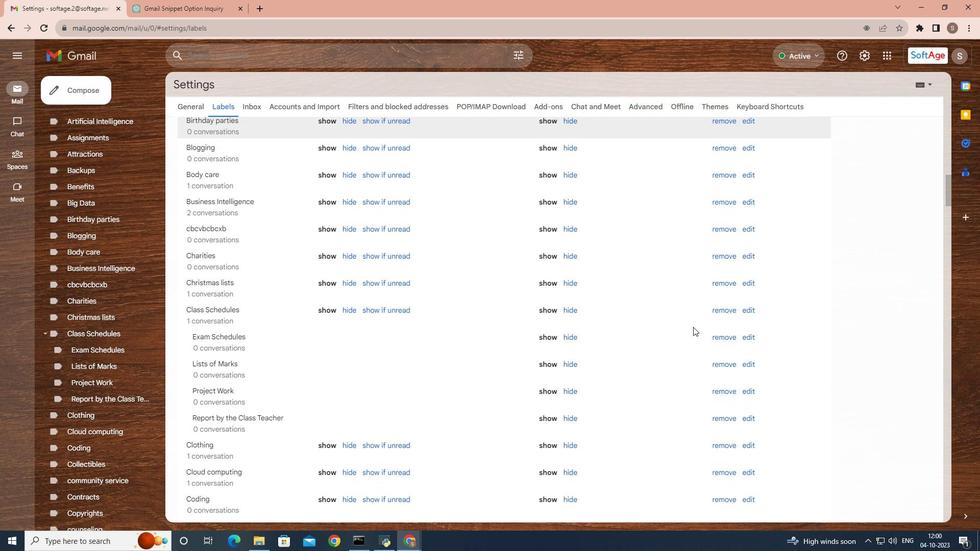 
Action: Mouse scrolled (693, 327) with delta (0, 0)
Screenshot: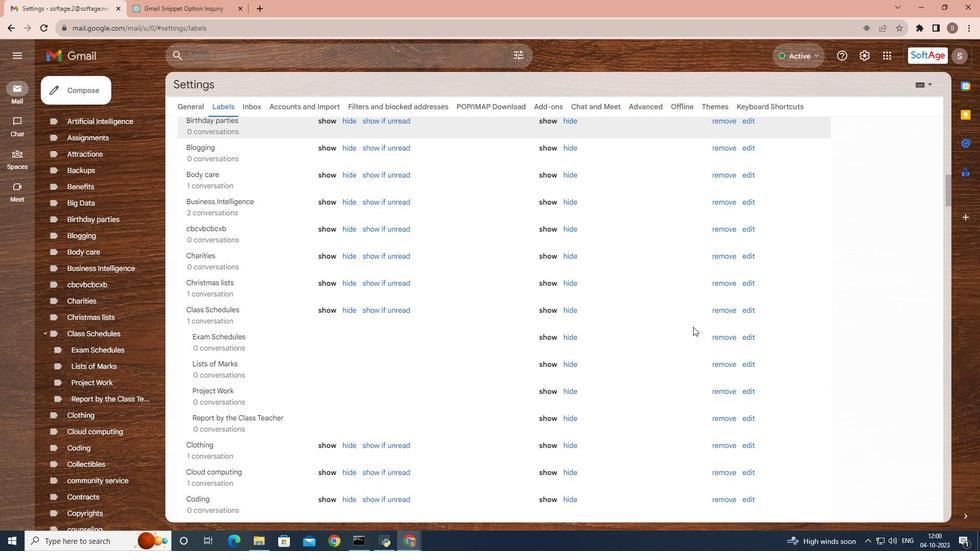 
Action: Mouse scrolled (693, 327) with delta (0, 0)
Screenshot: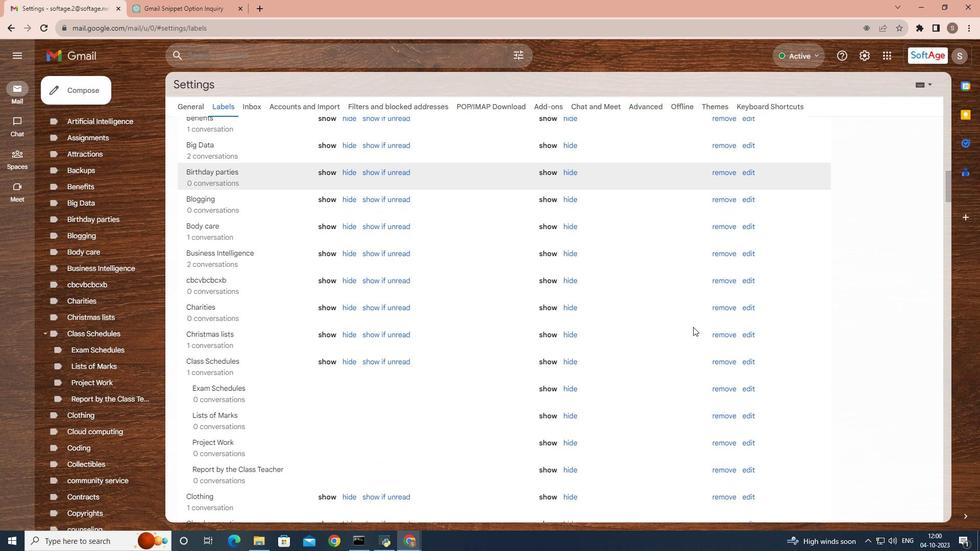 
Action: Mouse scrolled (693, 327) with delta (0, 0)
Screenshot: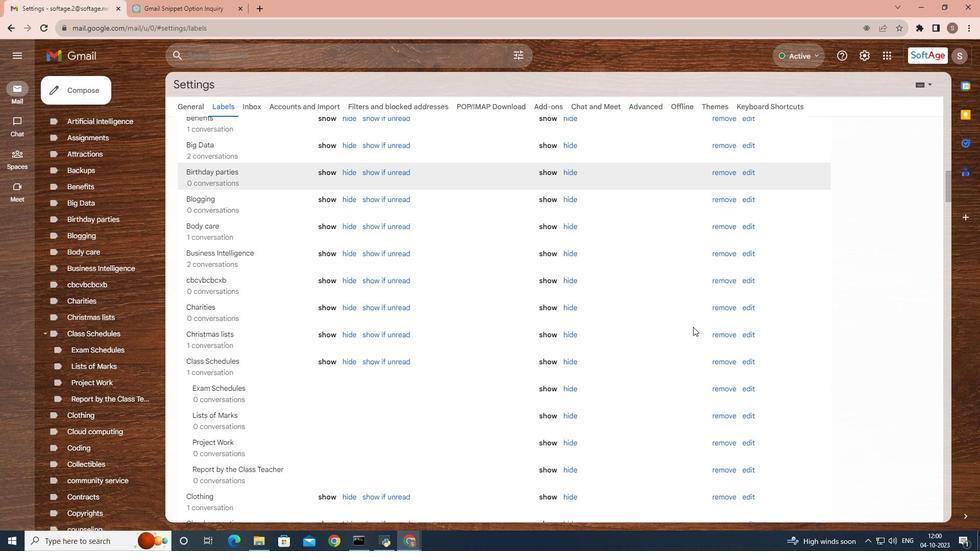 
Action: Mouse scrolled (693, 327) with delta (0, 0)
Screenshot: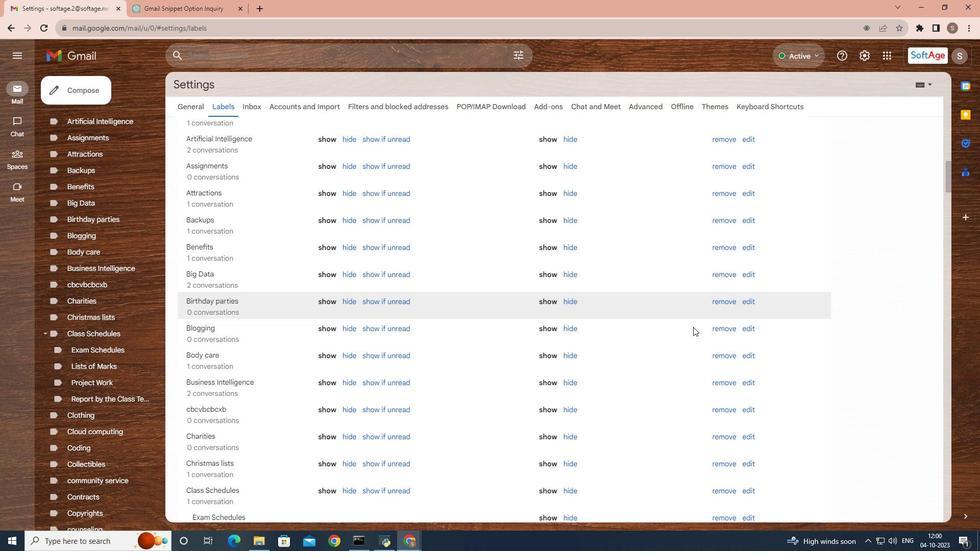
Action: Mouse moved to (697, 327)
Screenshot: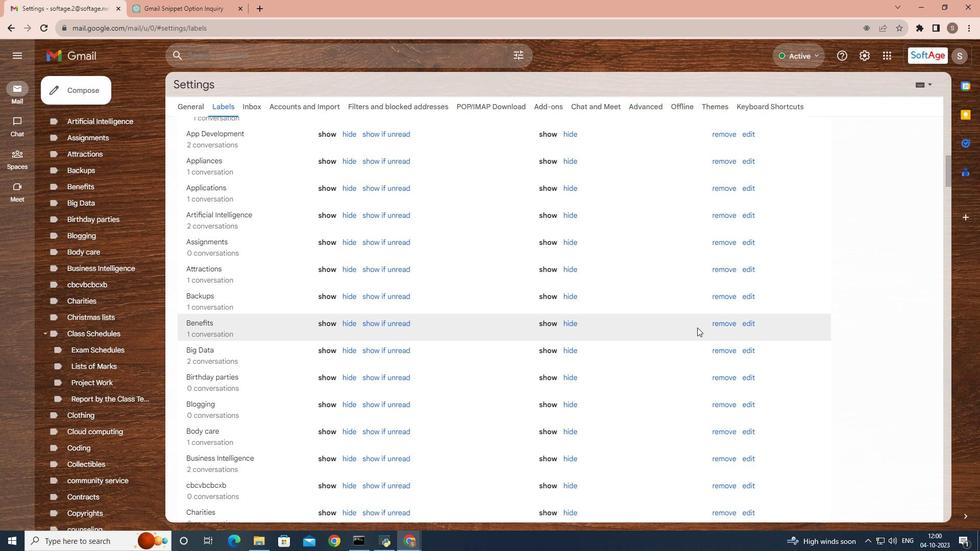 
